 Task: Look for space in Lents, United States from 15th June, 2023 to 21st June, 2023 for 5 adults in price range Rs.14000 to Rs.25000. Place can be entire place with 3 bedrooms having 3 beds and 3 bathrooms. Property type can be house, flat, guest house. Booking option can be shelf check-in. Required host language is English.
Action: Mouse pressed left at (522, 115)
Screenshot: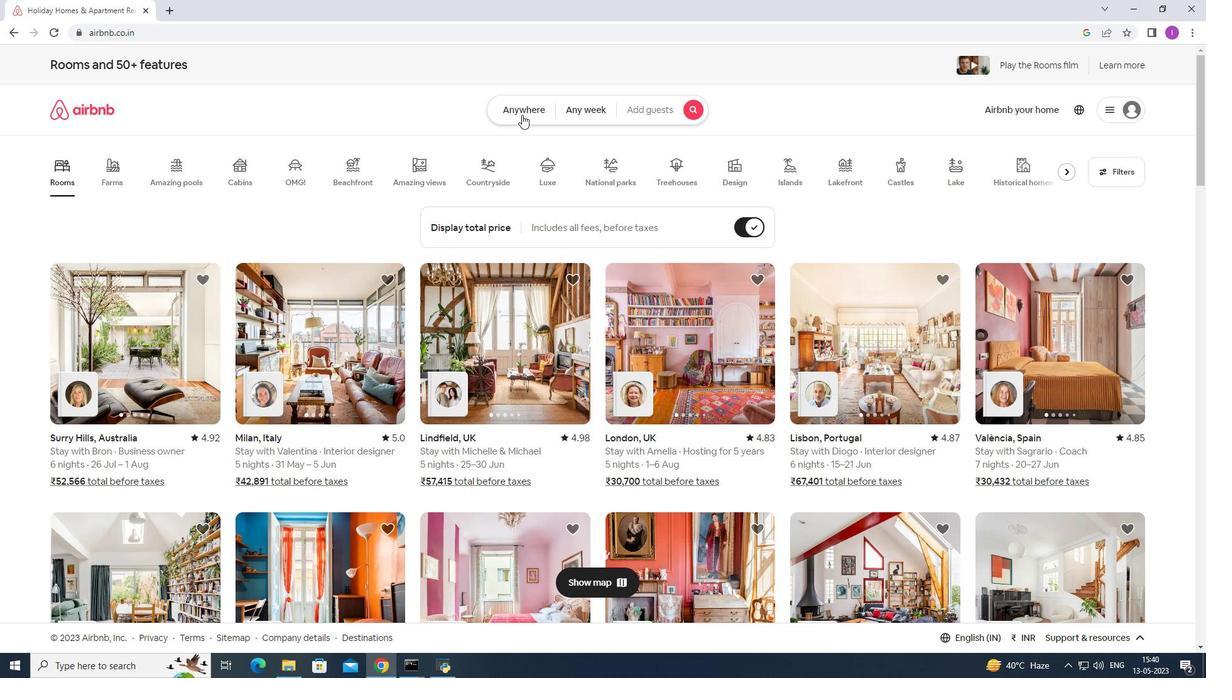 
Action: Mouse moved to (368, 160)
Screenshot: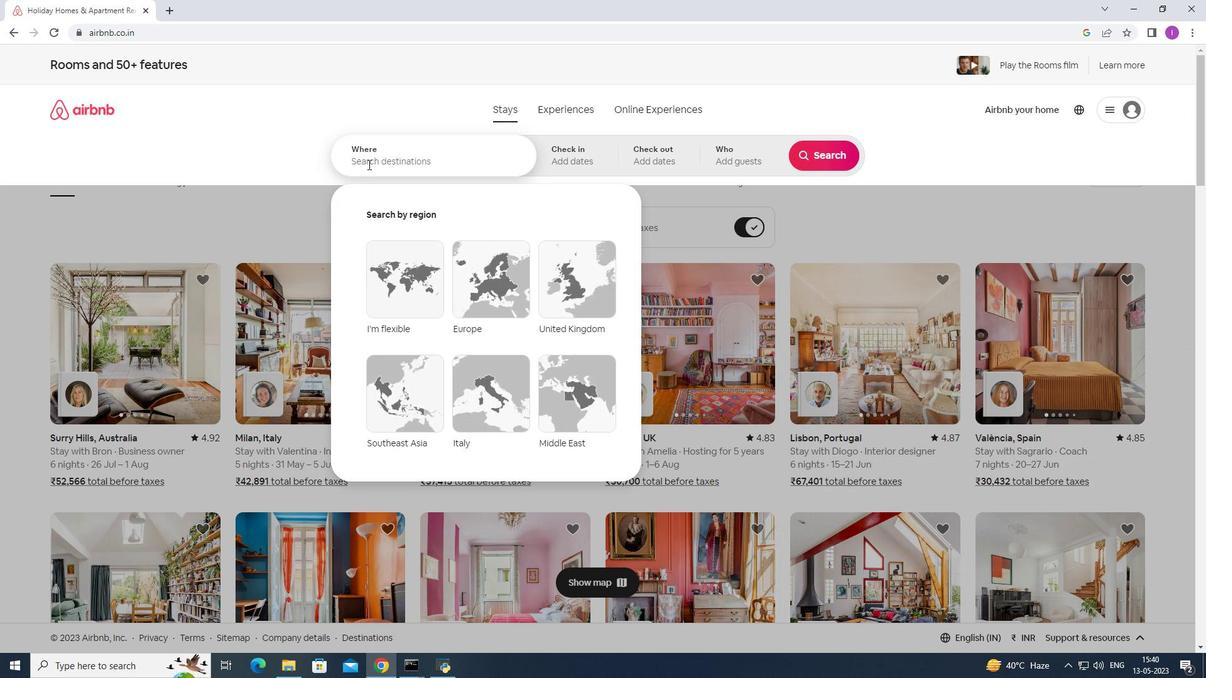 
Action: Mouse pressed left at (368, 160)
Screenshot: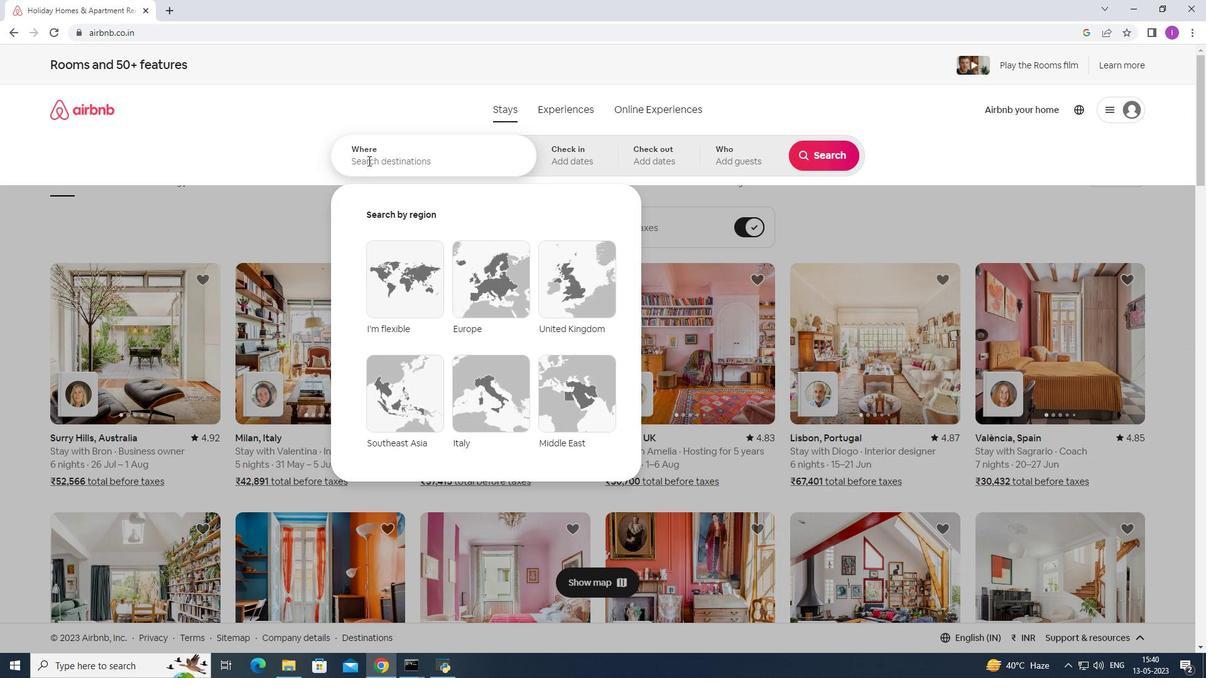
Action: Mouse moved to (440, 155)
Screenshot: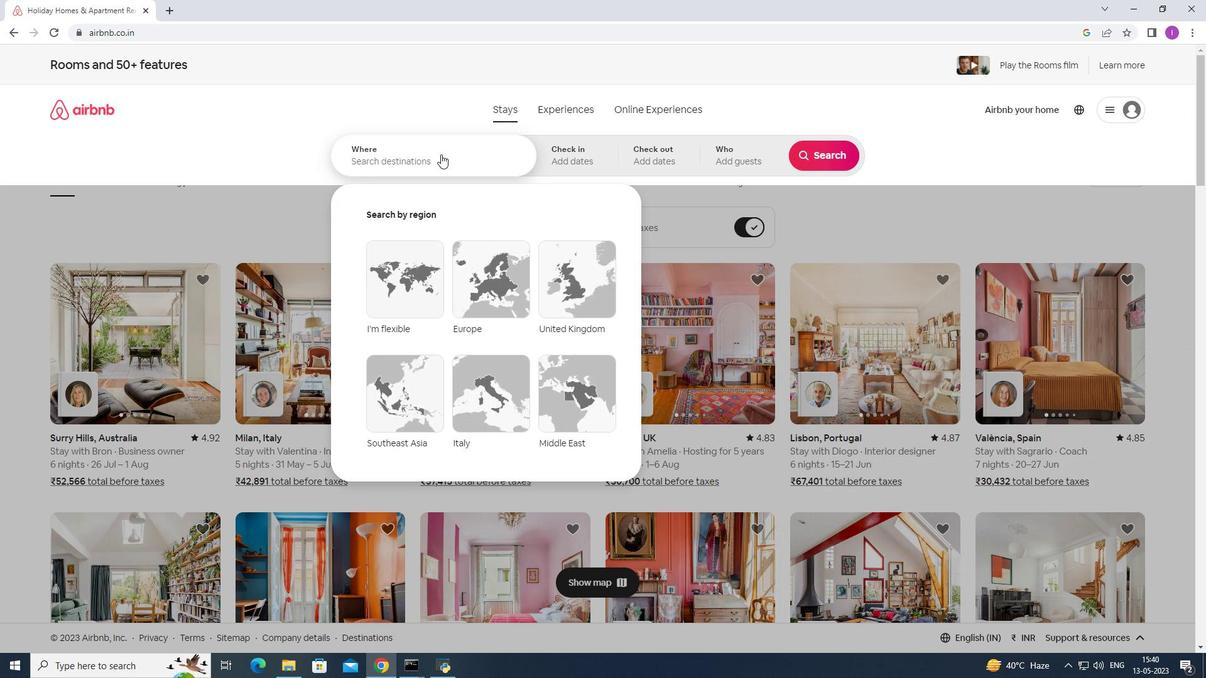 
Action: Key pressed <Key.shift><Key.shift><Key.shift><Key.shift>Lents,<Key.shift><Key.shift><Key.shift><Key.shift><Key.shift>United<Key.space>states
Screenshot: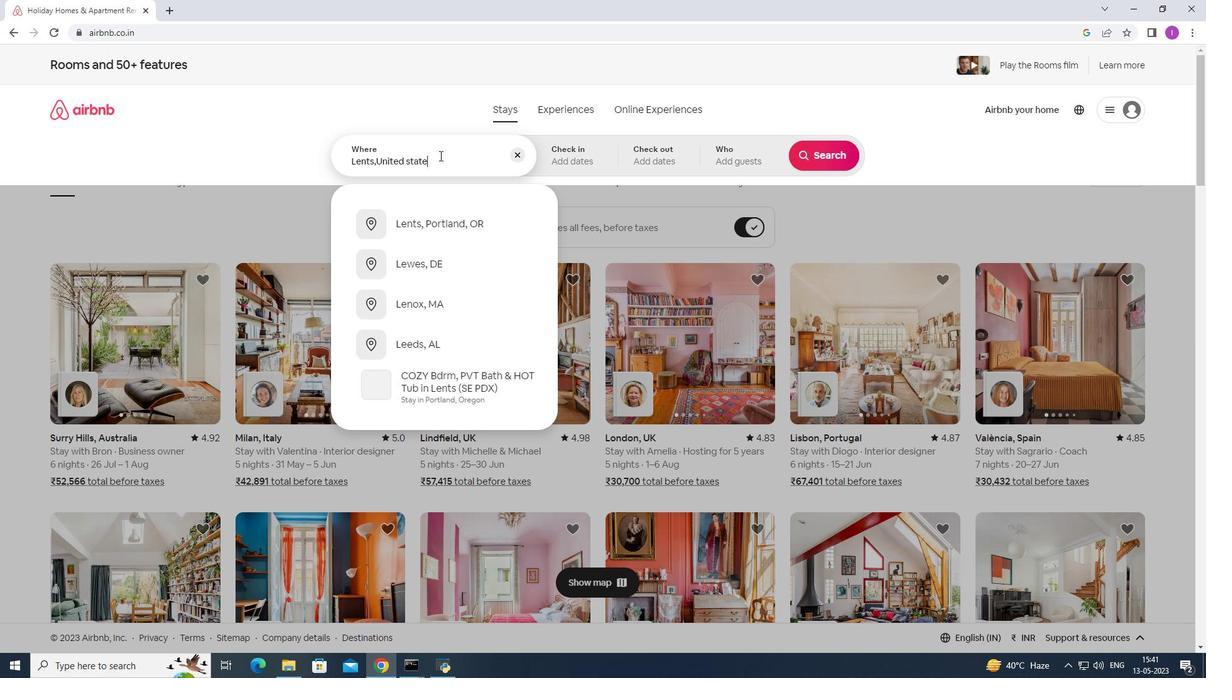 
Action: Mouse moved to (582, 165)
Screenshot: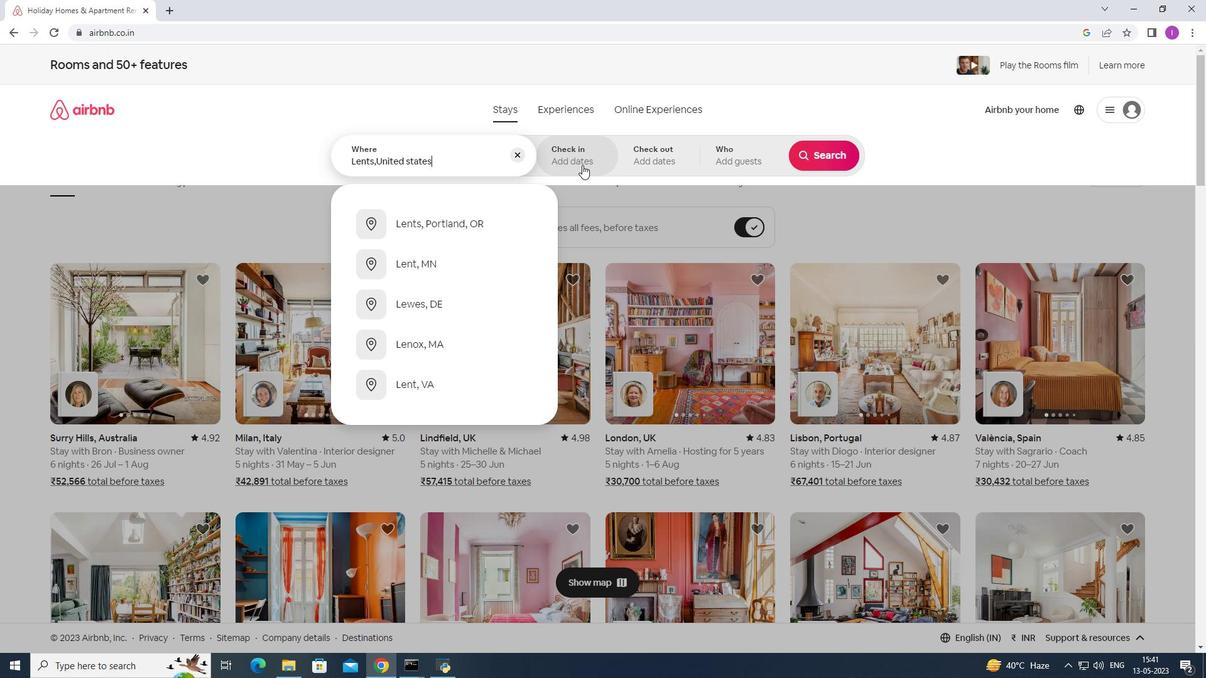 
Action: Mouse pressed left at (582, 165)
Screenshot: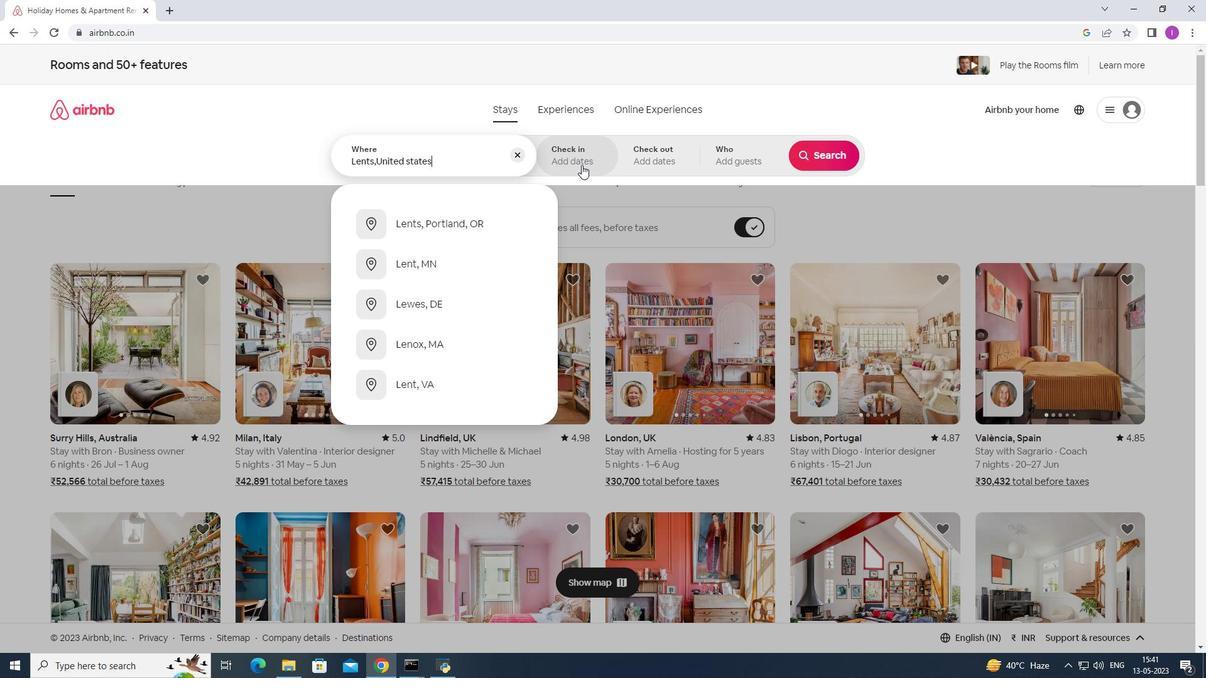 
Action: Mouse moved to (821, 257)
Screenshot: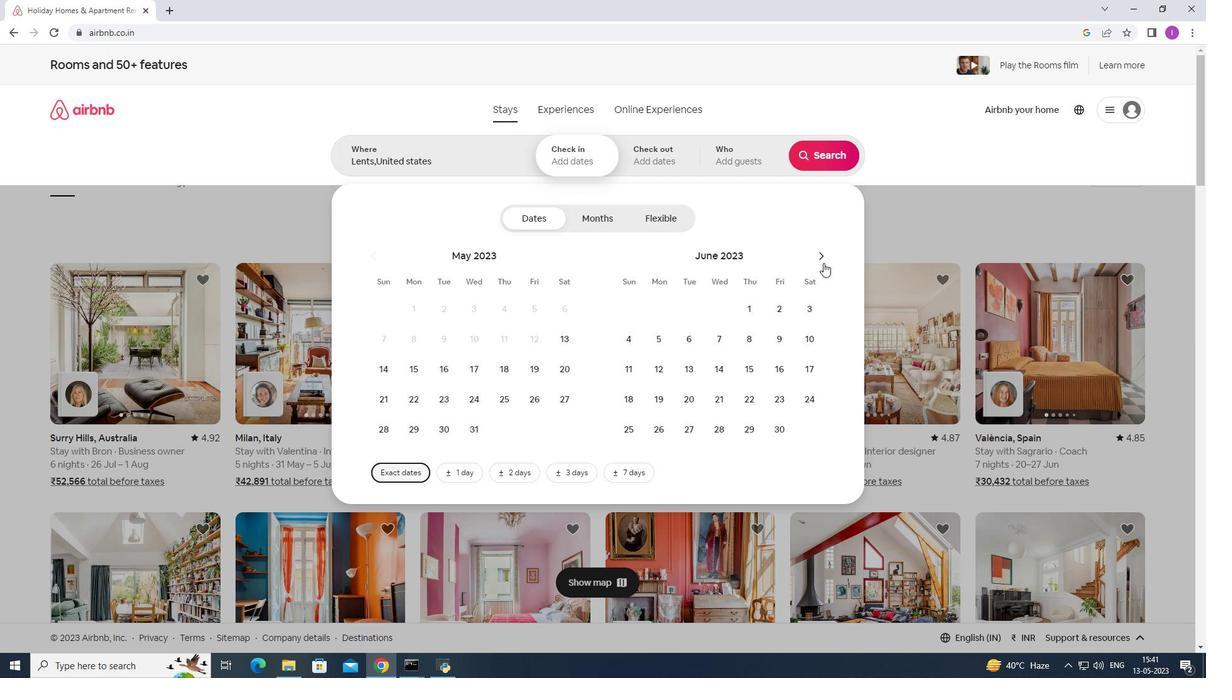 
Action: Mouse pressed left at (821, 257)
Screenshot: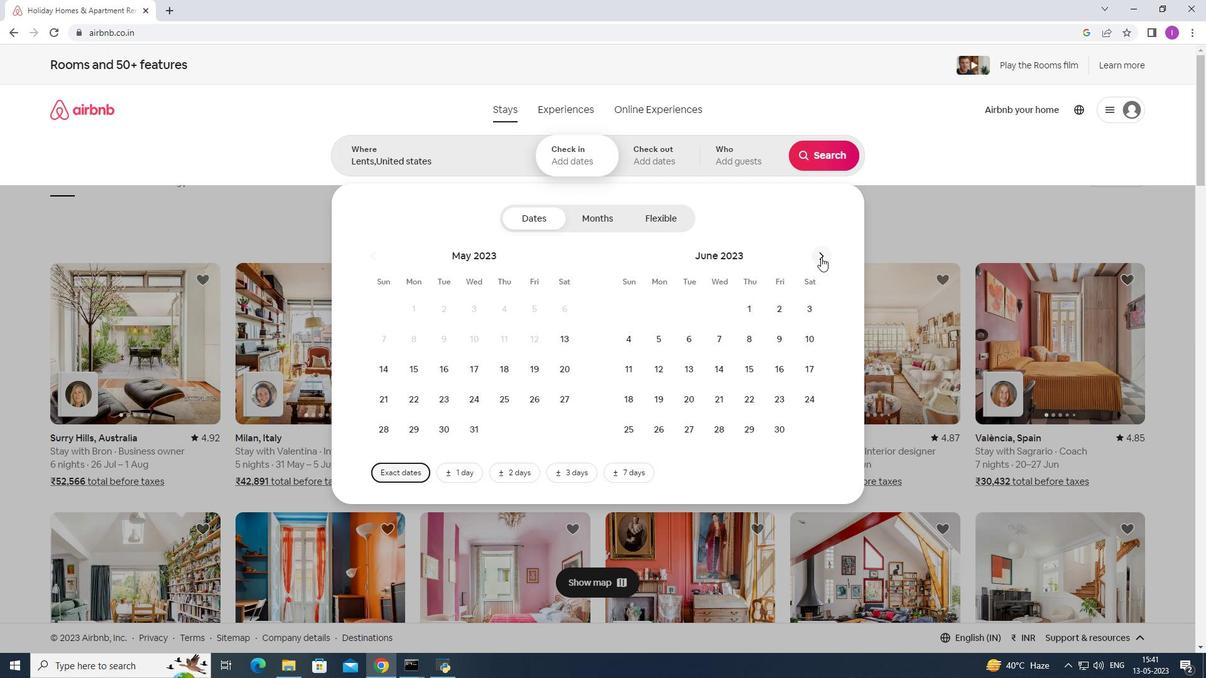 
Action: Mouse moved to (506, 367)
Screenshot: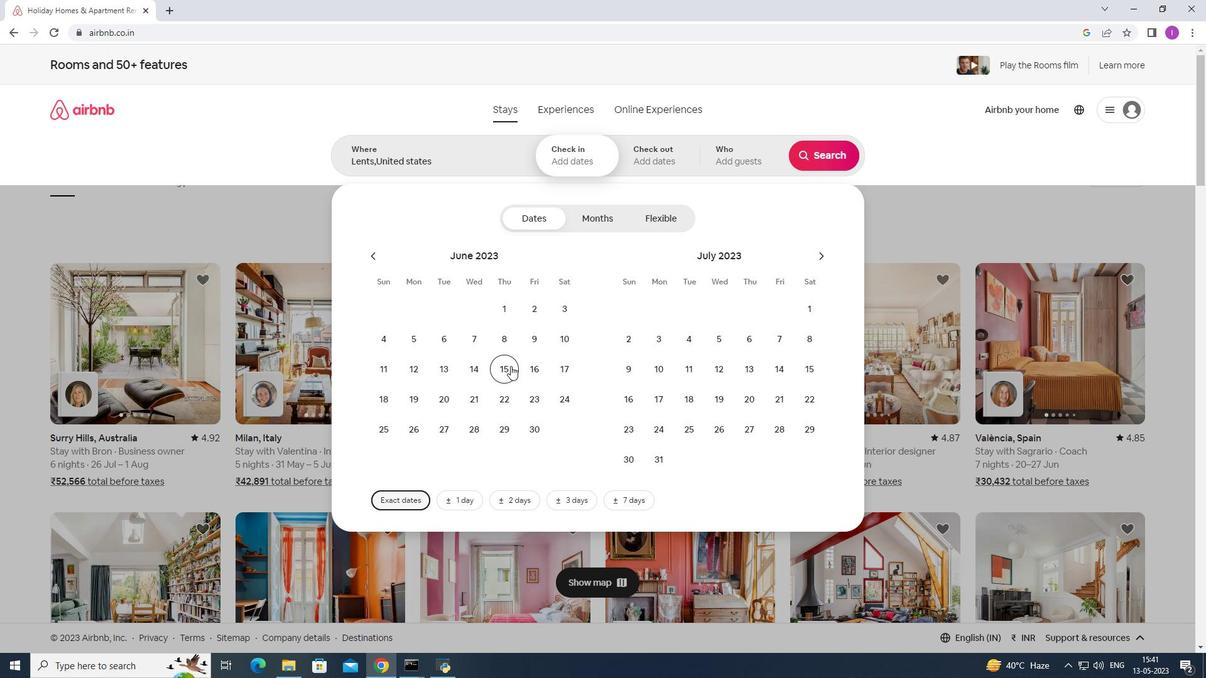 
Action: Mouse pressed left at (506, 367)
Screenshot: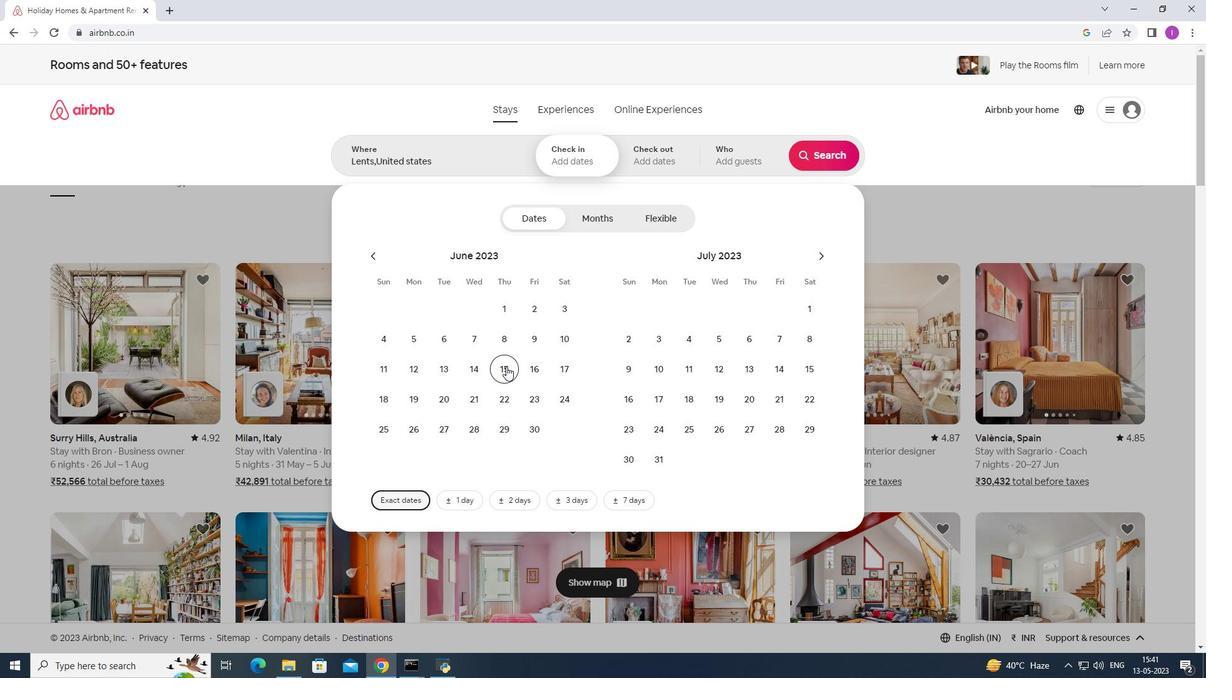
Action: Mouse moved to (475, 397)
Screenshot: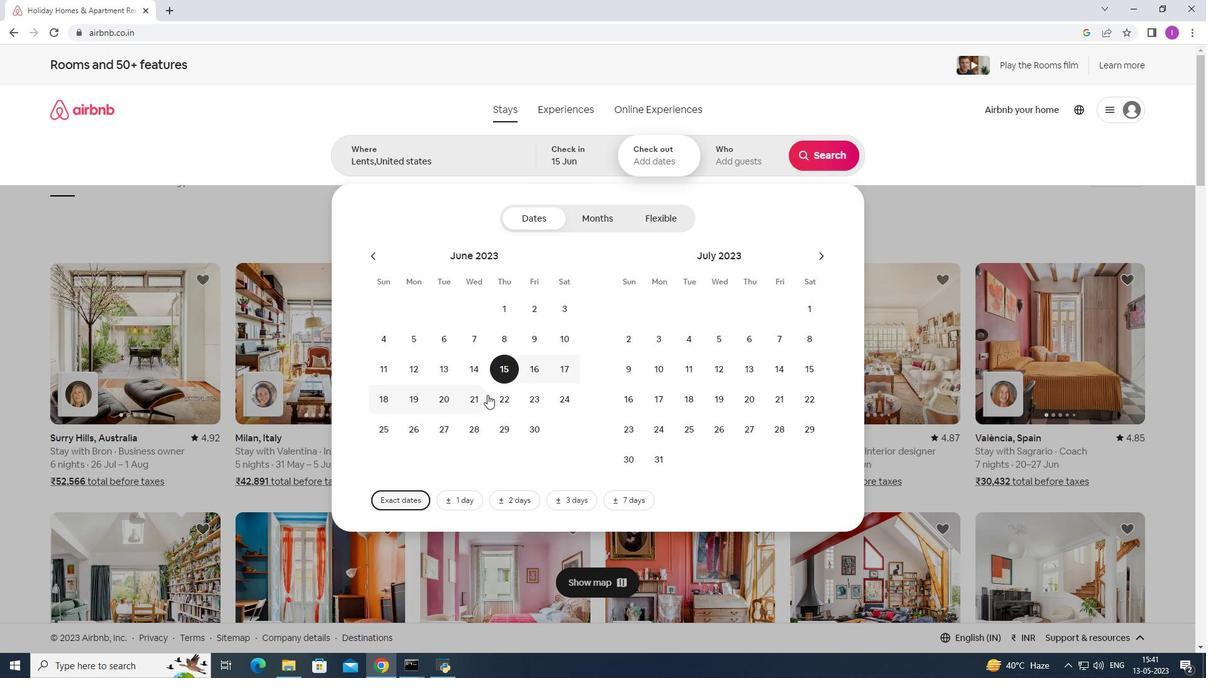 
Action: Mouse pressed left at (475, 397)
Screenshot: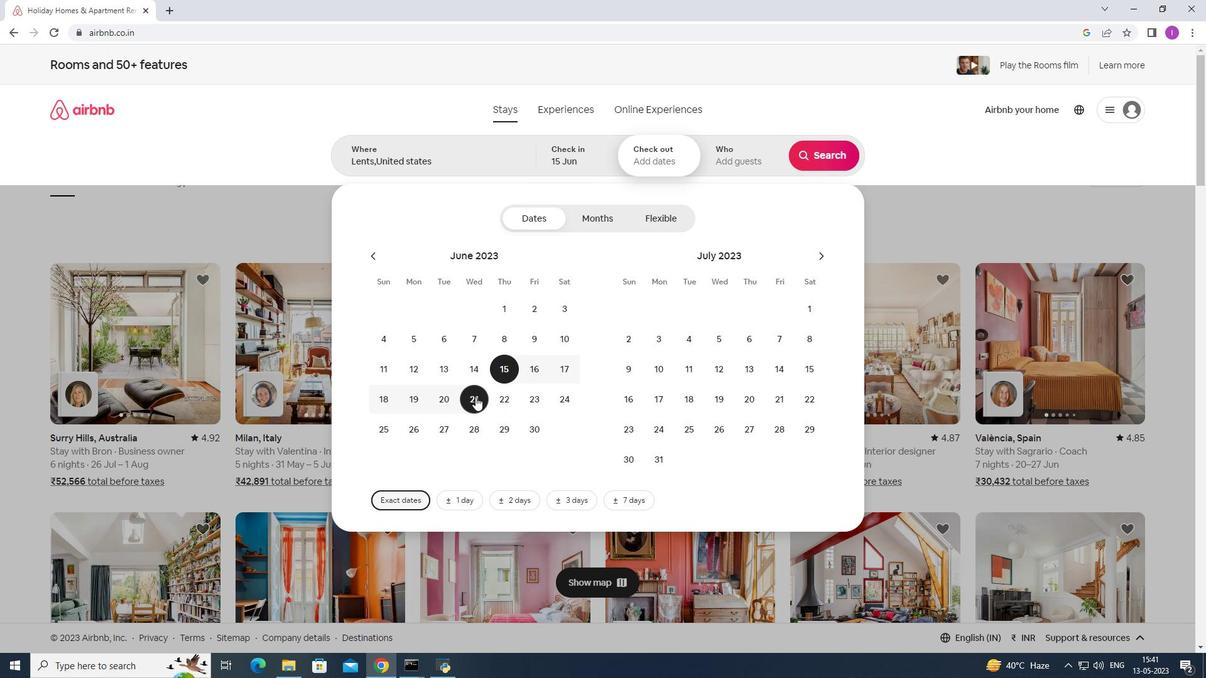 
Action: Mouse moved to (725, 164)
Screenshot: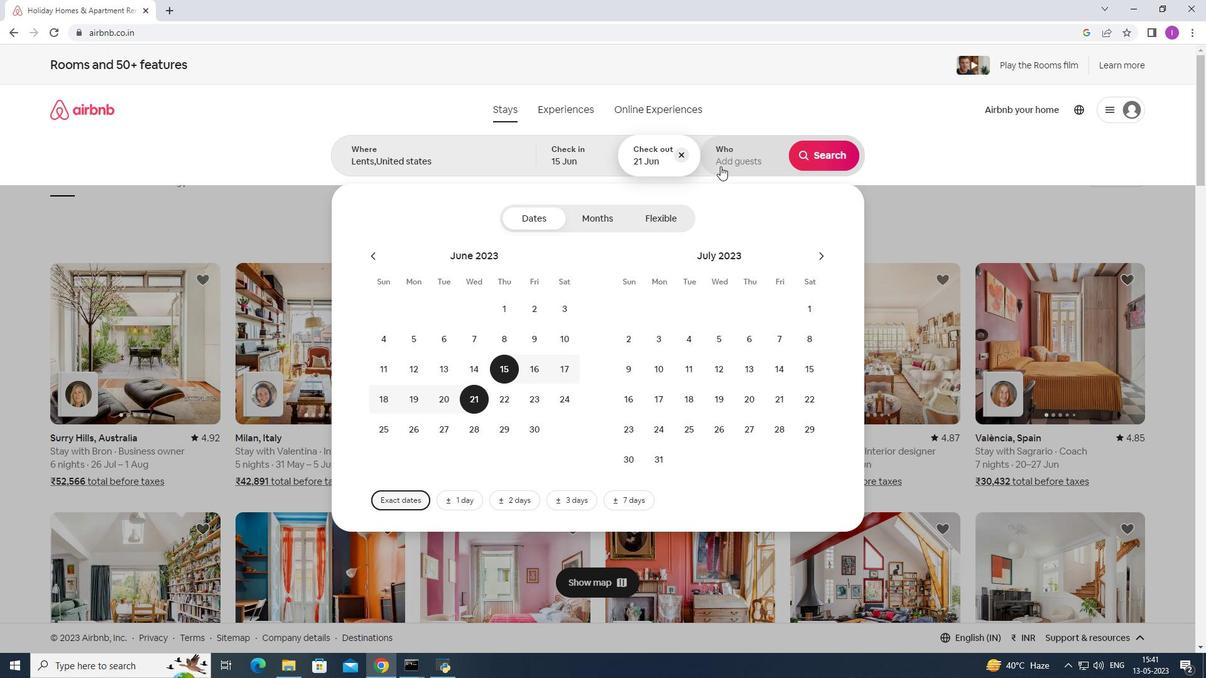 
Action: Mouse pressed left at (725, 164)
Screenshot: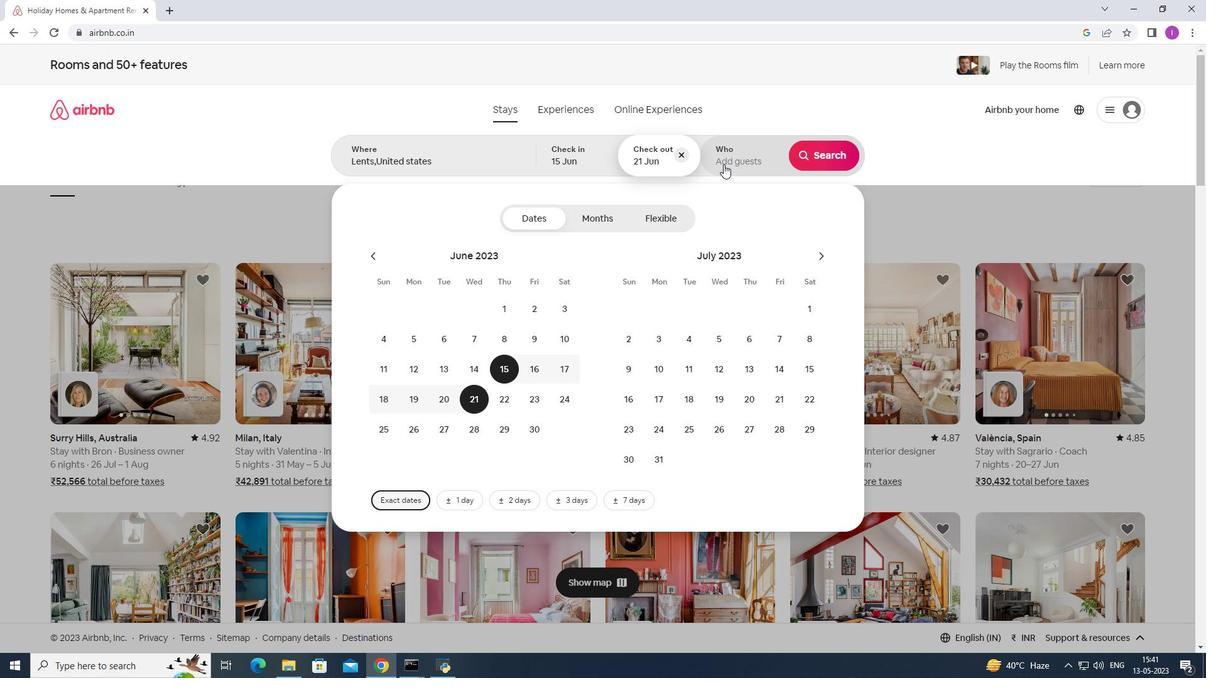 
Action: Mouse moved to (831, 221)
Screenshot: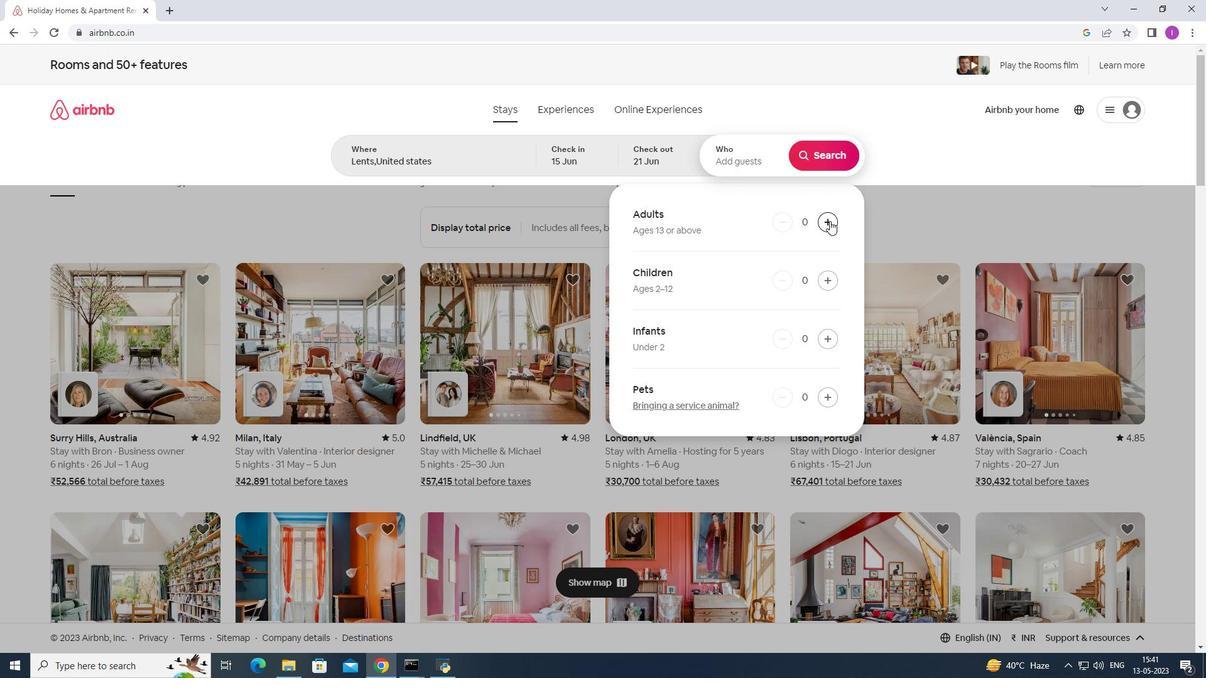 
Action: Mouse pressed left at (831, 221)
Screenshot: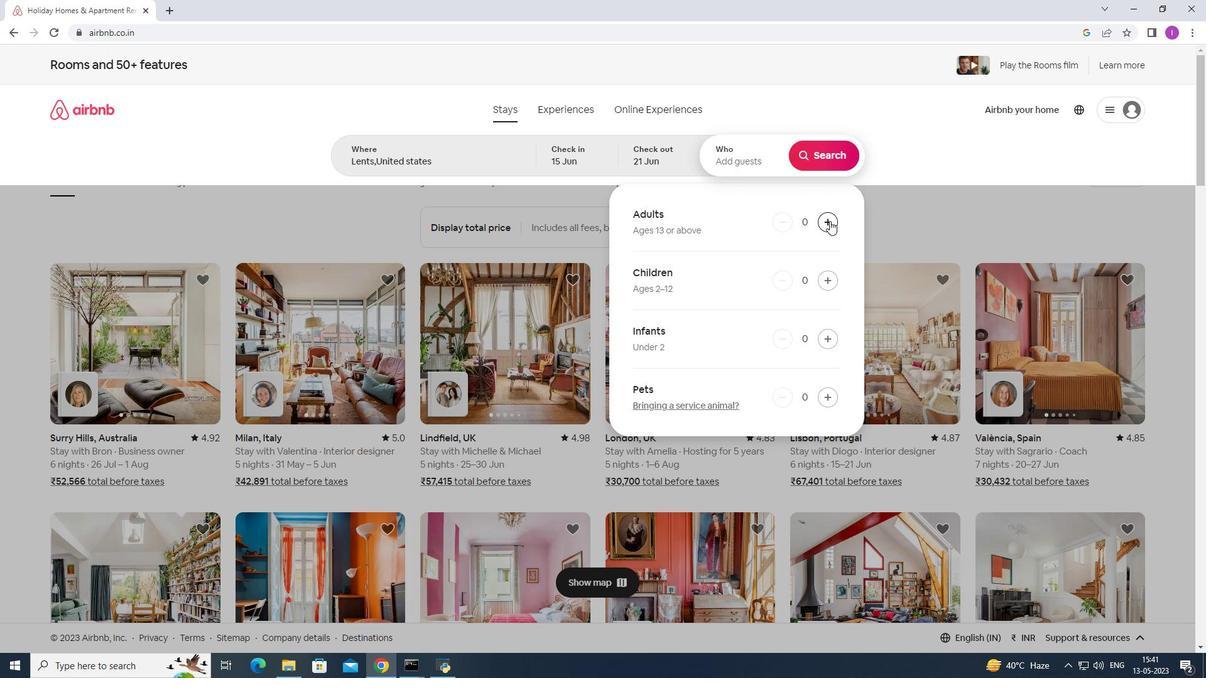 
Action: Mouse moved to (831, 221)
Screenshot: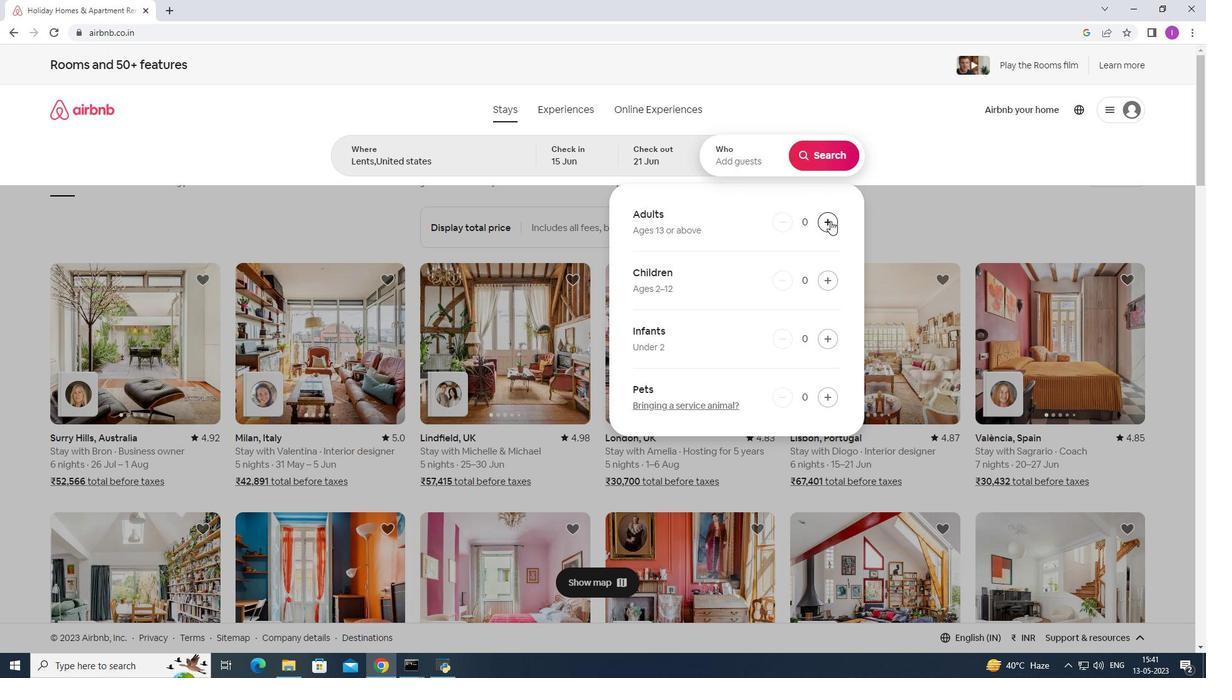 
Action: Mouse pressed left at (831, 221)
Screenshot: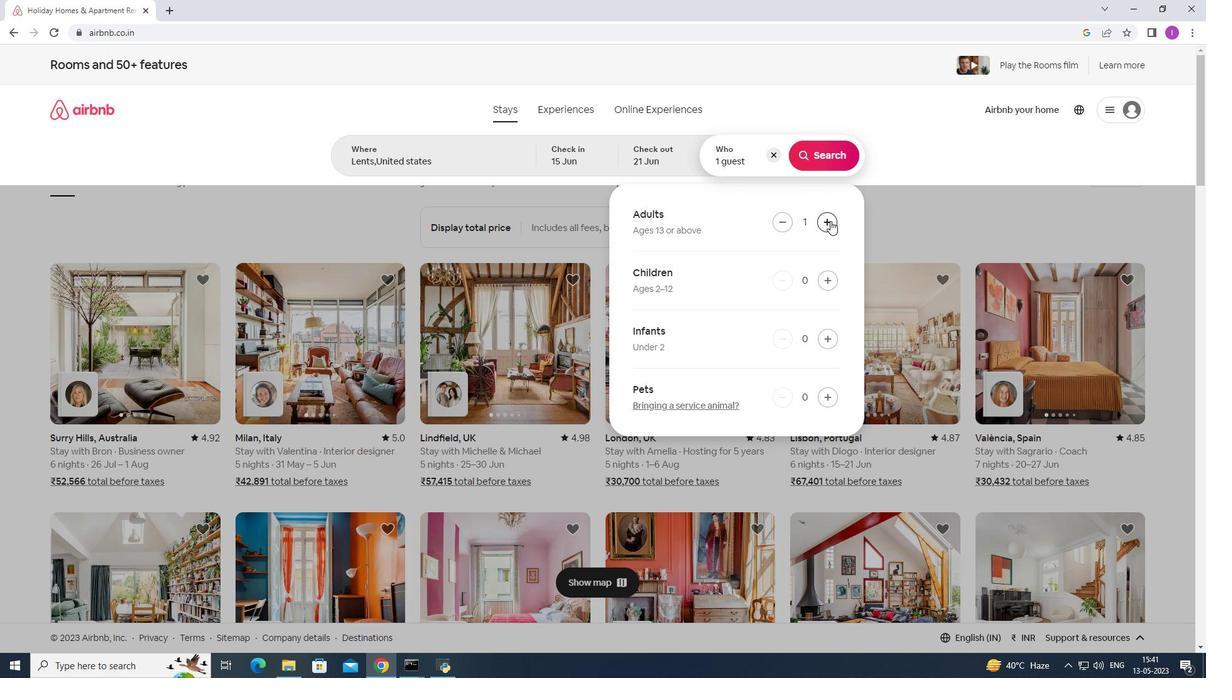 
Action: Mouse pressed left at (831, 221)
Screenshot: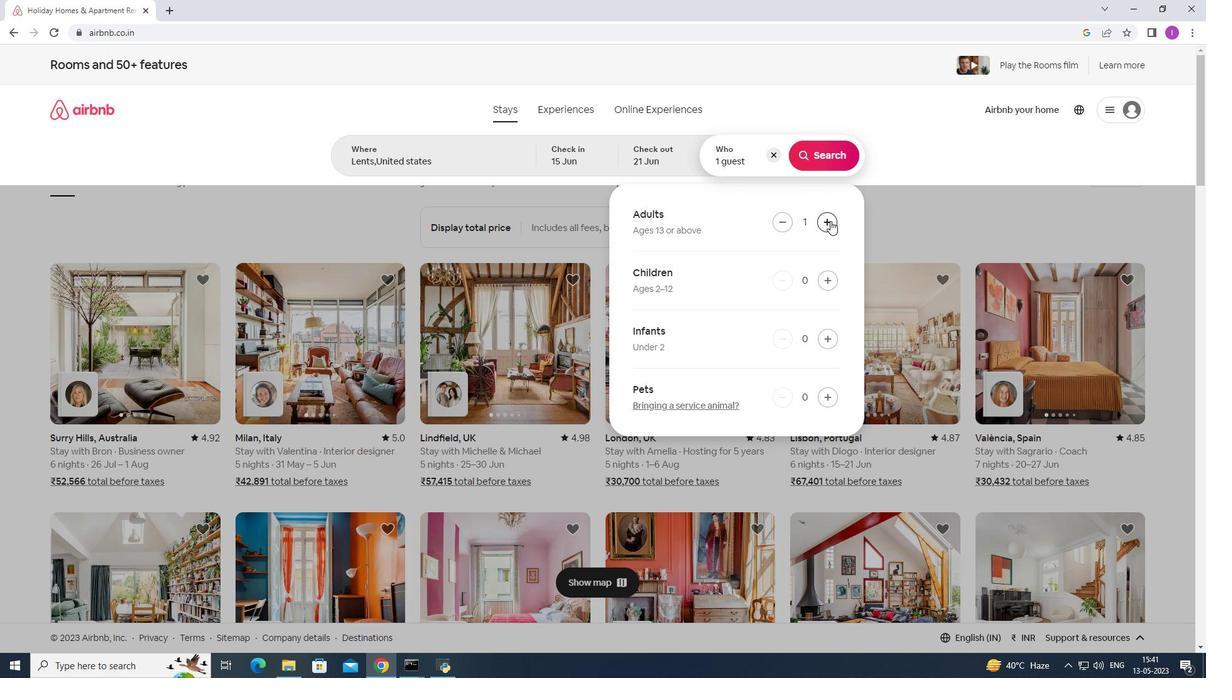
Action: Mouse pressed left at (831, 221)
Screenshot: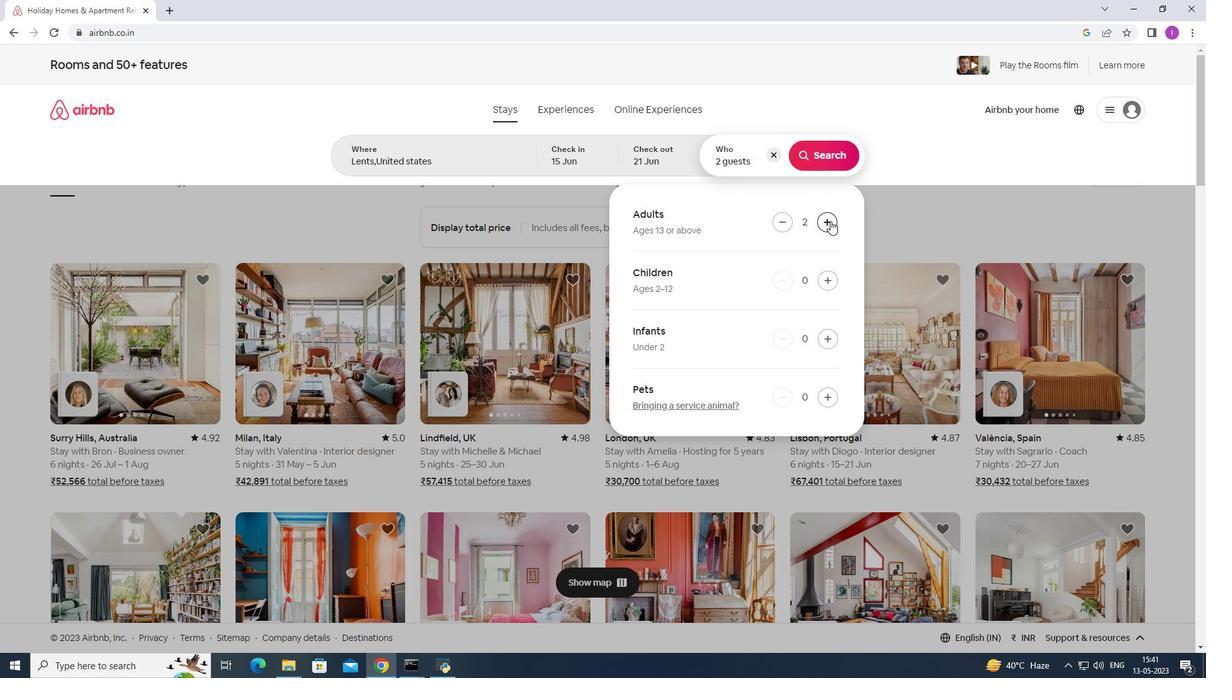 
Action: Mouse pressed left at (831, 221)
Screenshot: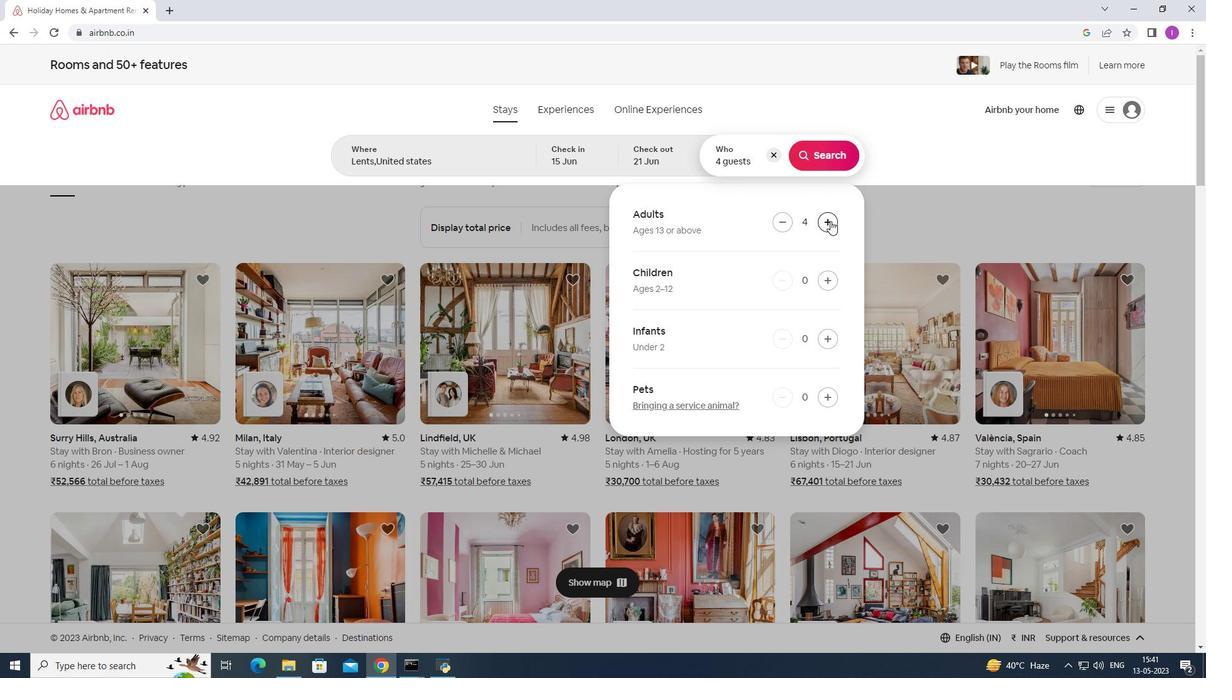 
Action: Mouse moved to (810, 162)
Screenshot: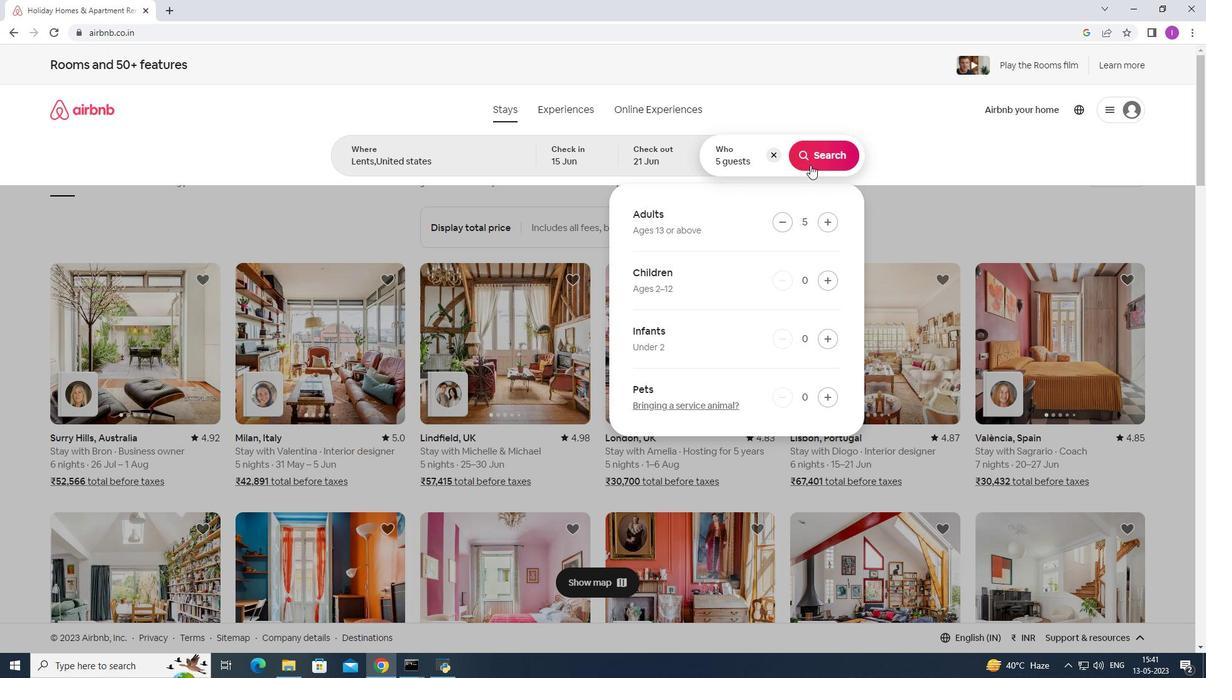 
Action: Mouse pressed left at (810, 162)
Screenshot: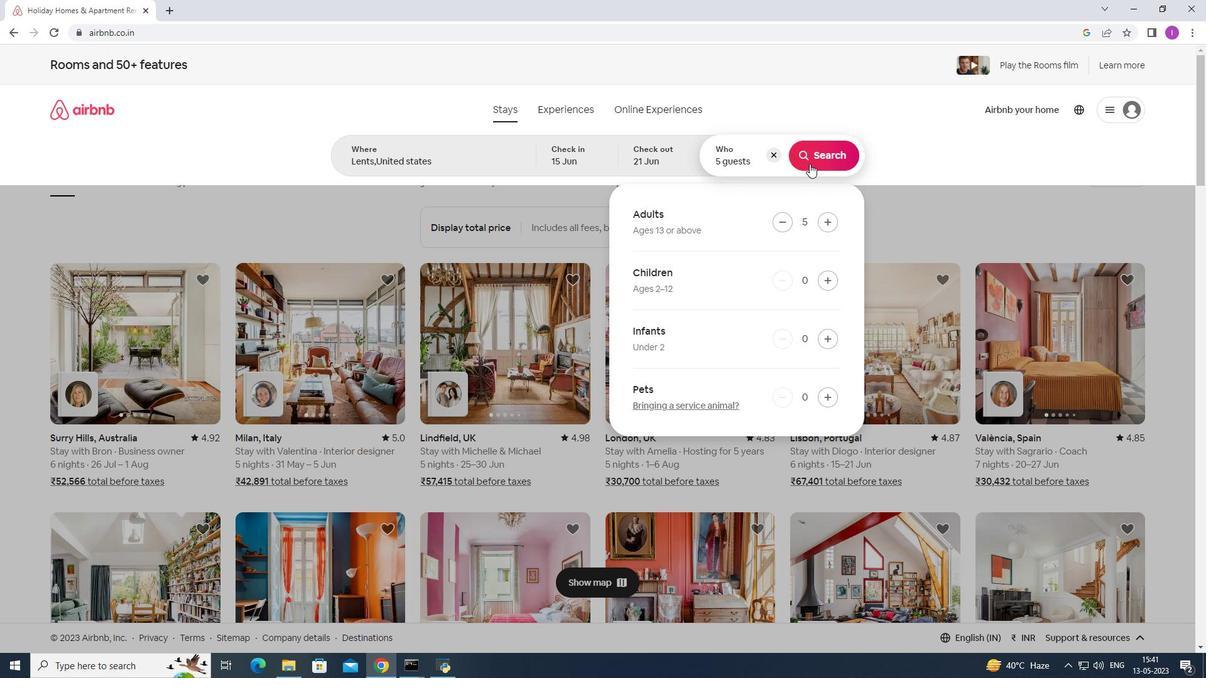 
Action: Mouse moved to (1149, 121)
Screenshot: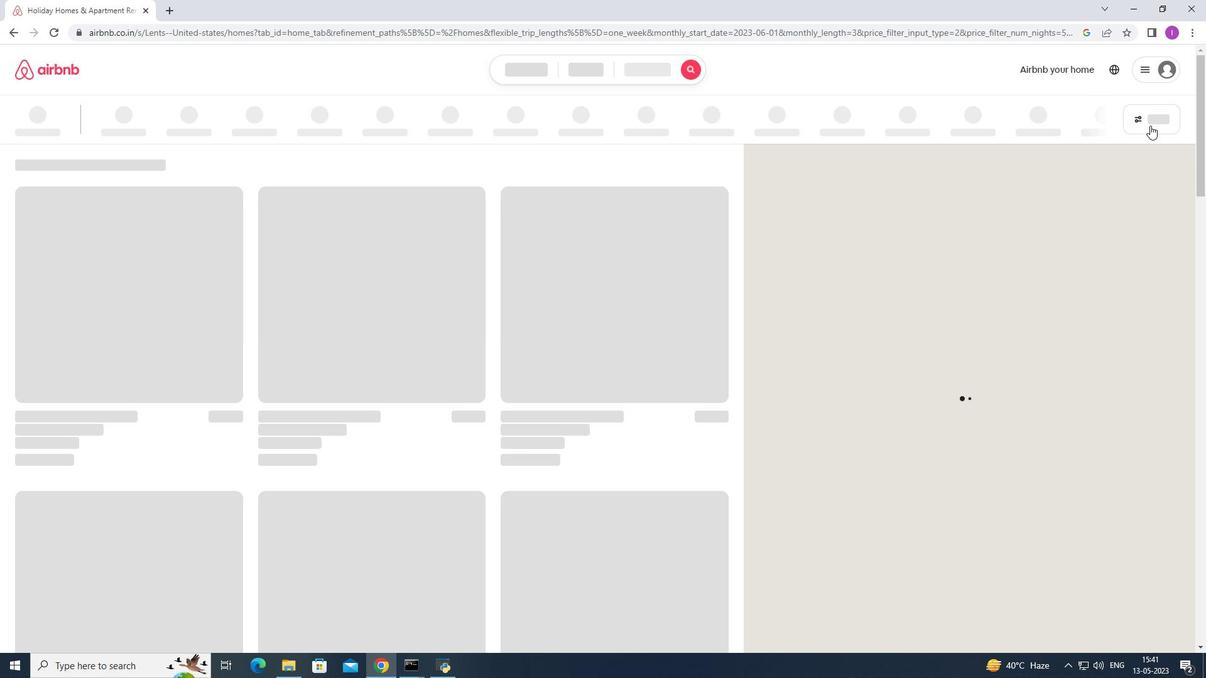 
Action: Mouse pressed left at (1149, 121)
Screenshot: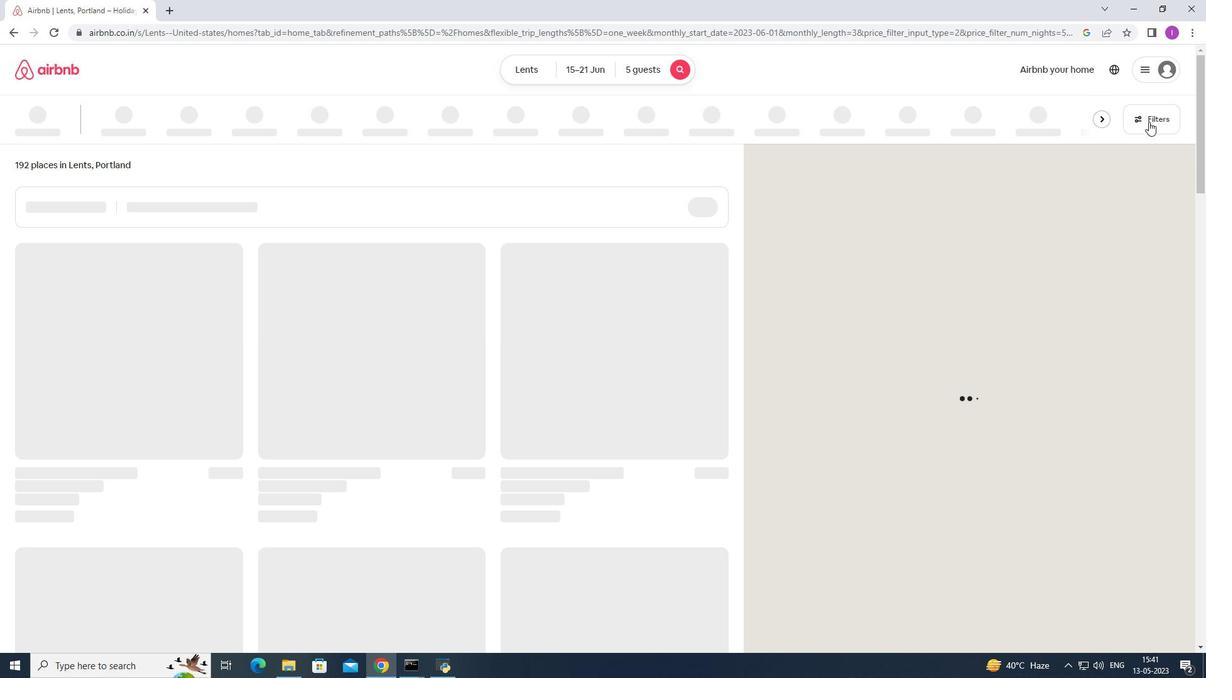 
Action: Mouse moved to (688, 431)
Screenshot: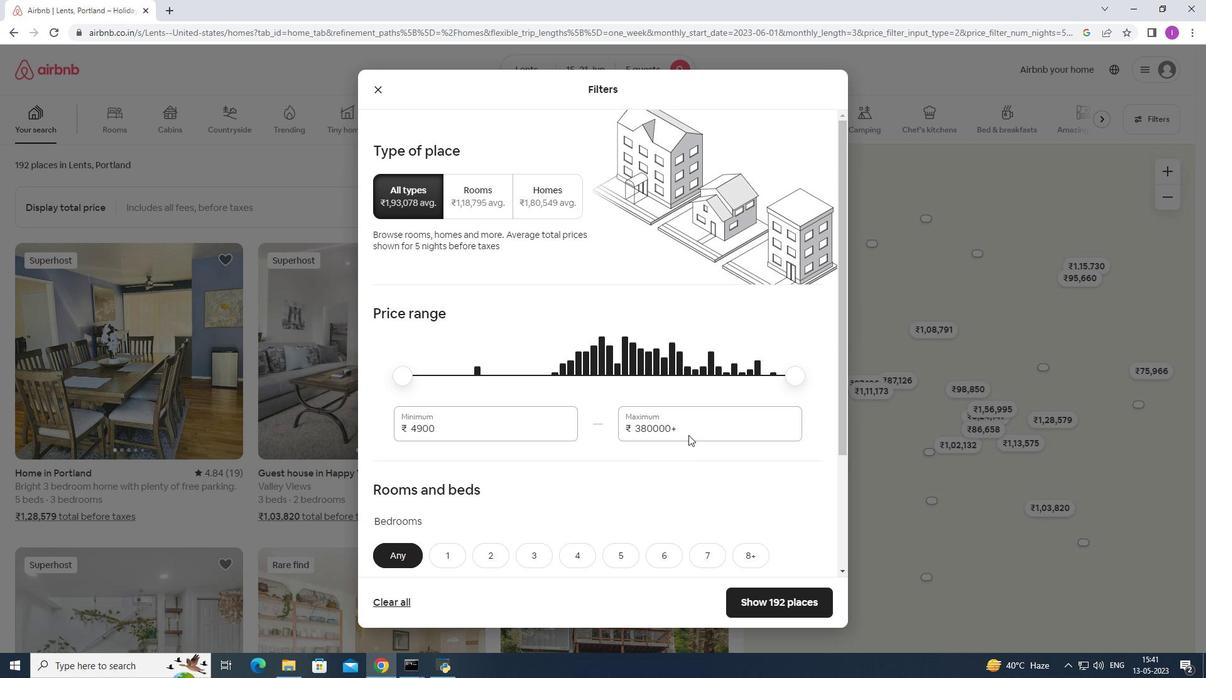 
Action: Mouse pressed left at (688, 431)
Screenshot: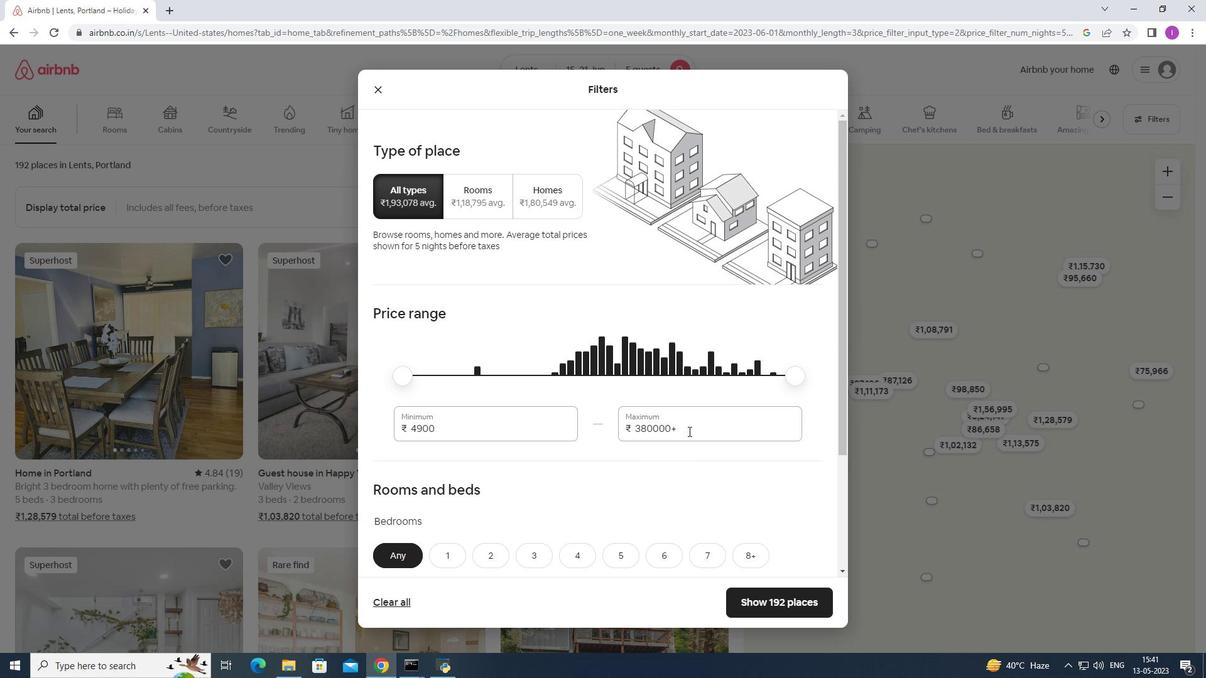 
Action: Mouse moved to (728, 446)
Screenshot: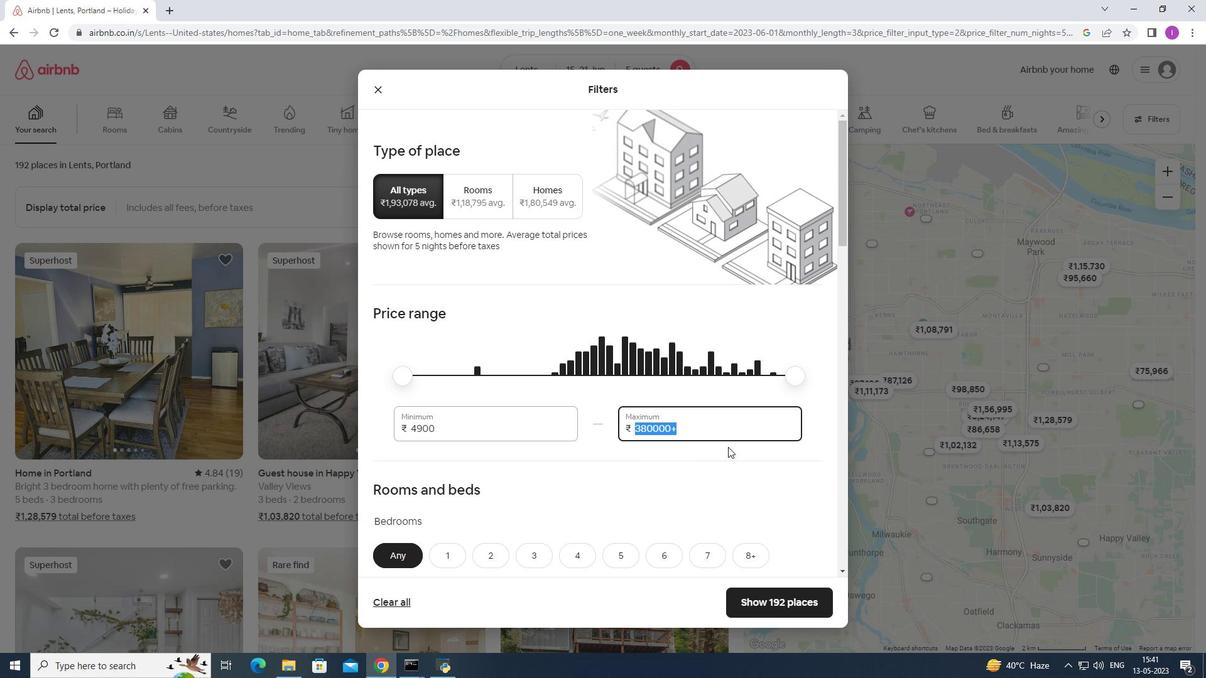 
Action: Key pressed 25000
Screenshot: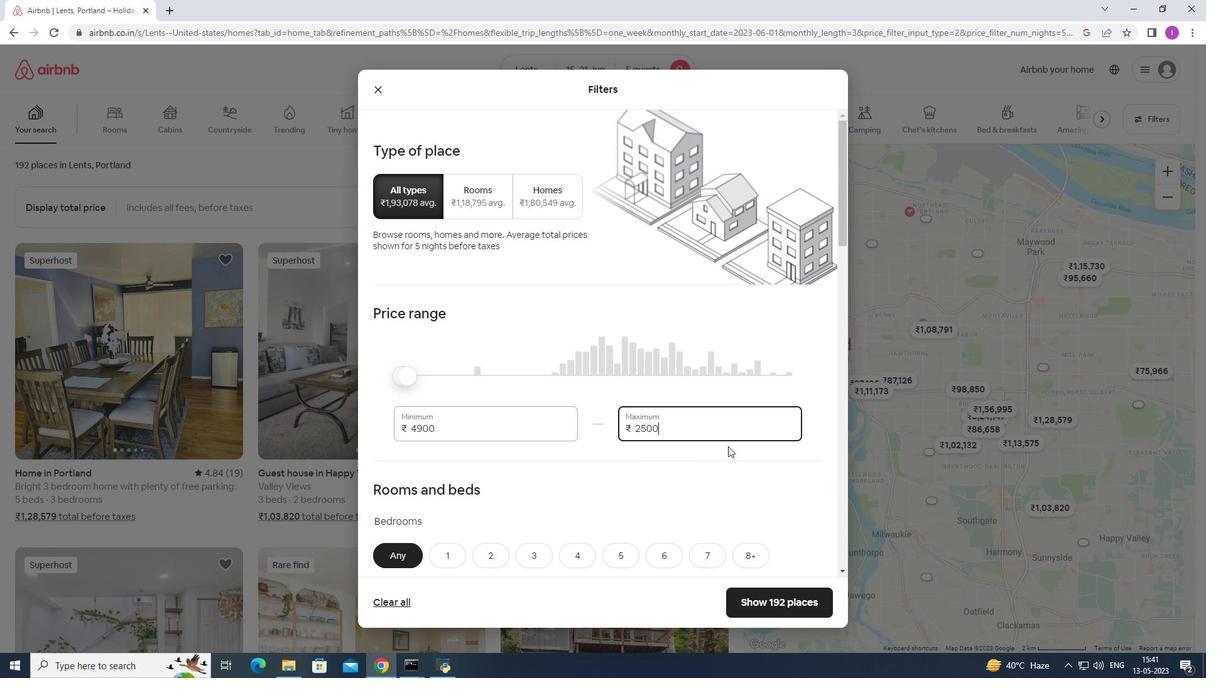 
Action: Mouse moved to (452, 428)
Screenshot: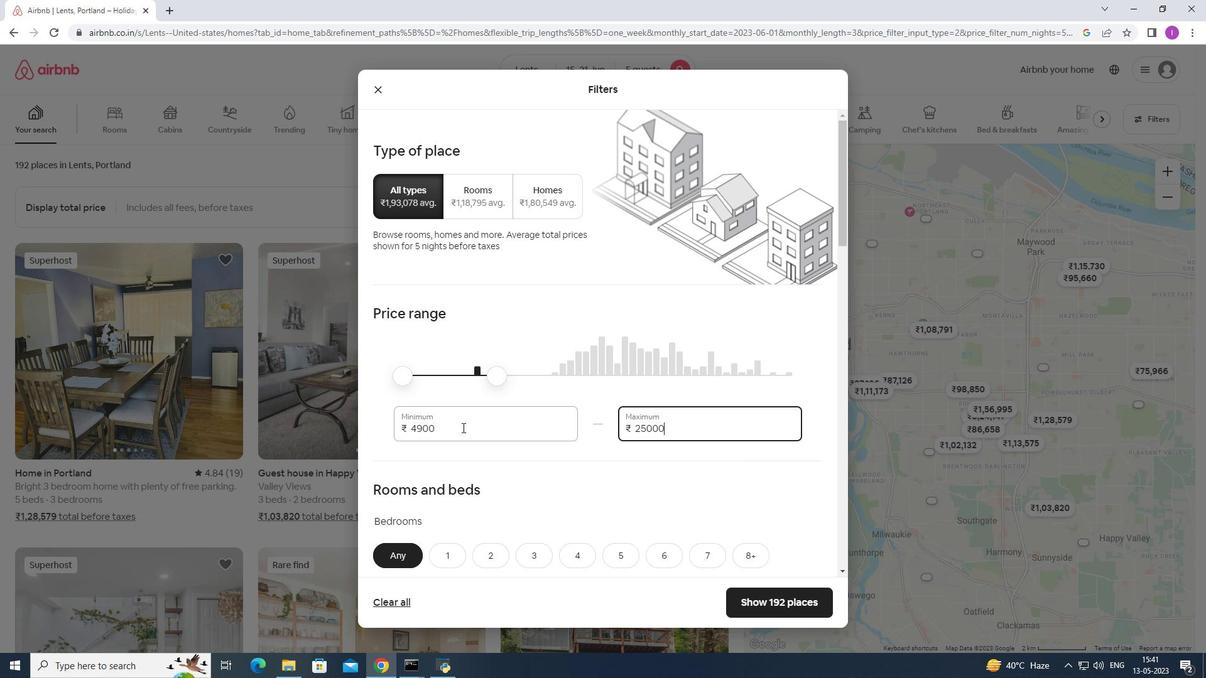 
Action: Mouse pressed left at (452, 428)
Screenshot: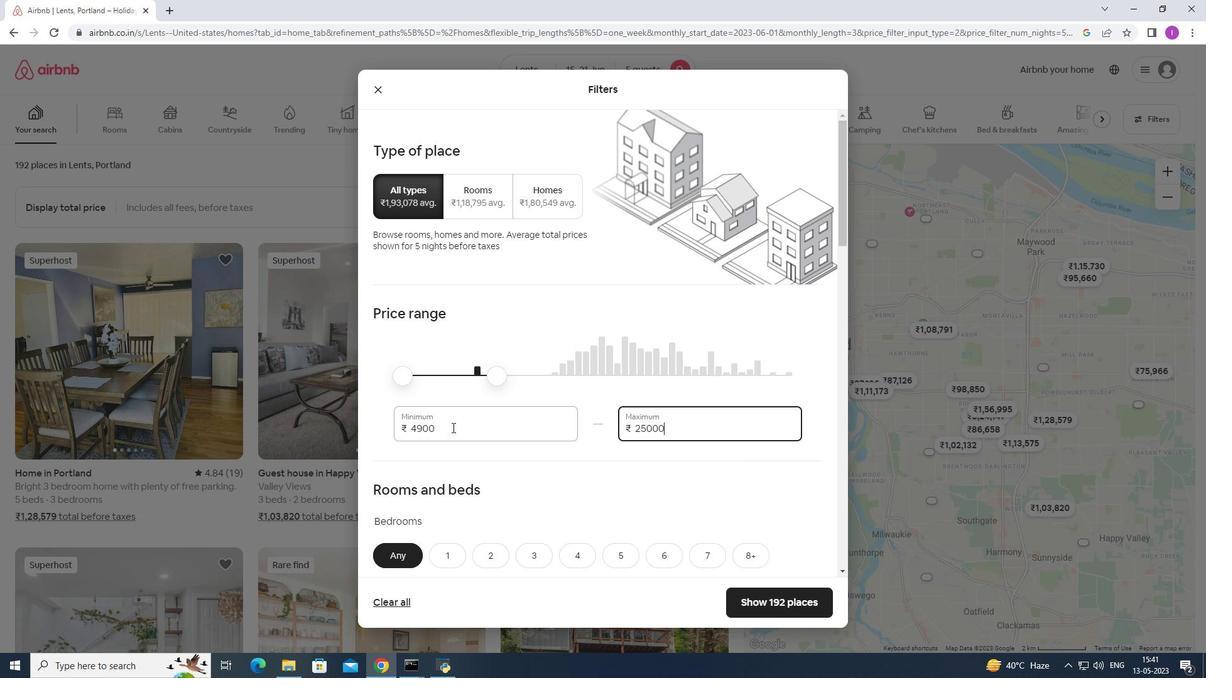 
Action: Mouse moved to (506, 453)
Screenshot: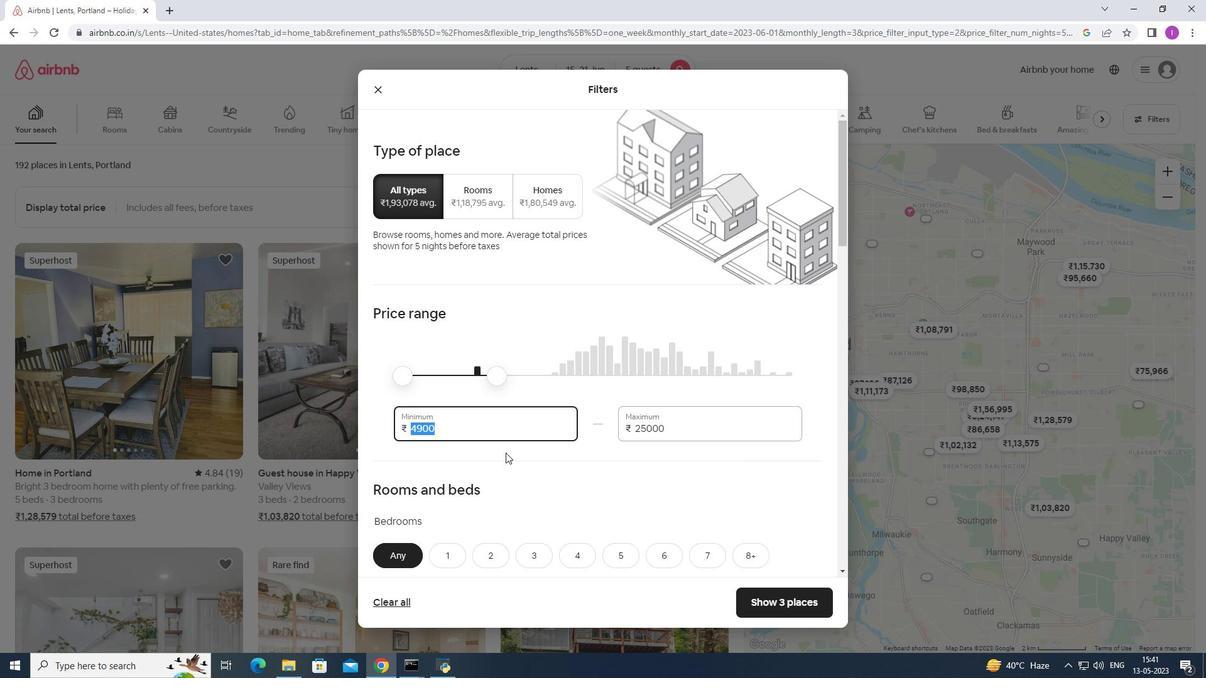 
Action: Key pressed 1
Screenshot: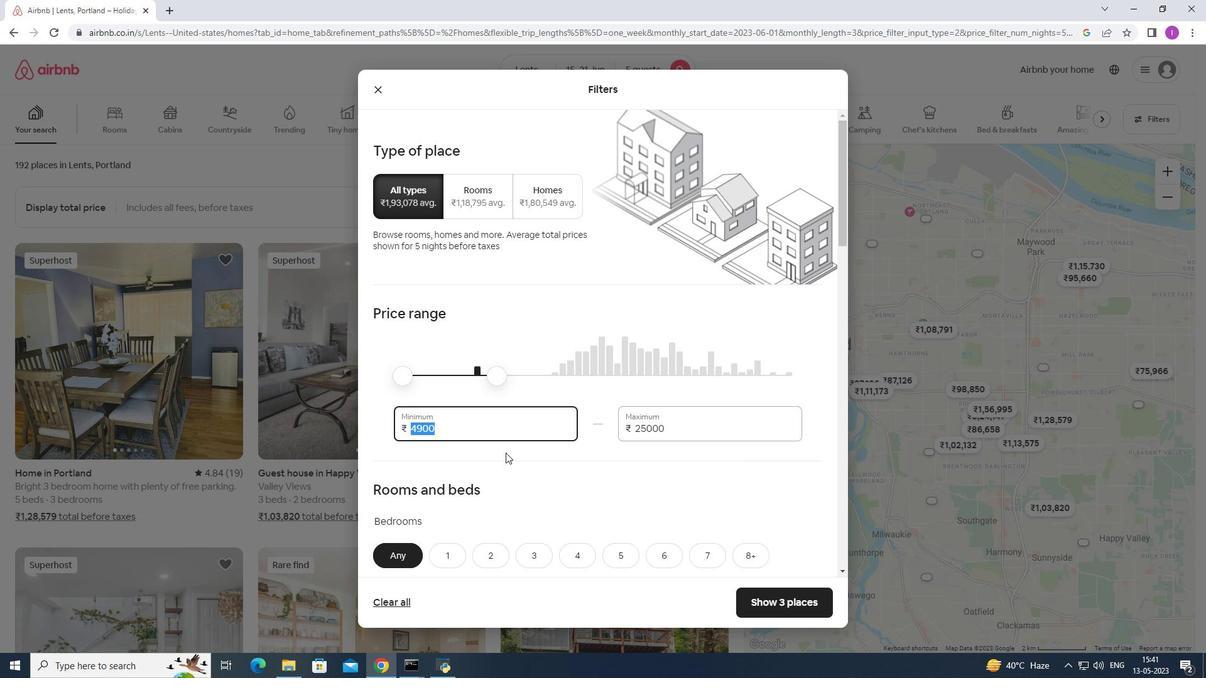 
Action: Mouse moved to (511, 445)
Screenshot: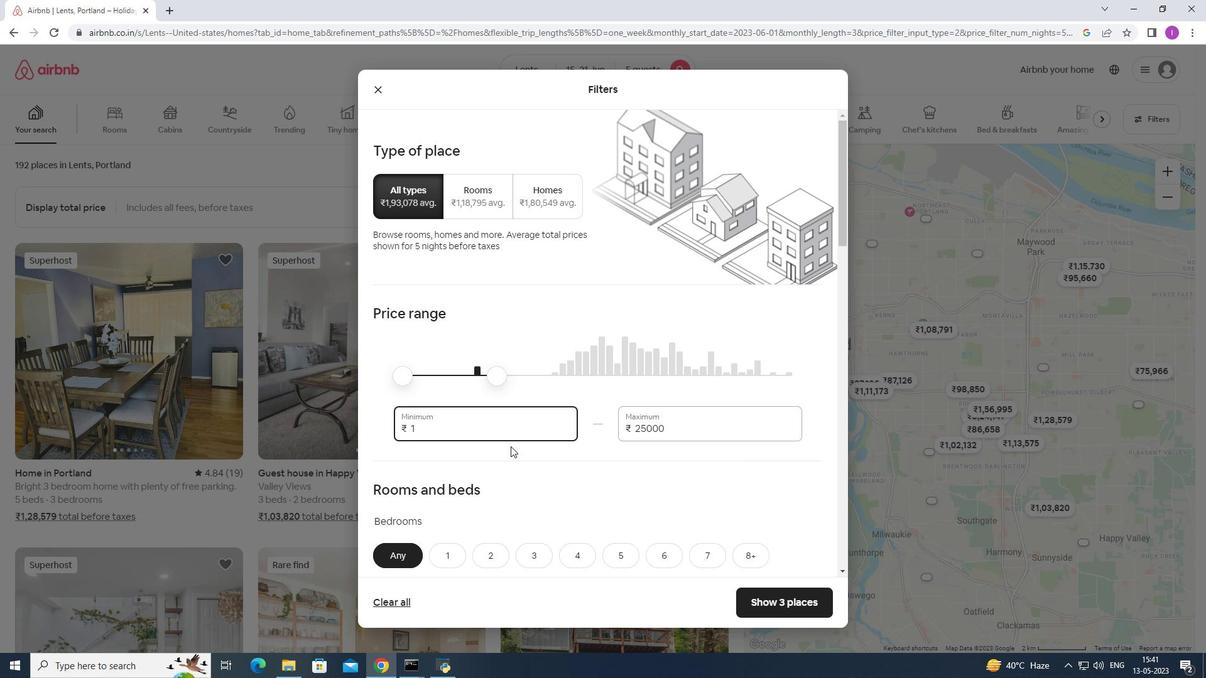 
Action: Key pressed 4000
Screenshot: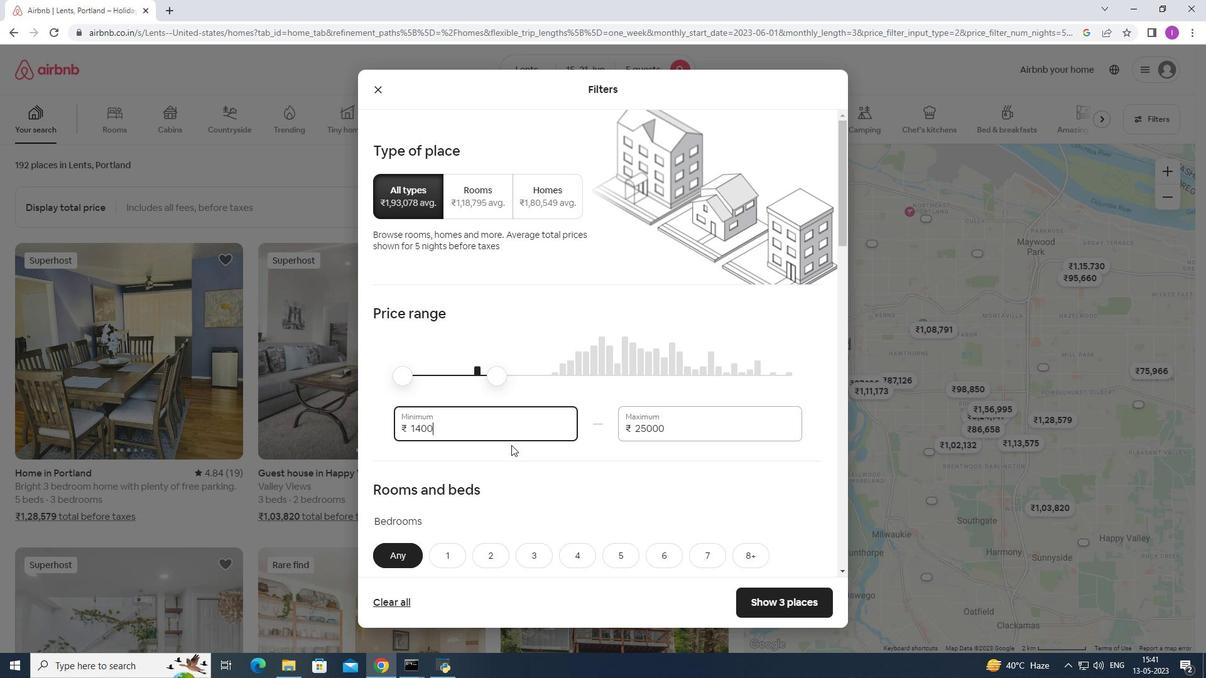 
Action: Mouse moved to (507, 445)
Screenshot: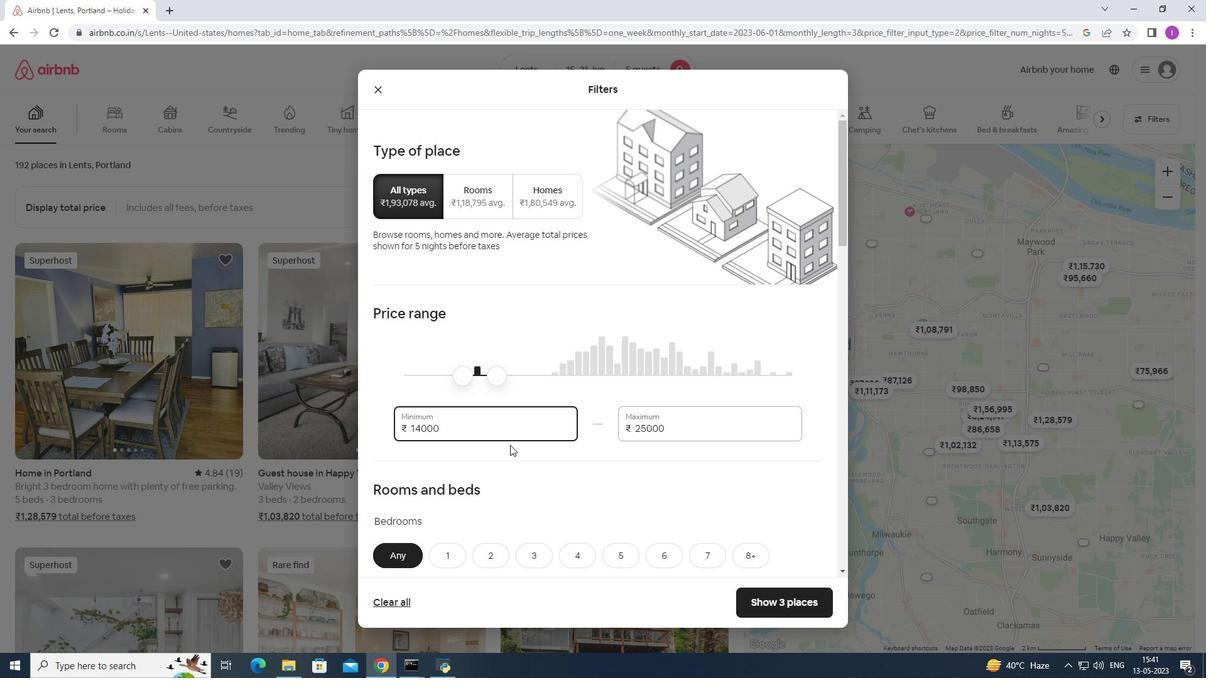 
Action: Mouse scrolled (507, 445) with delta (0, 0)
Screenshot: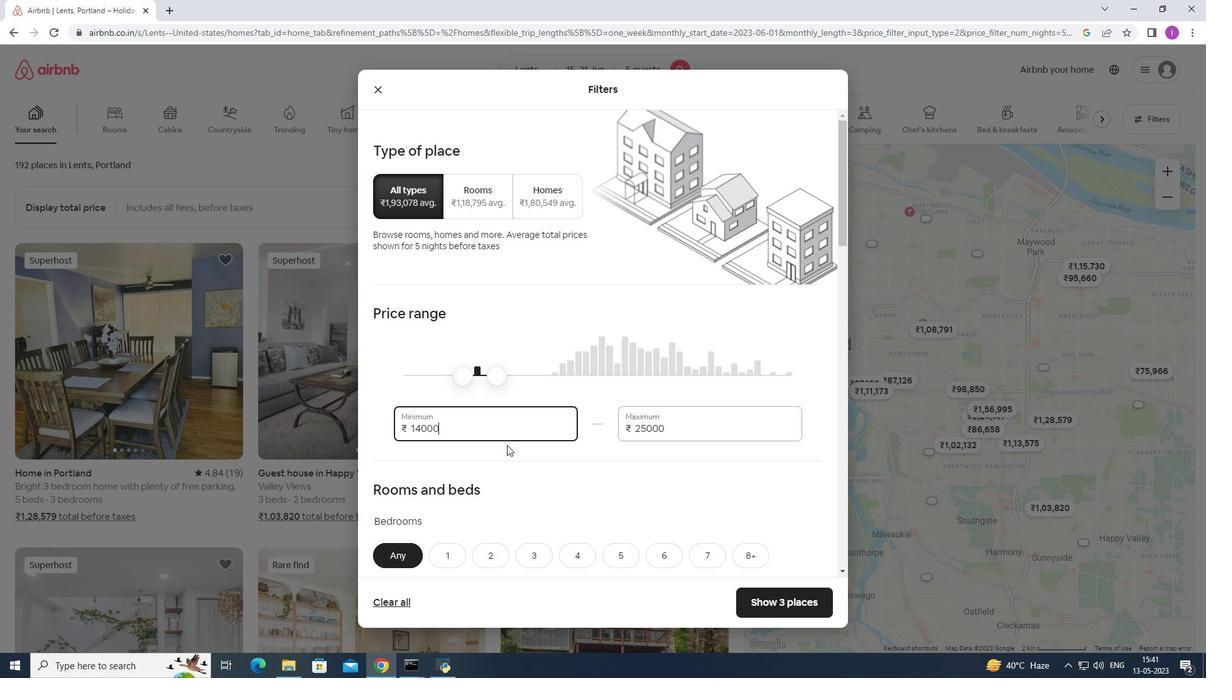 
Action: Mouse scrolled (507, 445) with delta (0, 0)
Screenshot: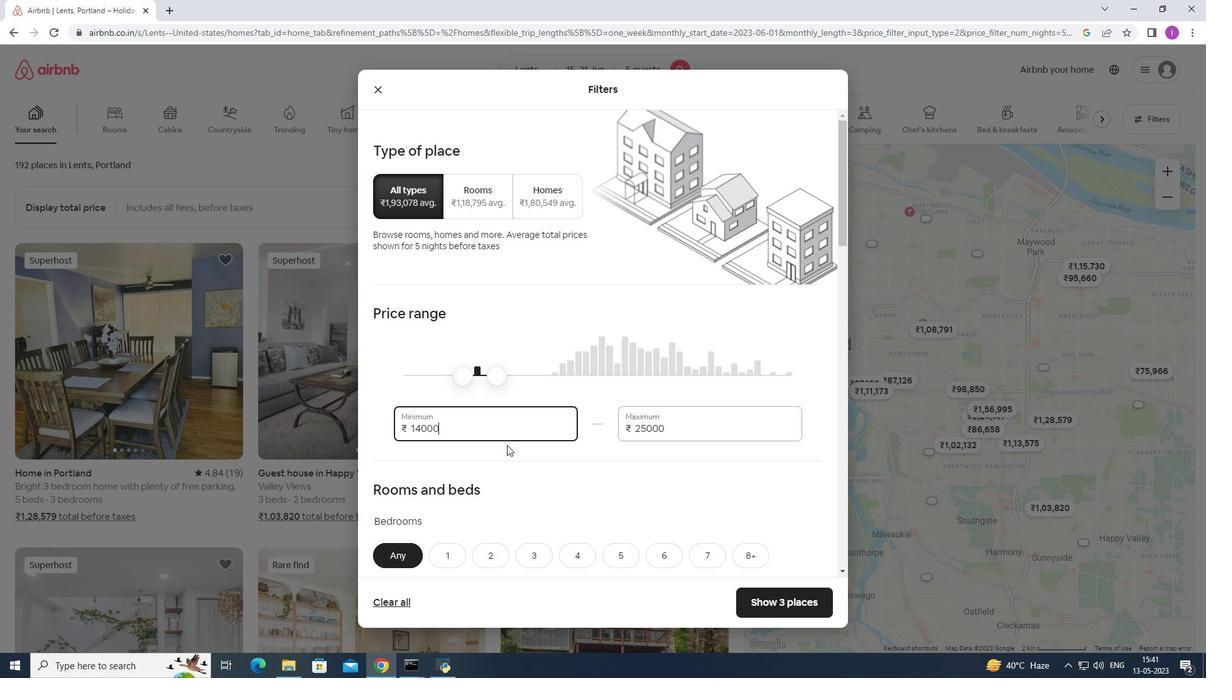 
Action: Mouse moved to (534, 431)
Screenshot: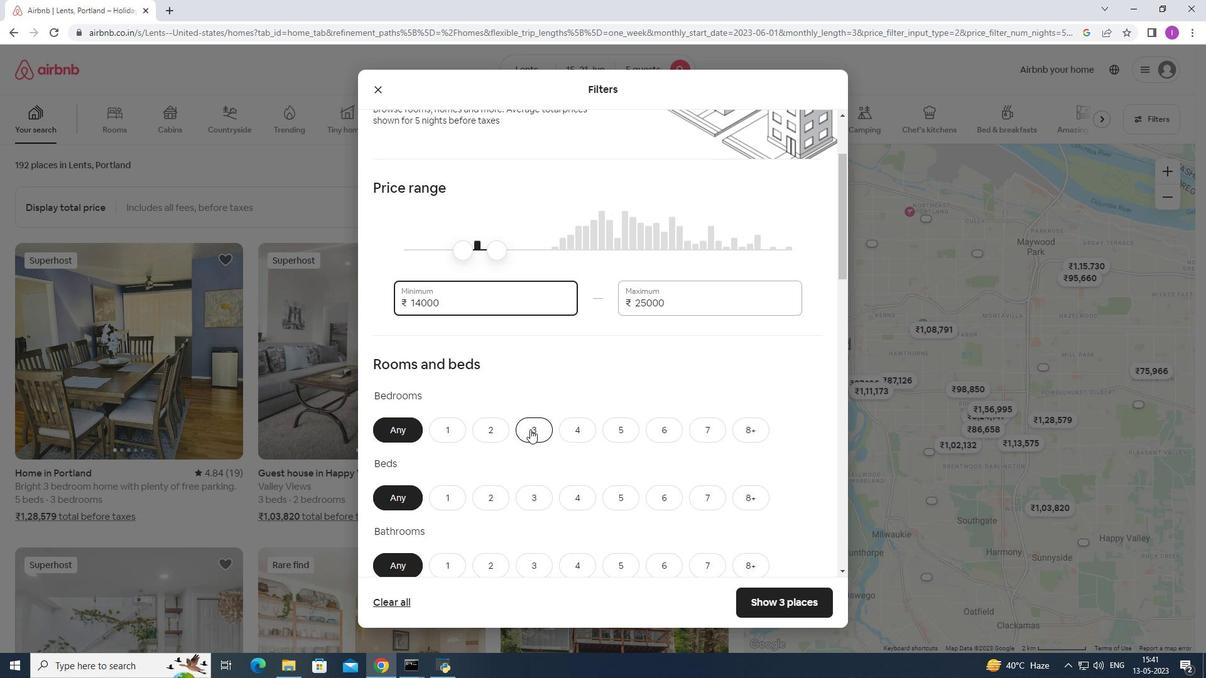 
Action: Mouse pressed left at (534, 431)
Screenshot: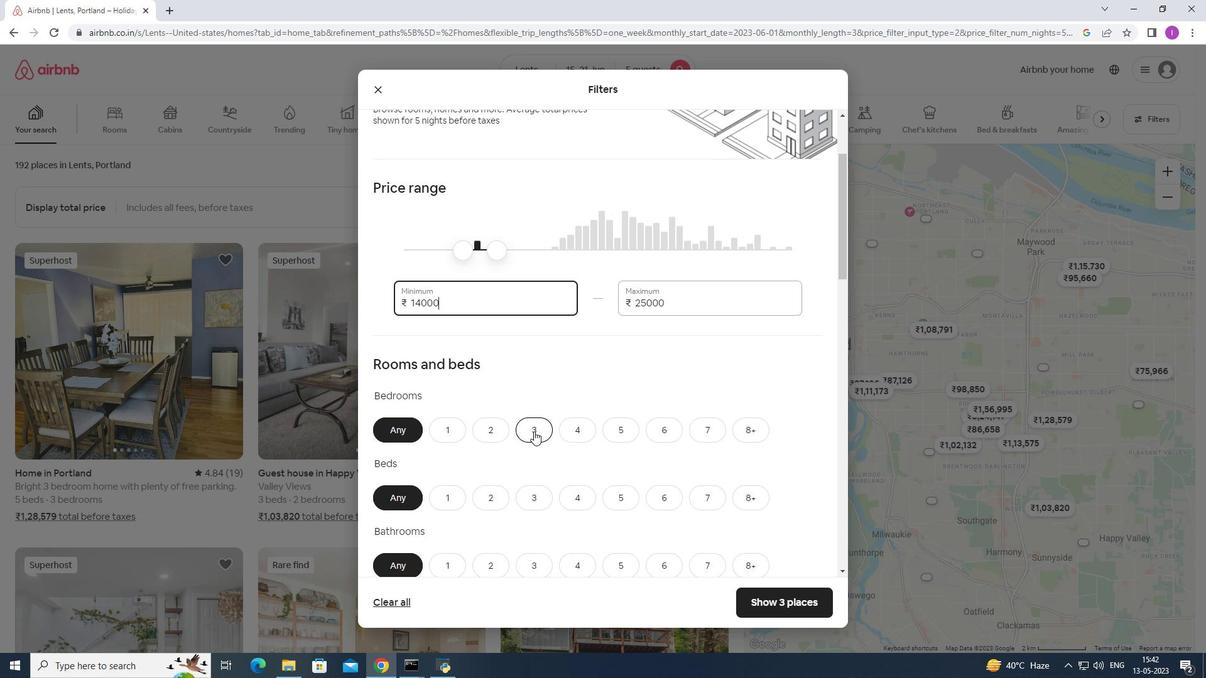 
Action: Mouse moved to (536, 490)
Screenshot: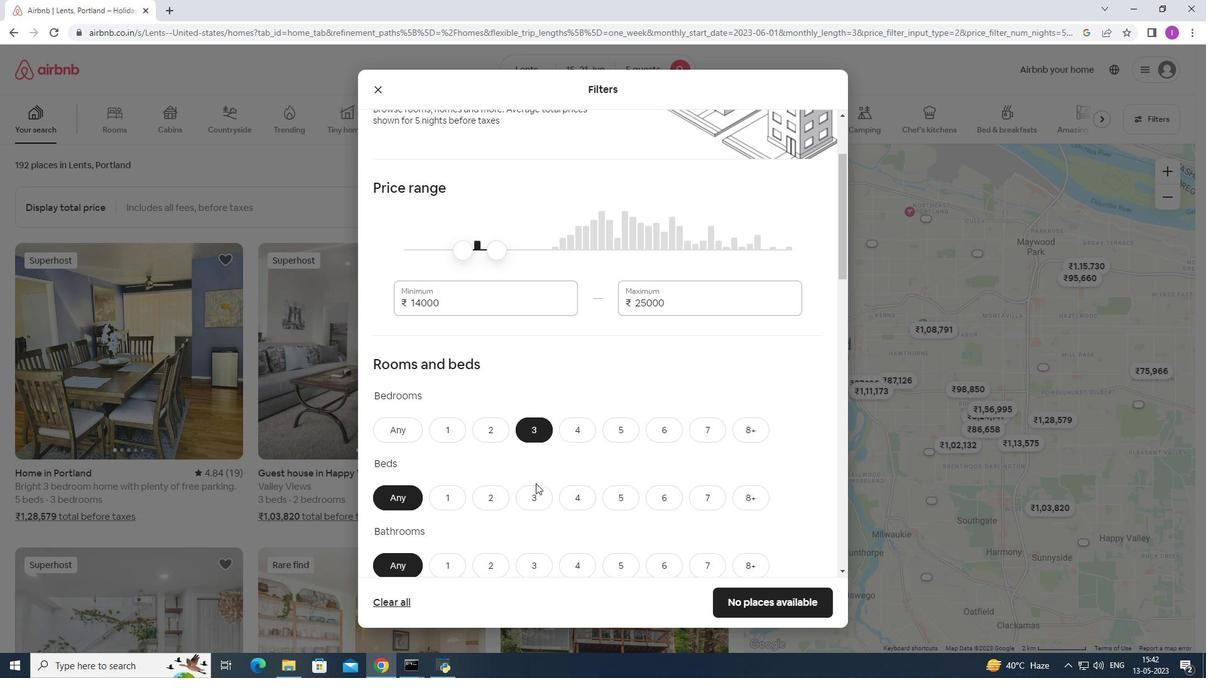 
Action: Mouse pressed left at (536, 490)
Screenshot: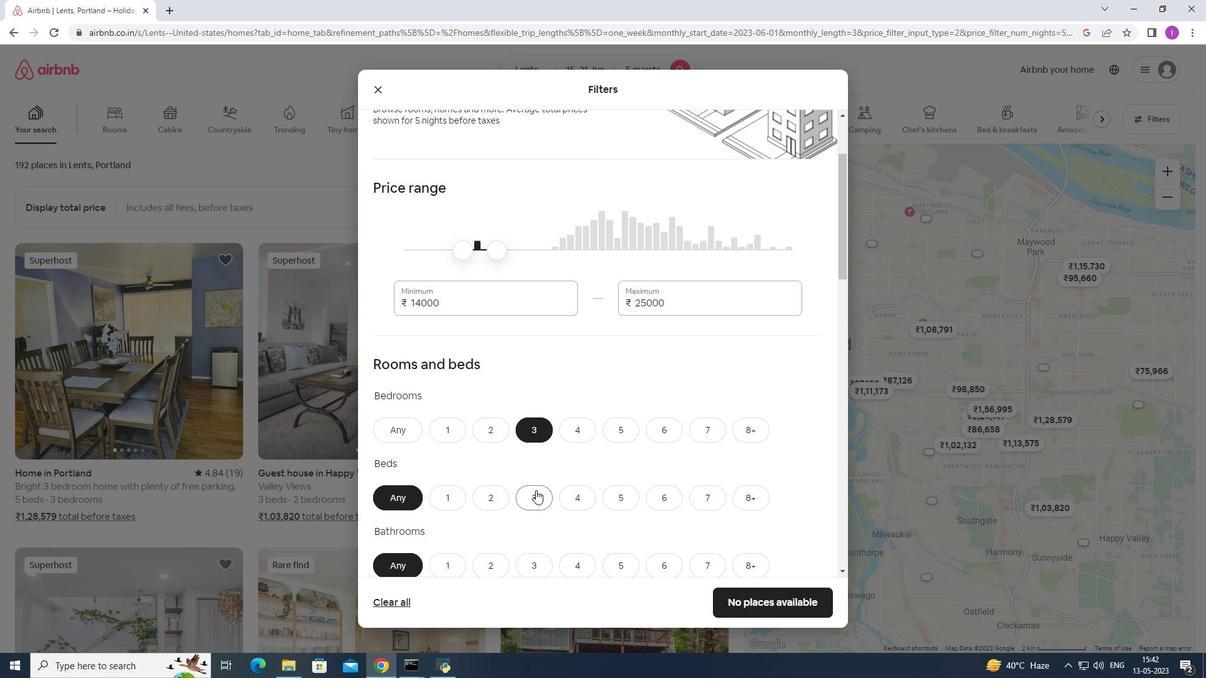
Action: Mouse moved to (546, 473)
Screenshot: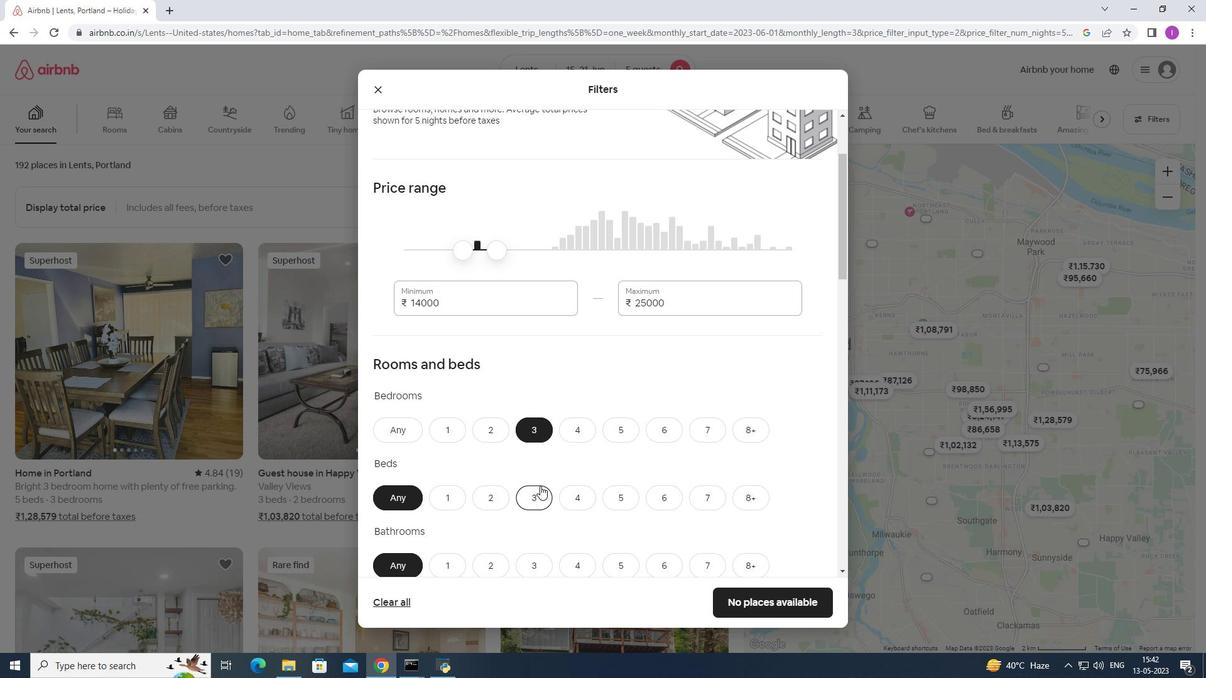 
Action: Mouse scrolled (546, 473) with delta (0, 0)
Screenshot: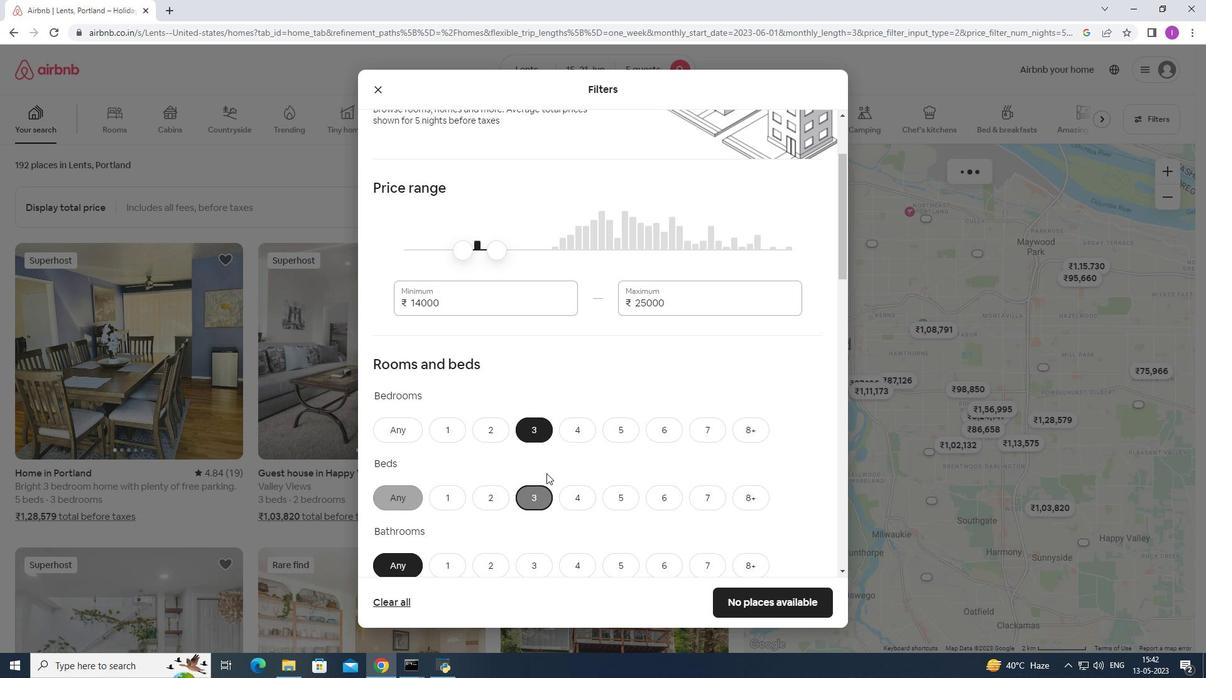
Action: Mouse moved to (546, 473)
Screenshot: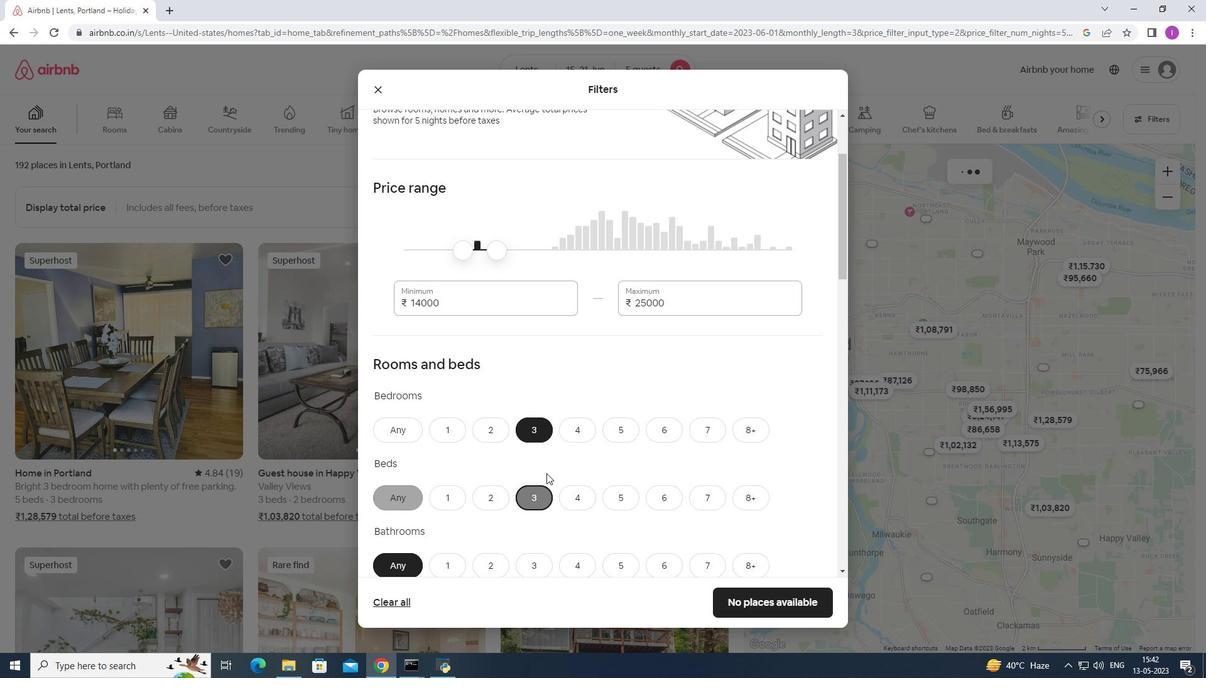 
Action: Mouse scrolled (546, 472) with delta (0, 0)
Screenshot: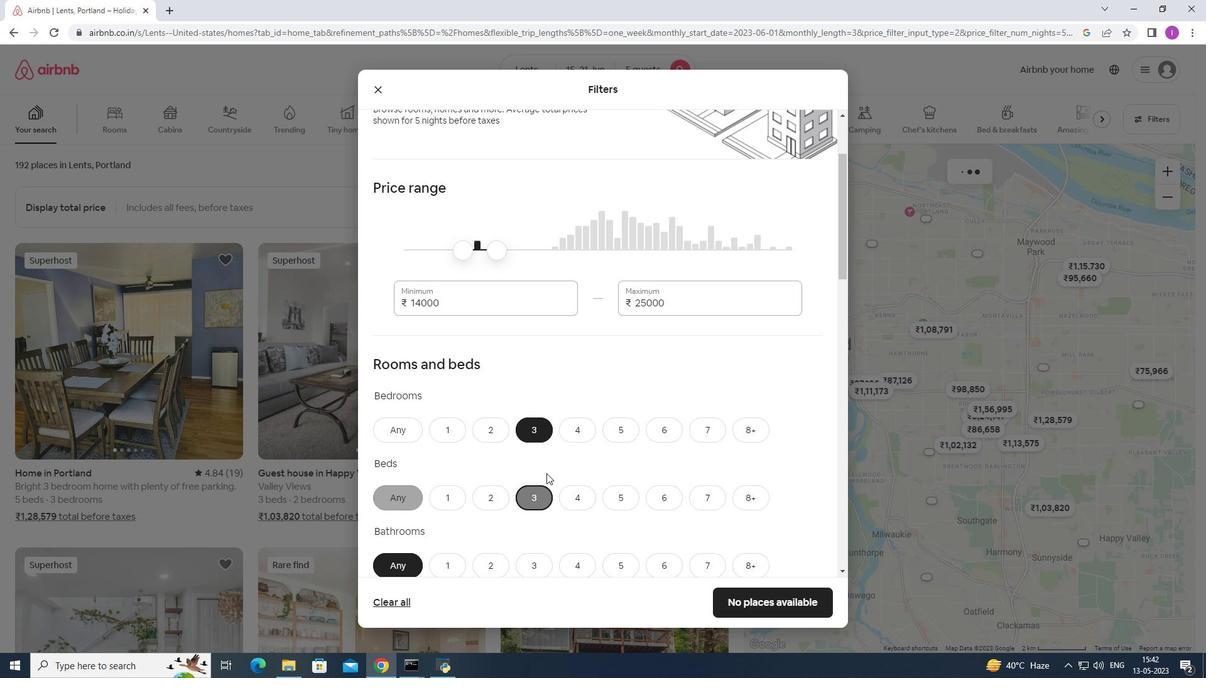 
Action: Mouse moved to (546, 472)
Screenshot: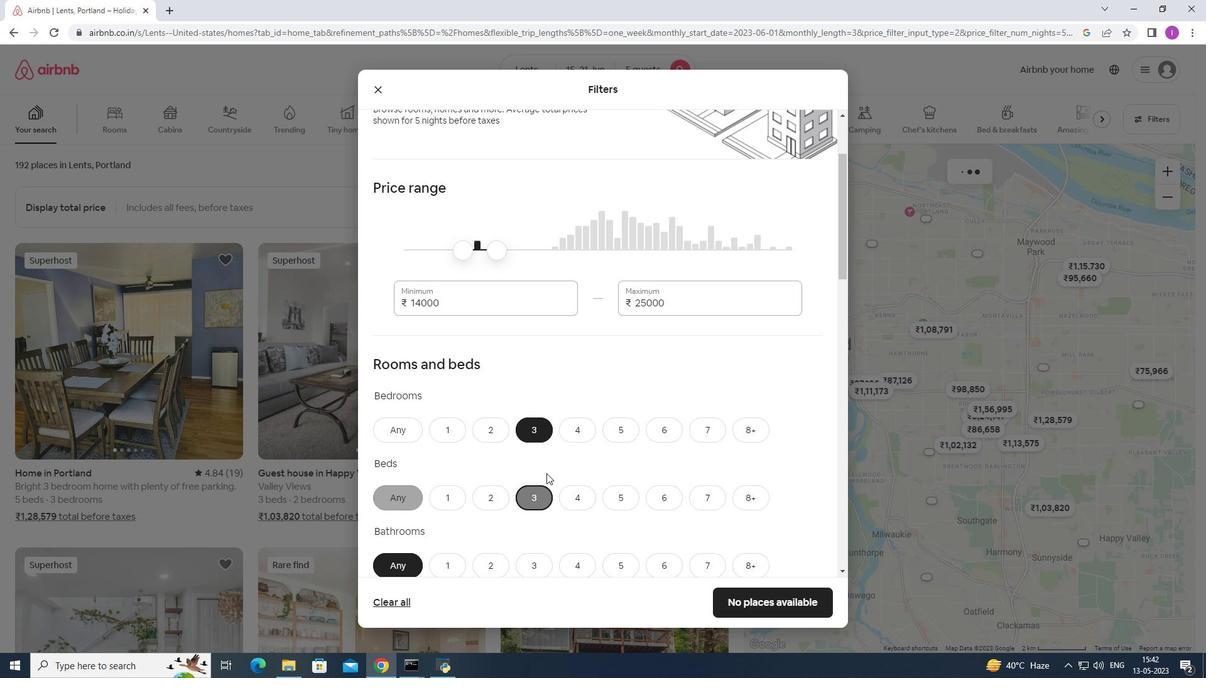
Action: Mouse scrolled (546, 472) with delta (0, 0)
Screenshot: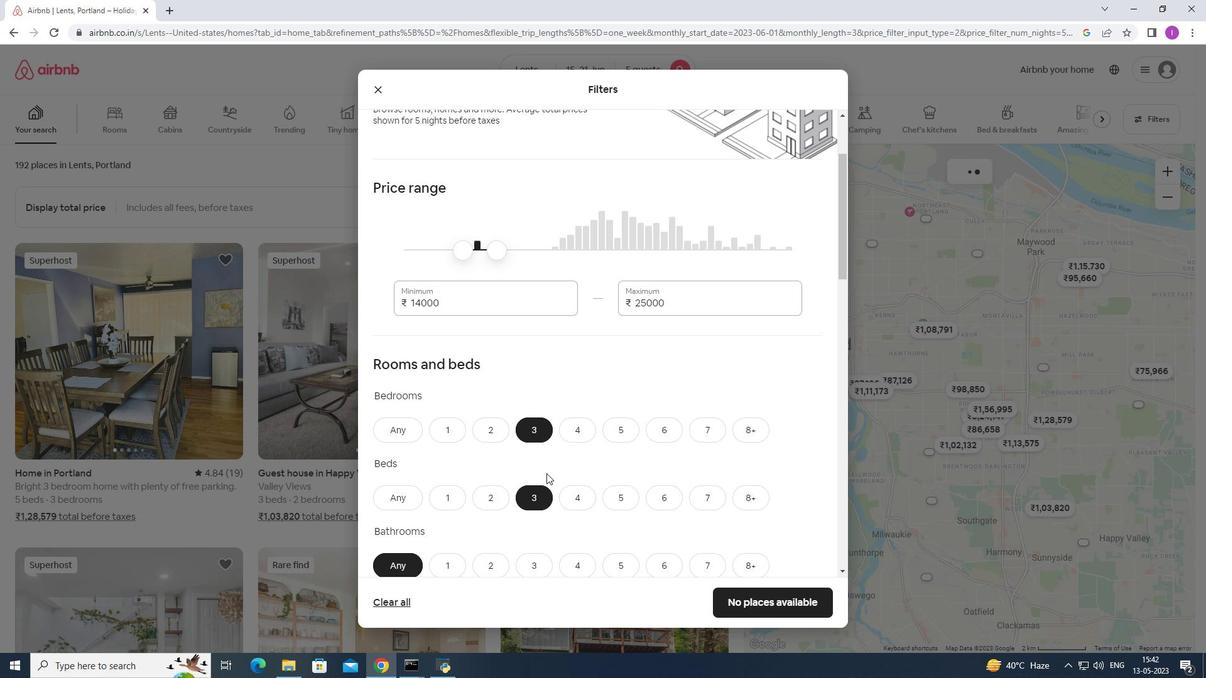 
Action: Mouse moved to (534, 380)
Screenshot: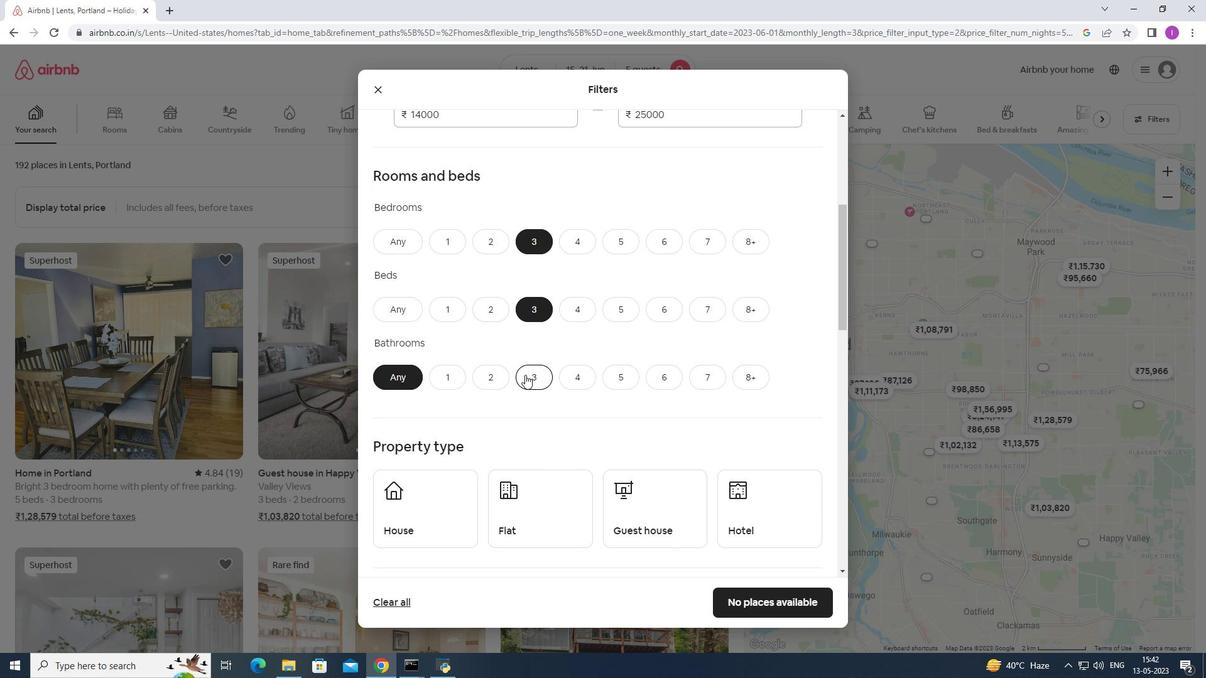 
Action: Mouse pressed left at (534, 380)
Screenshot: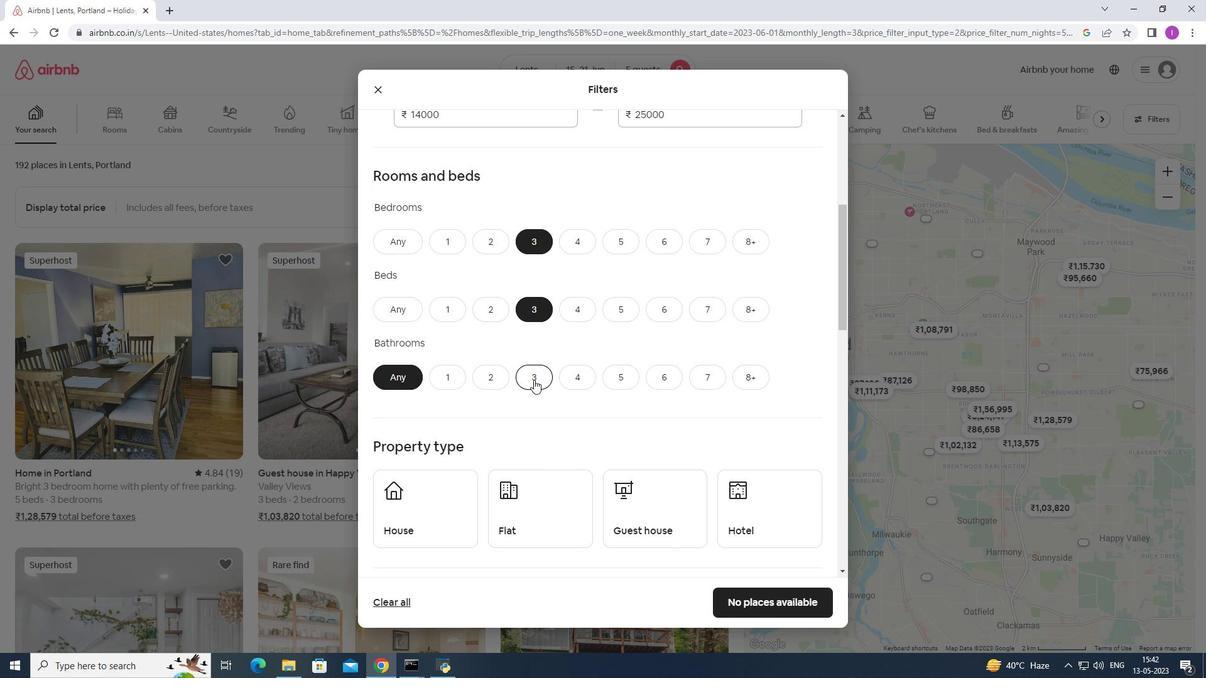 
Action: Mouse moved to (535, 446)
Screenshot: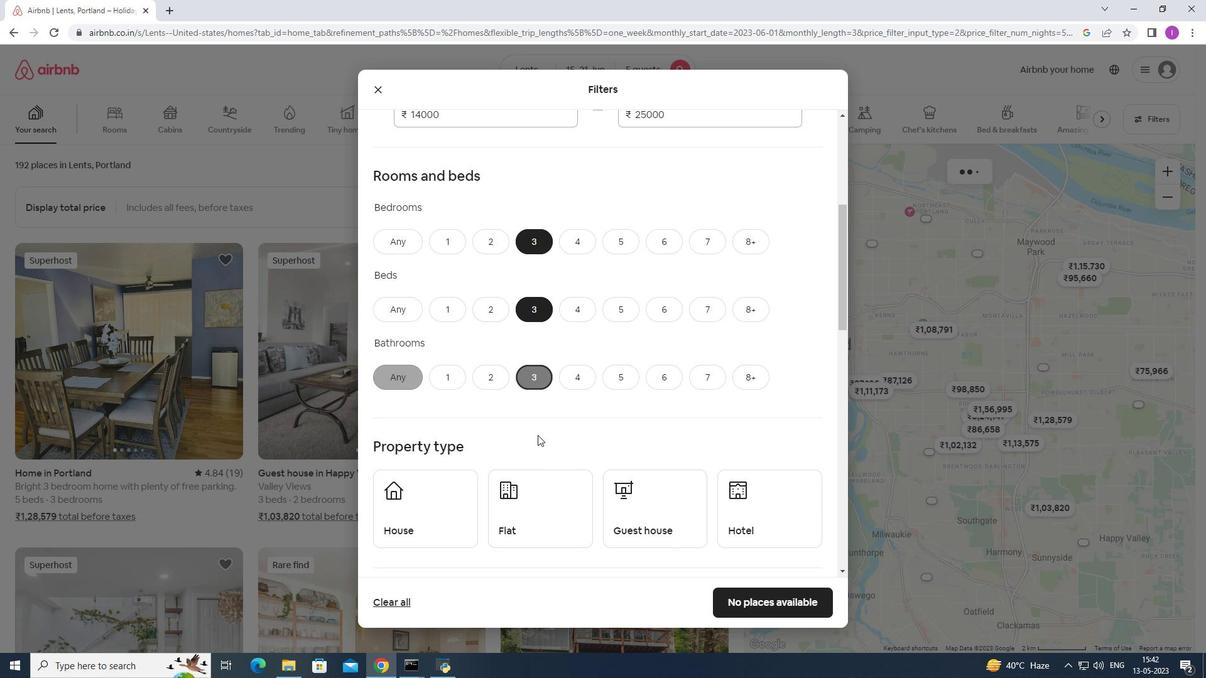 
Action: Mouse scrolled (535, 445) with delta (0, 0)
Screenshot: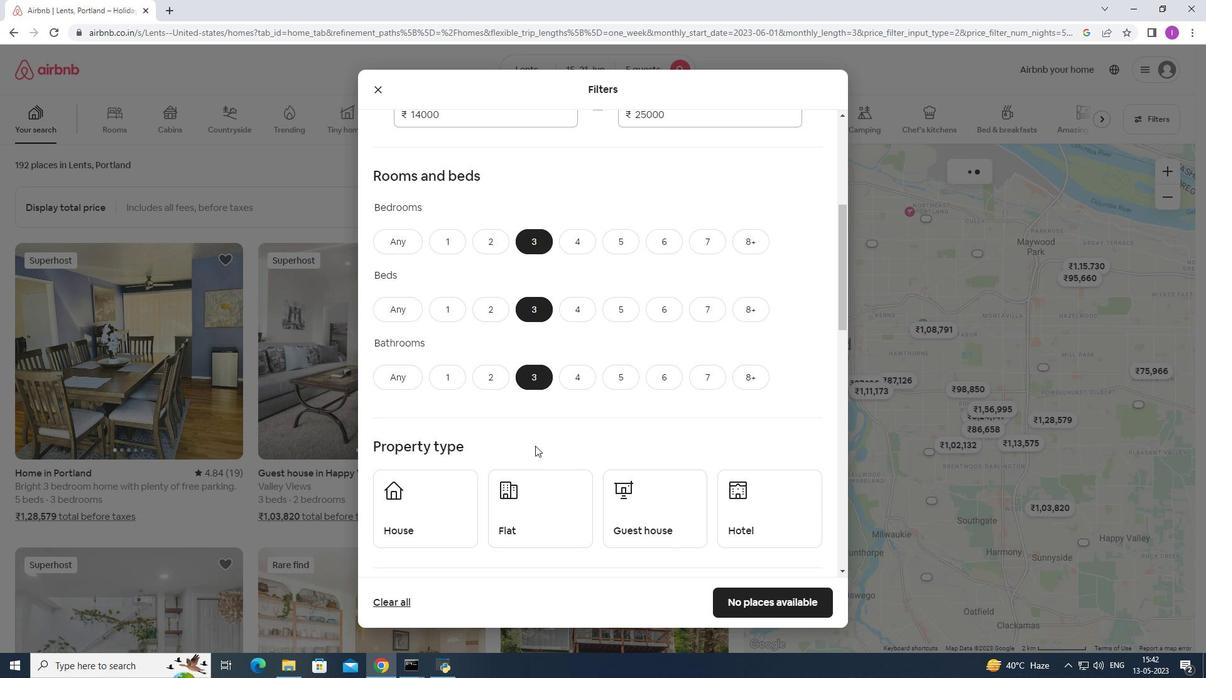 
Action: Mouse scrolled (535, 445) with delta (0, 0)
Screenshot: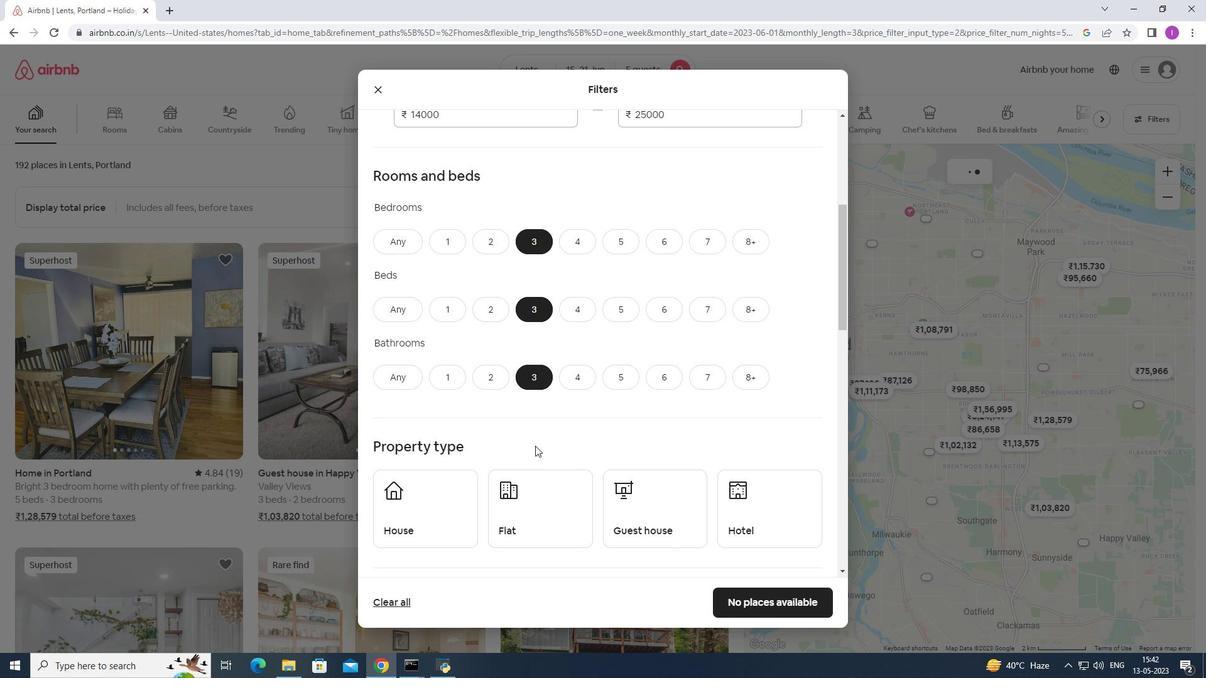 
Action: Mouse moved to (457, 386)
Screenshot: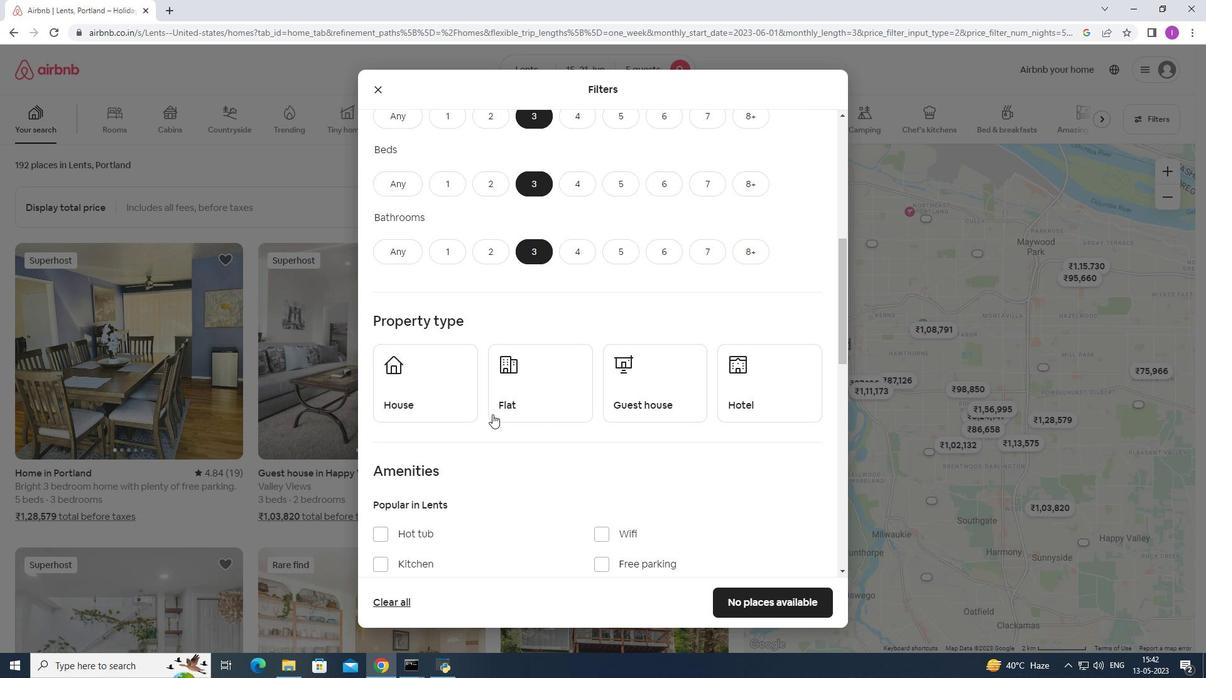 
Action: Mouse pressed left at (457, 386)
Screenshot: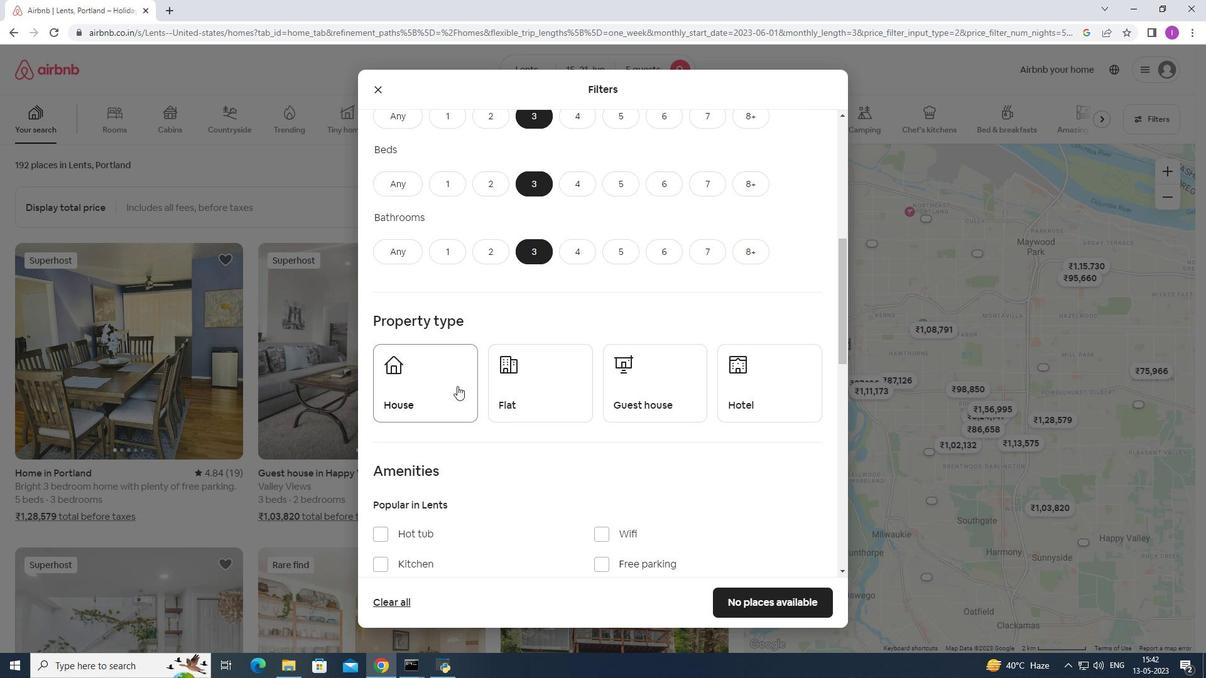 
Action: Mouse moved to (528, 387)
Screenshot: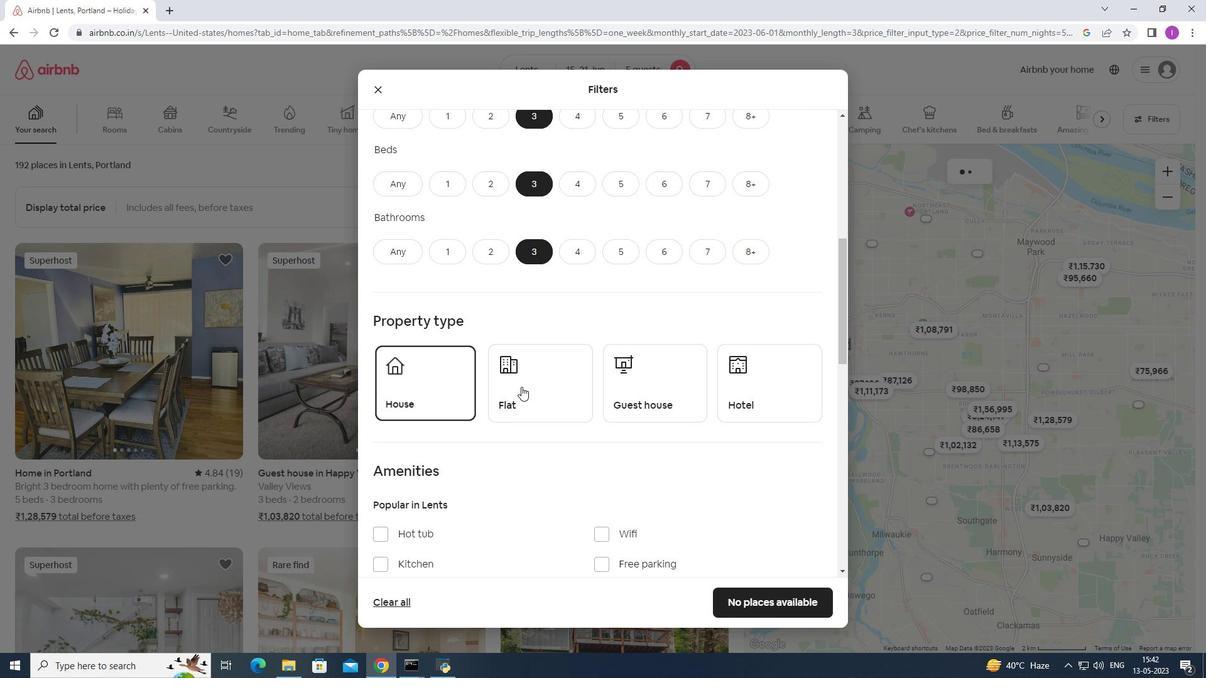 
Action: Mouse pressed left at (528, 387)
Screenshot: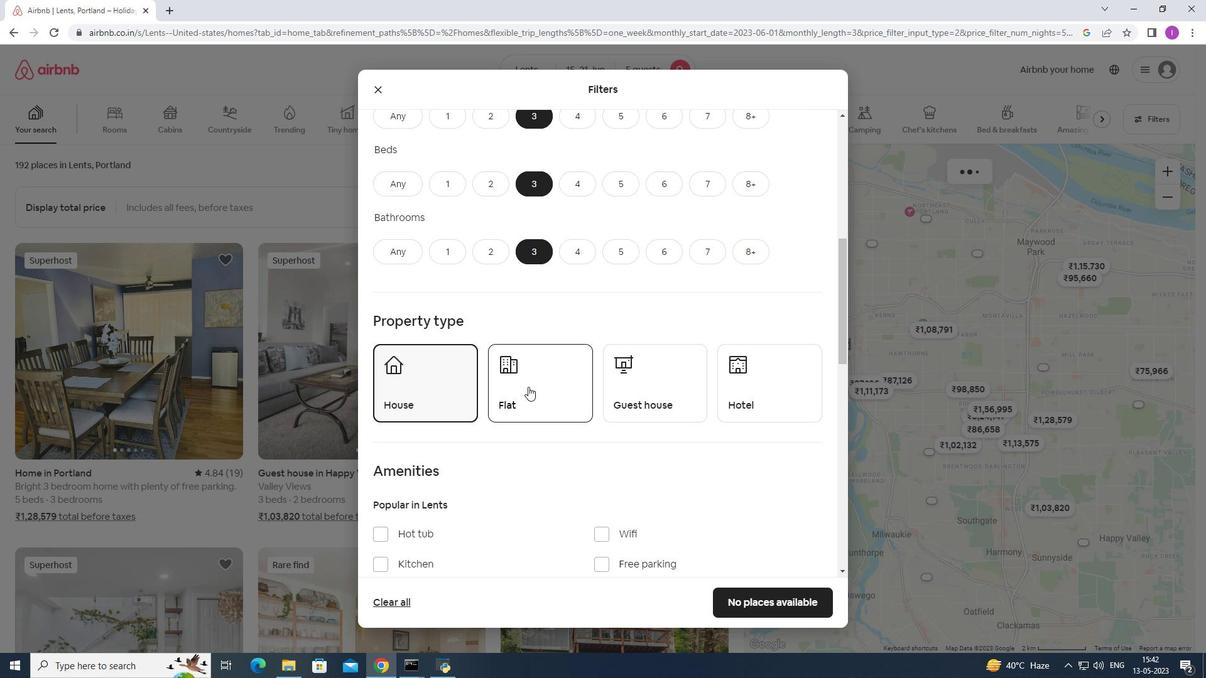 
Action: Mouse moved to (629, 390)
Screenshot: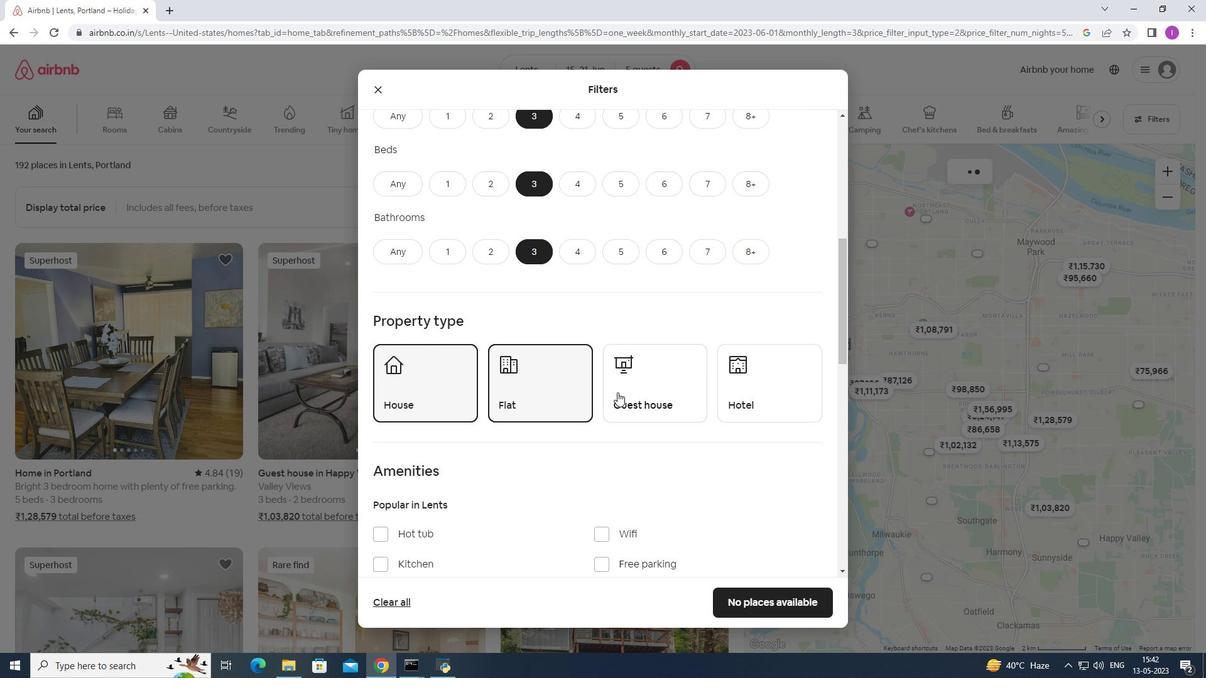 
Action: Mouse pressed left at (629, 390)
Screenshot: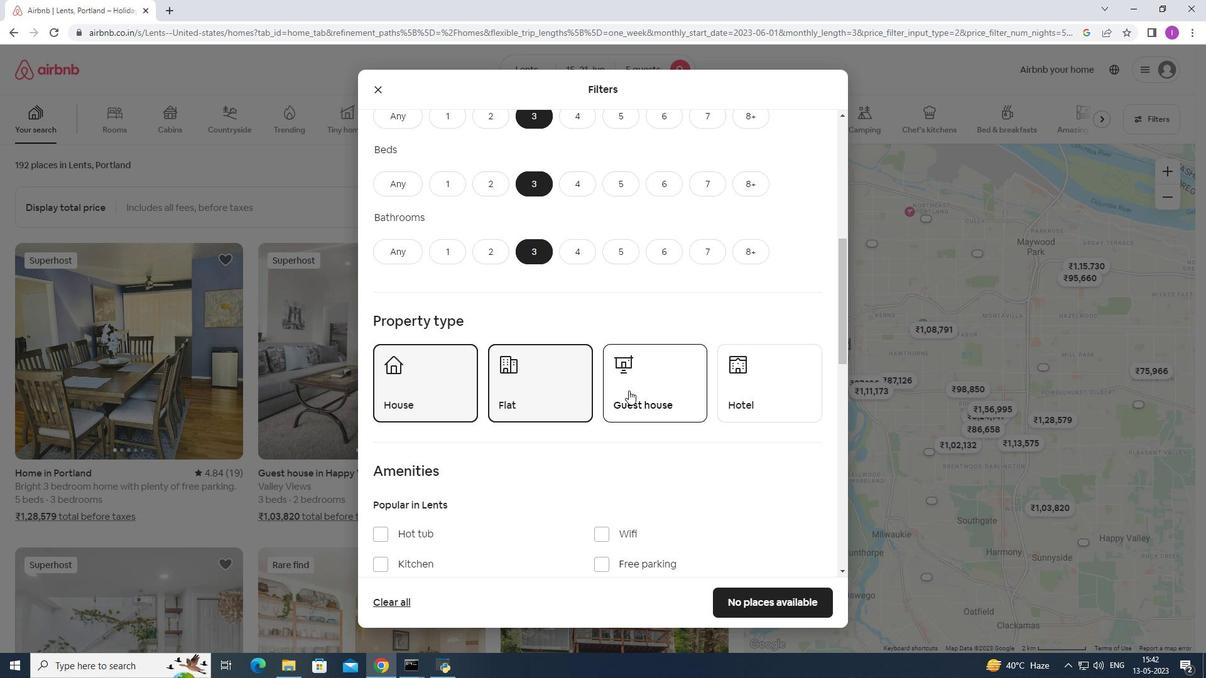 
Action: Mouse moved to (701, 399)
Screenshot: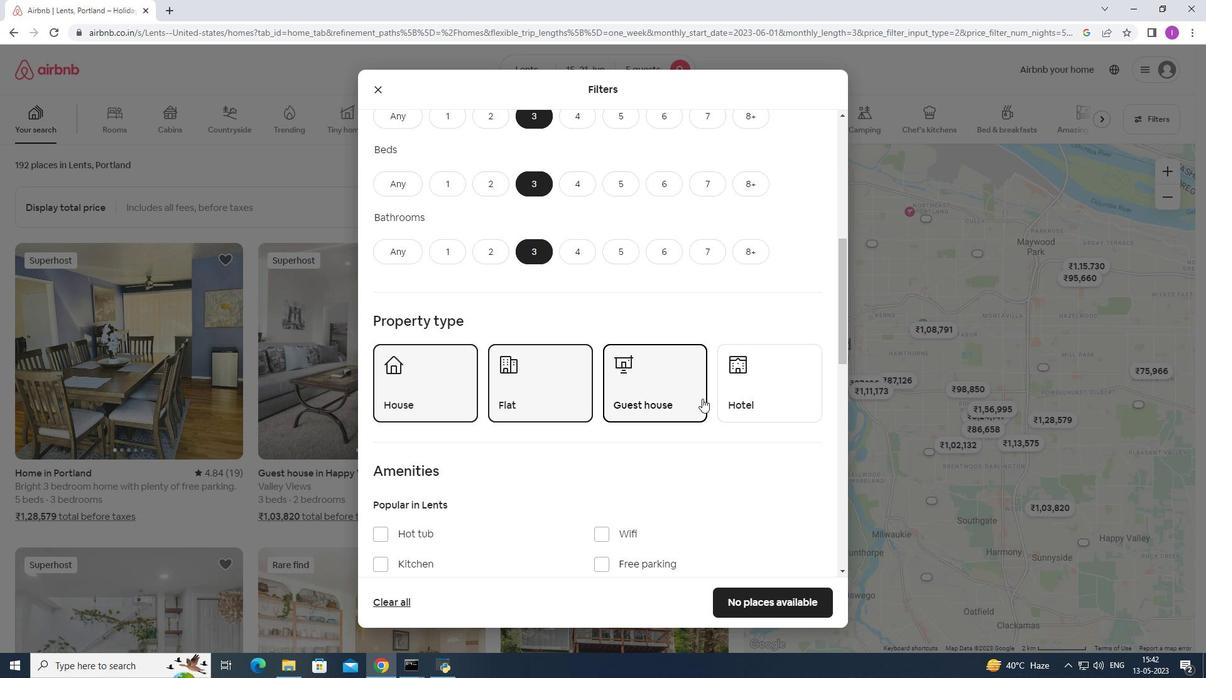 
Action: Mouse scrolled (701, 399) with delta (0, 0)
Screenshot: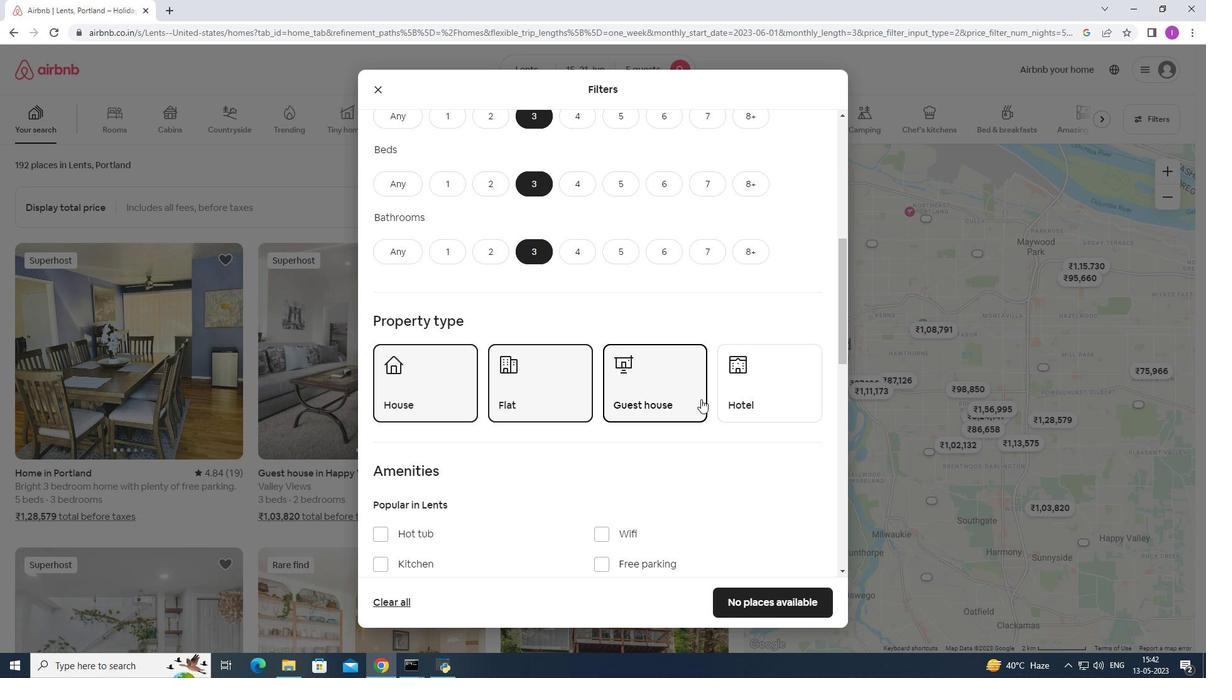 
Action: Mouse moved to (680, 415)
Screenshot: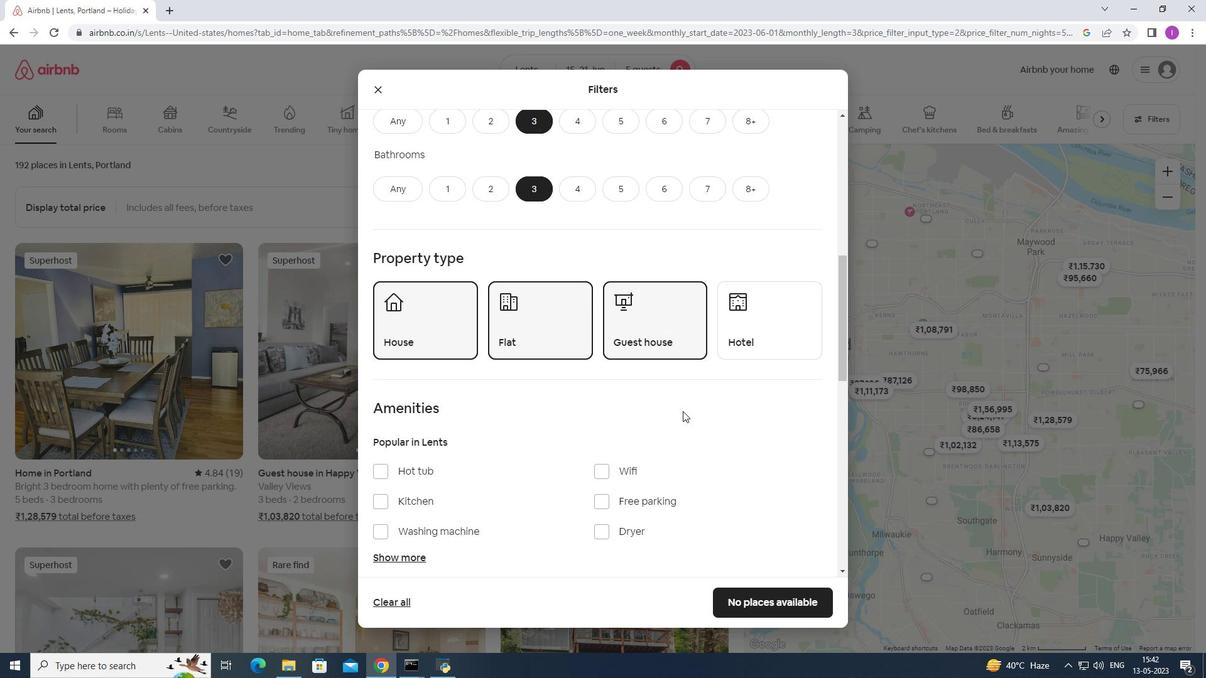 
Action: Mouse scrolled (680, 414) with delta (0, 0)
Screenshot: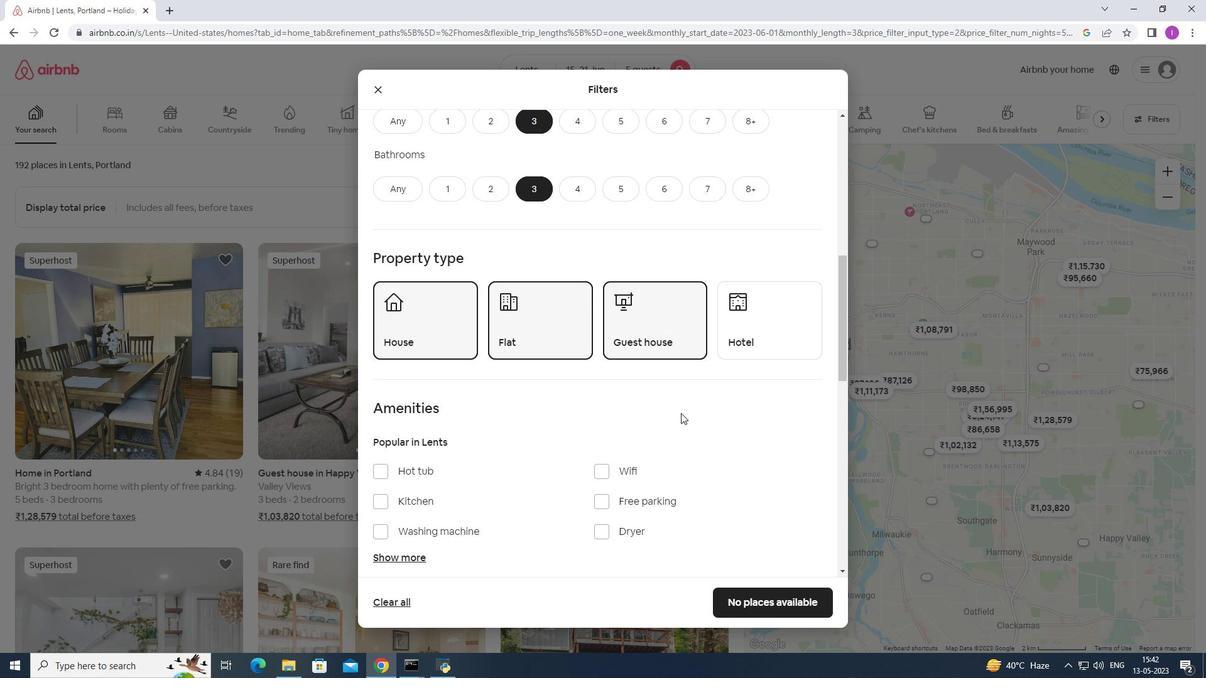 
Action: Mouse scrolled (680, 414) with delta (0, 0)
Screenshot: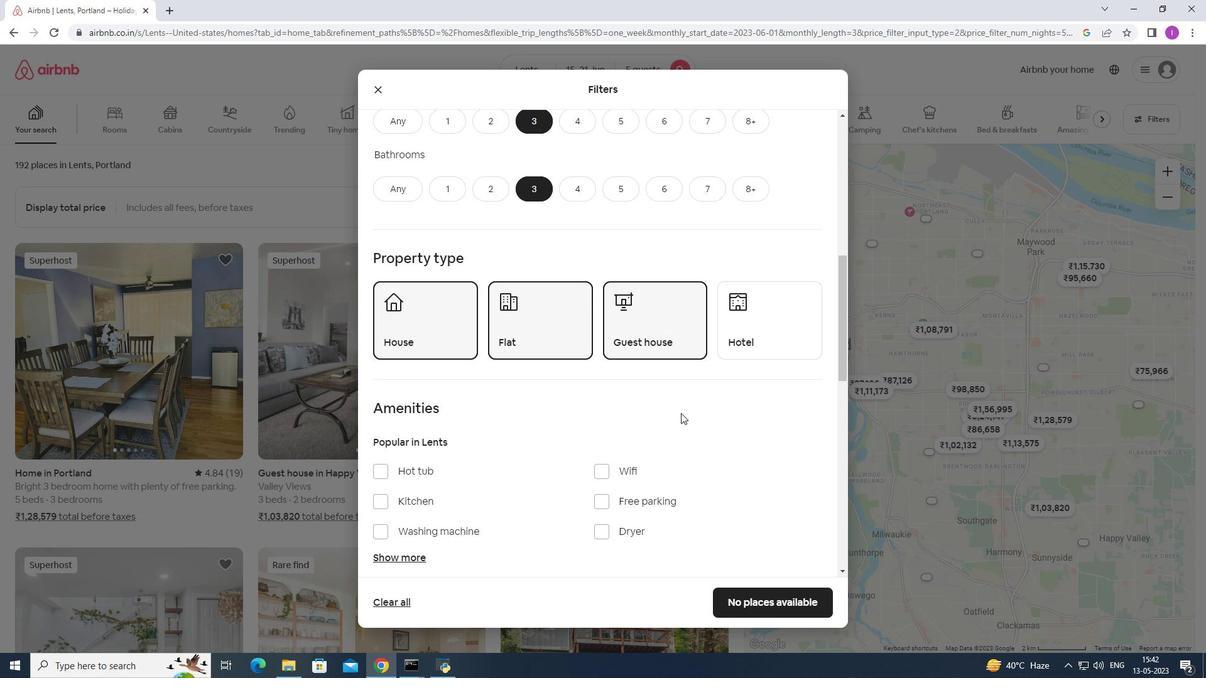 
Action: Mouse moved to (679, 416)
Screenshot: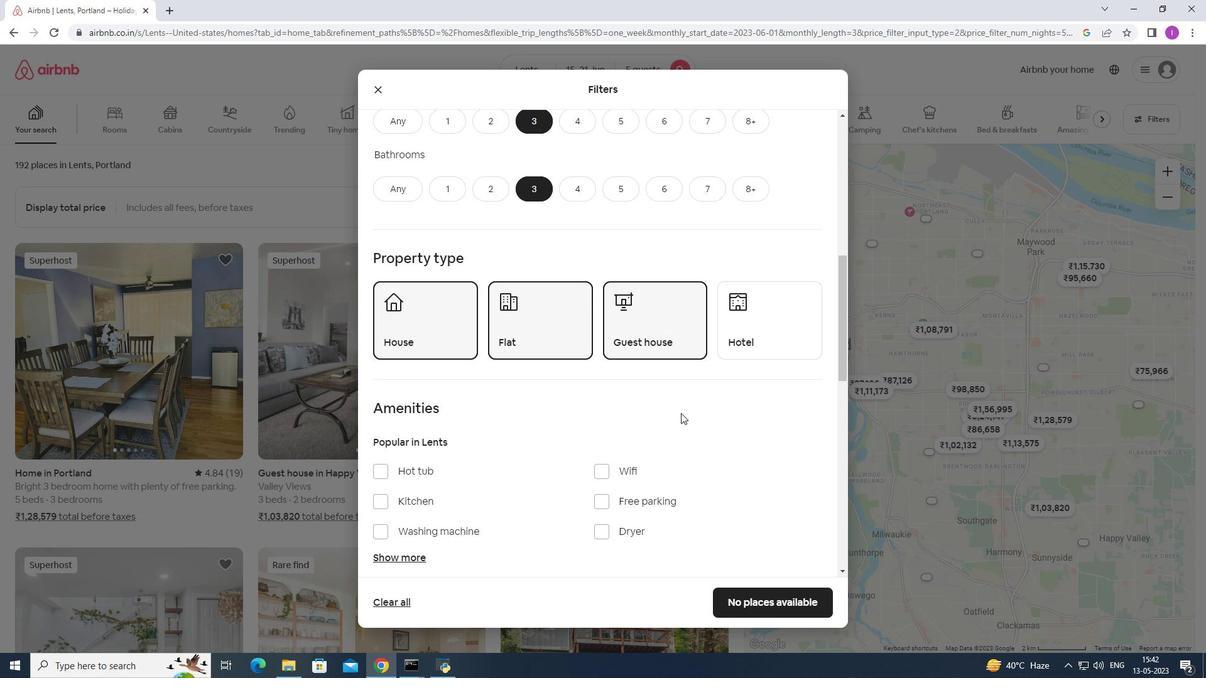 
Action: Mouse scrolled (679, 415) with delta (0, 0)
Screenshot: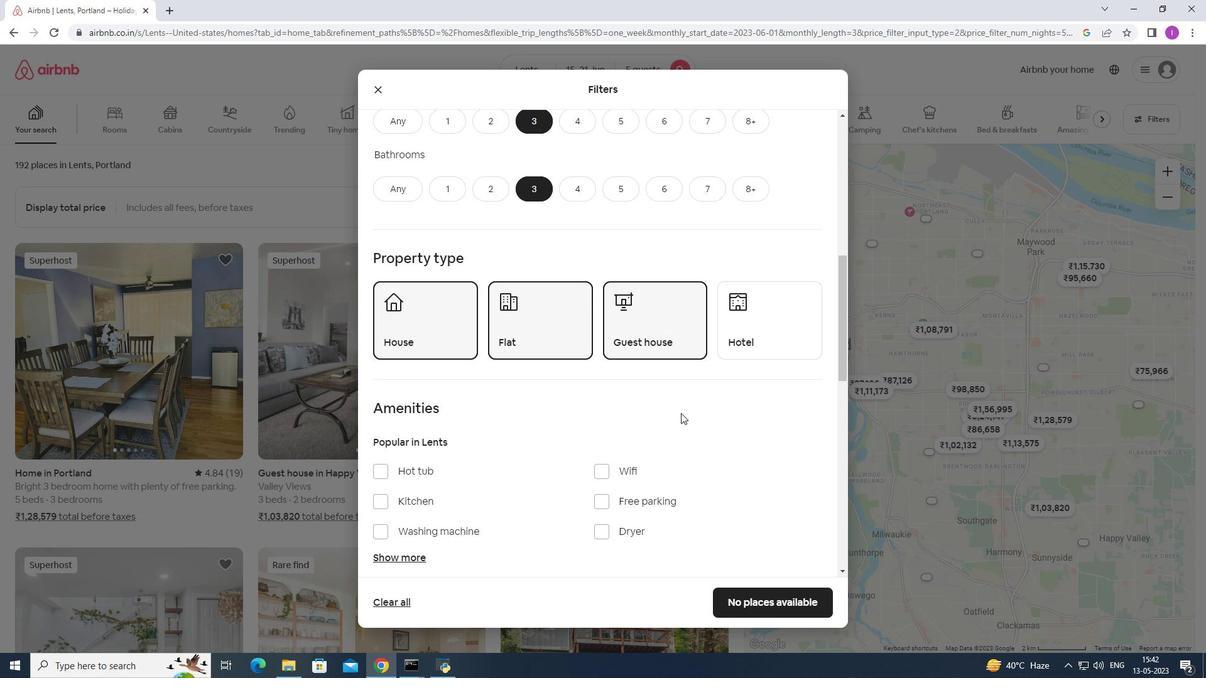
Action: Mouse moved to (679, 416)
Screenshot: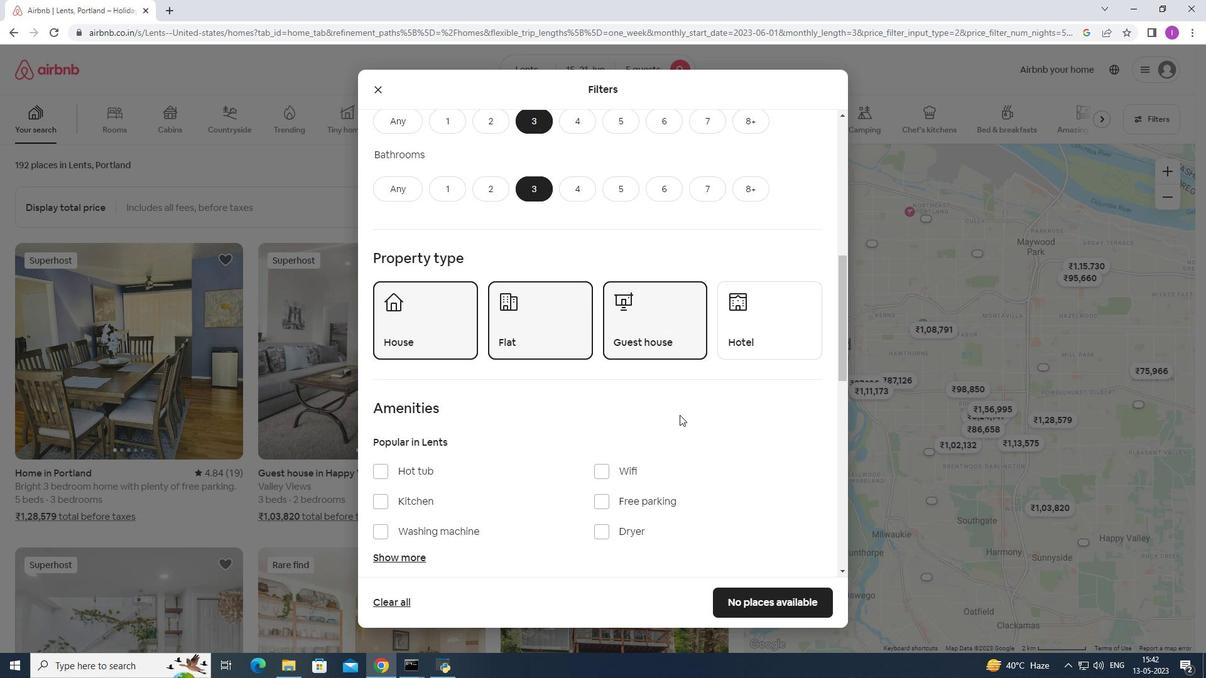 
Action: Mouse scrolled (679, 416) with delta (0, 0)
Screenshot: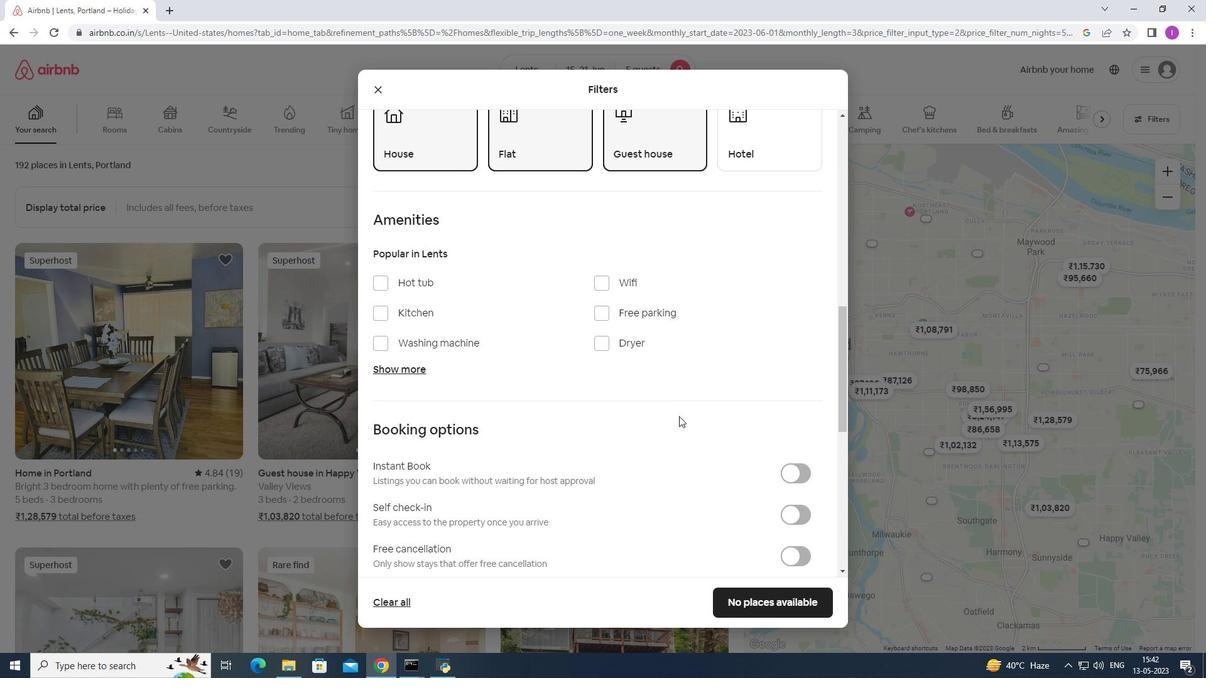 
Action: Mouse scrolled (679, 416) with delta (0, 0)
Screenshot: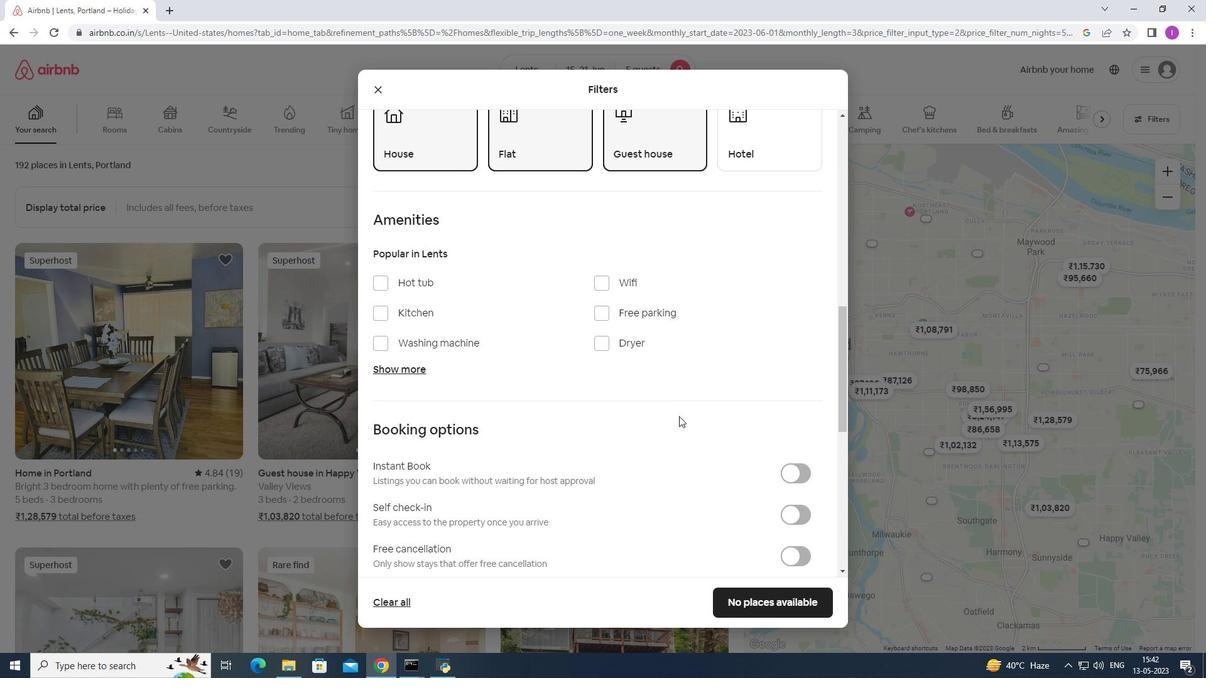 
Action: Mouse scrolled (679, 416) with delta (0, 0)
Screenshot: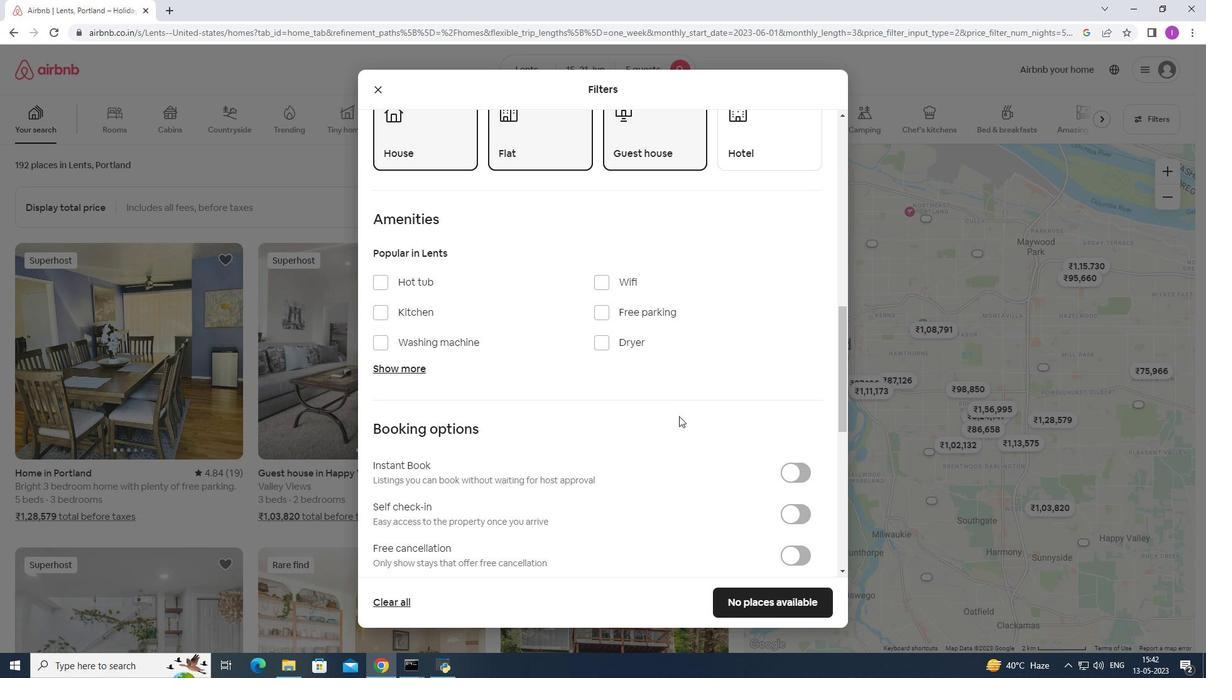 
Action: Mouse moved to (804, 323)
Screenshot: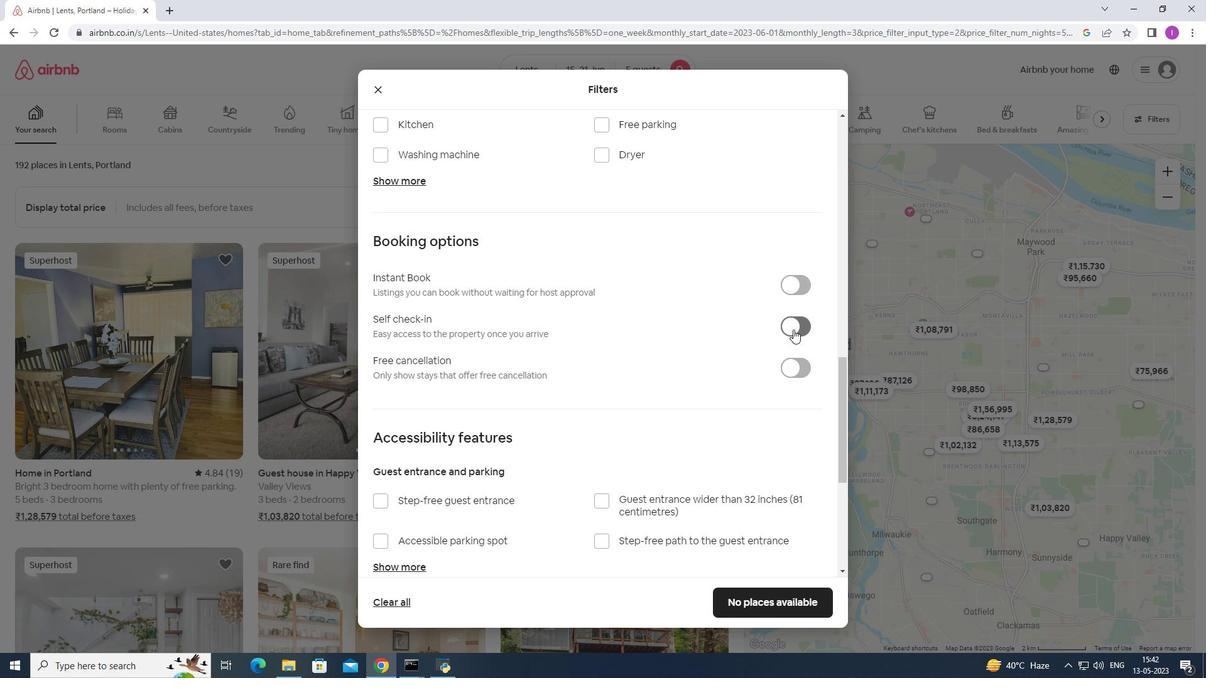 
Action: Mouse pressed left at (804, 323)
Screenshot: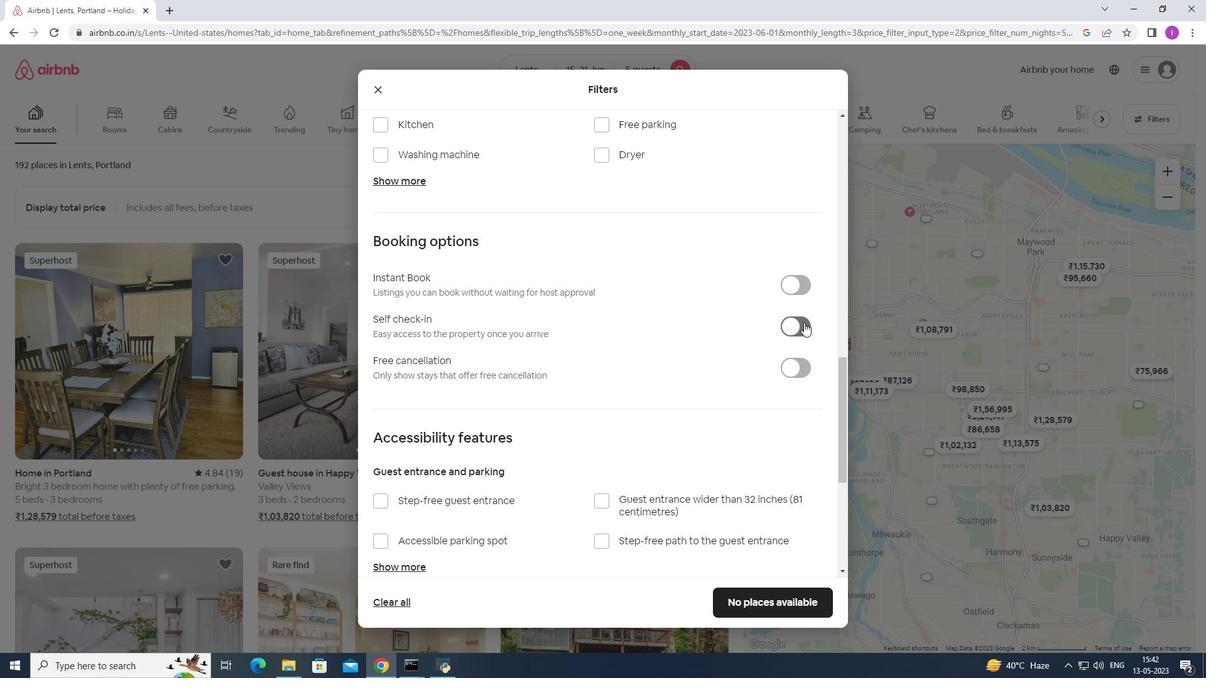 
Action: Mouse moved to (691, 420)
Screenshot: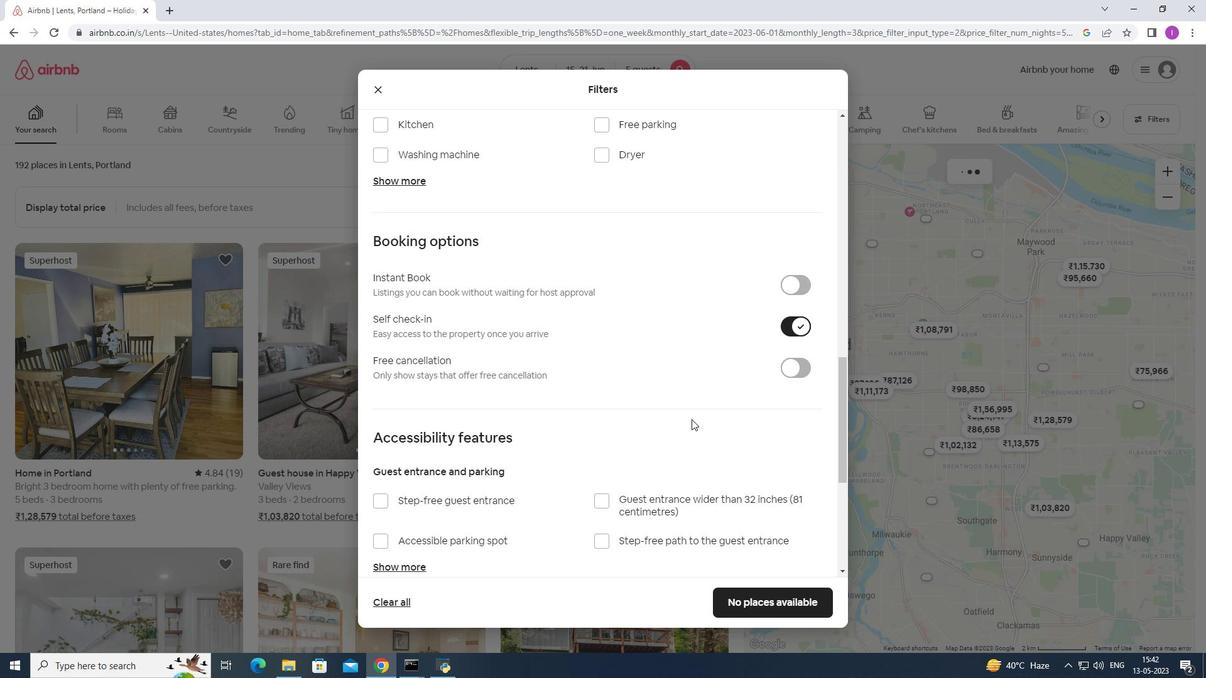 
Action: Mouse scrolled (691, 419) with delta (0, 0)
Screenshot: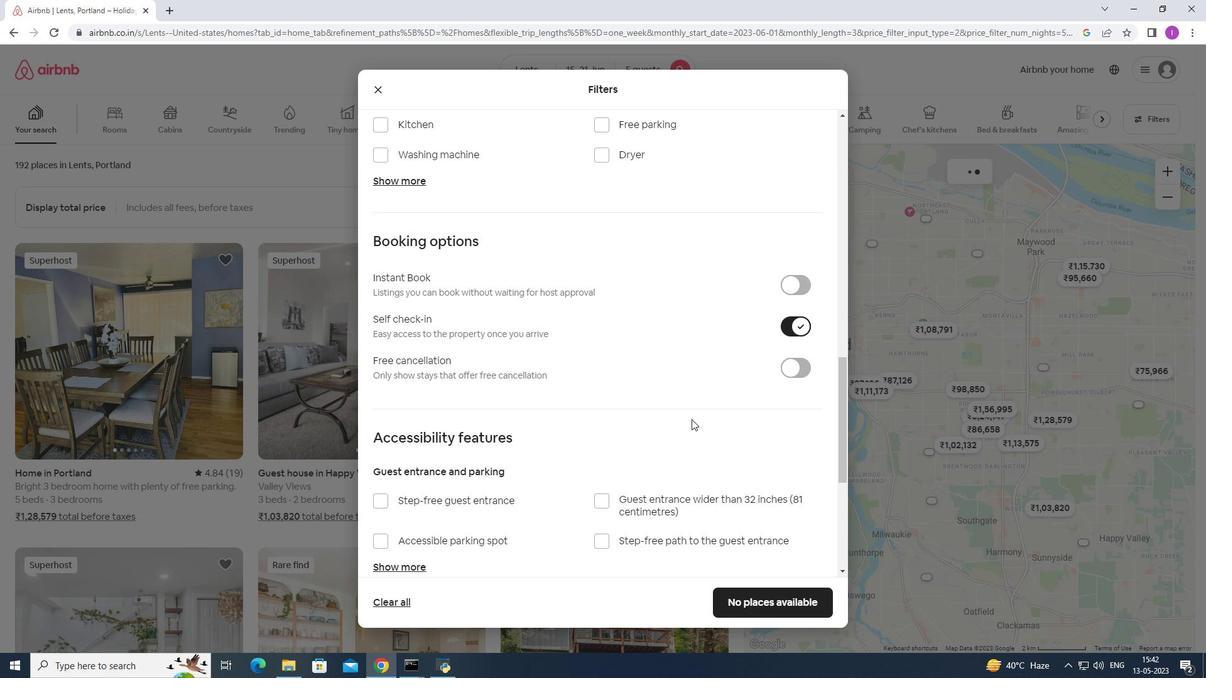 
Action: Mouse scrolled (691, 419) with delta (0, 0)
Screenshot: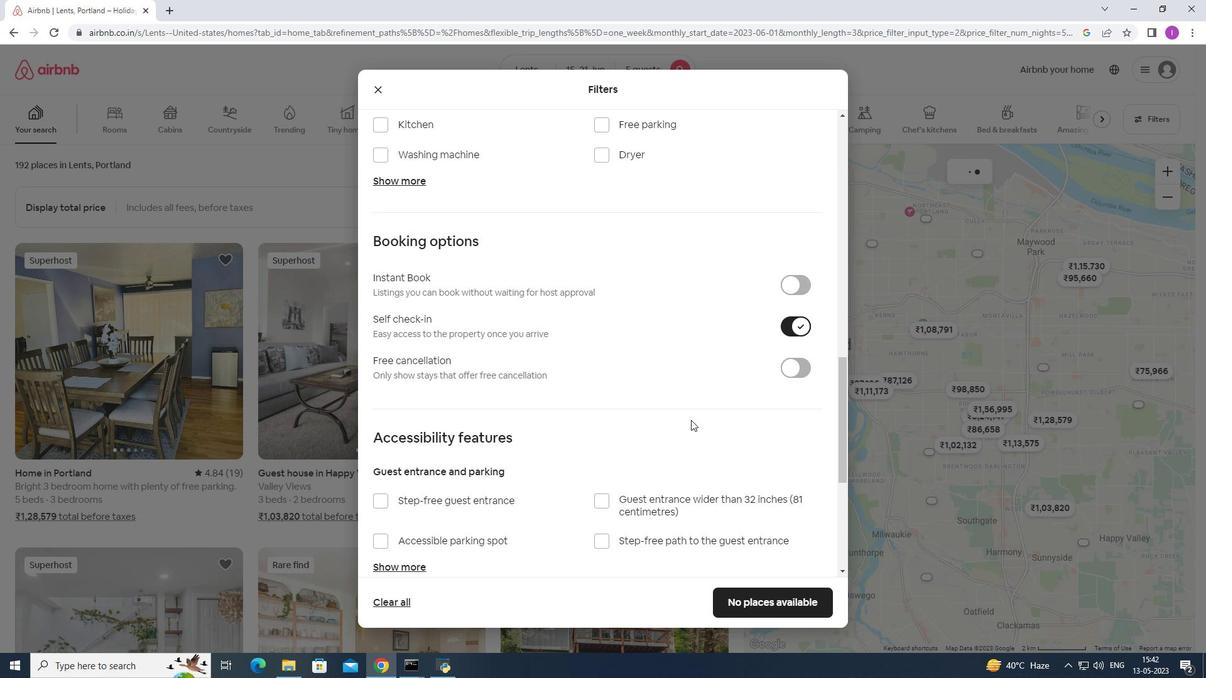 
Action: Mouse scrolled (691, 419) with delta (0, 0)
Screenshot: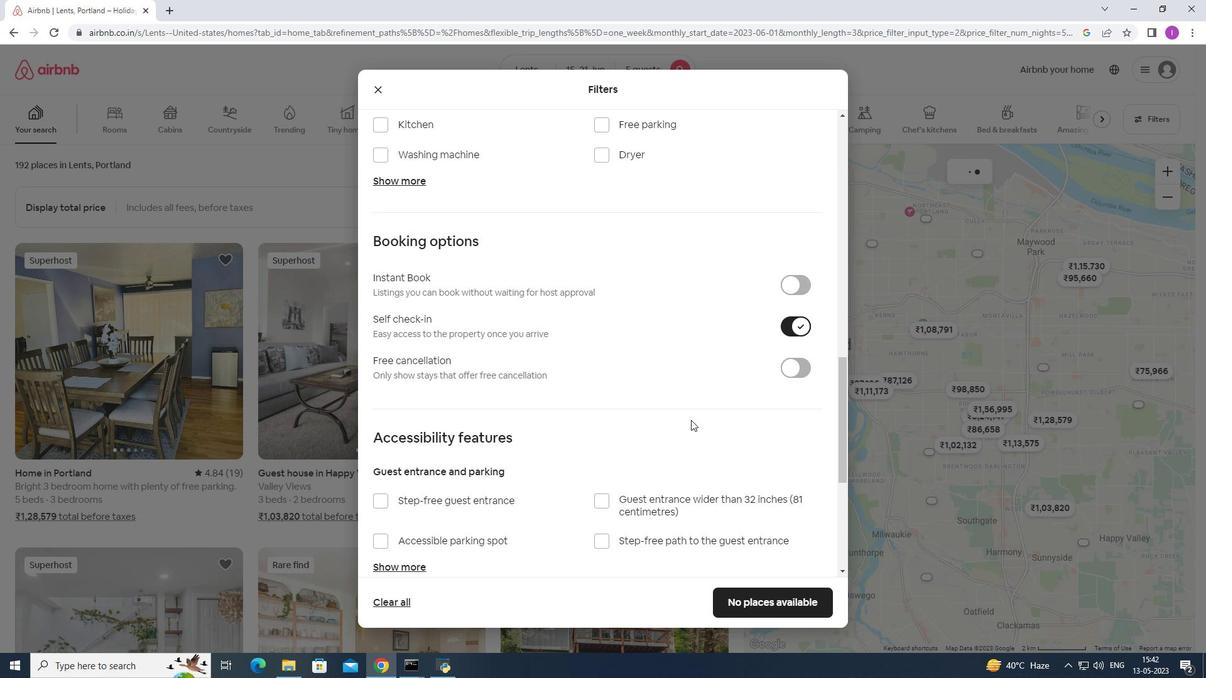 
Action: Mouse scrolled (691, 419) with delta (0, 0)
Screenshot: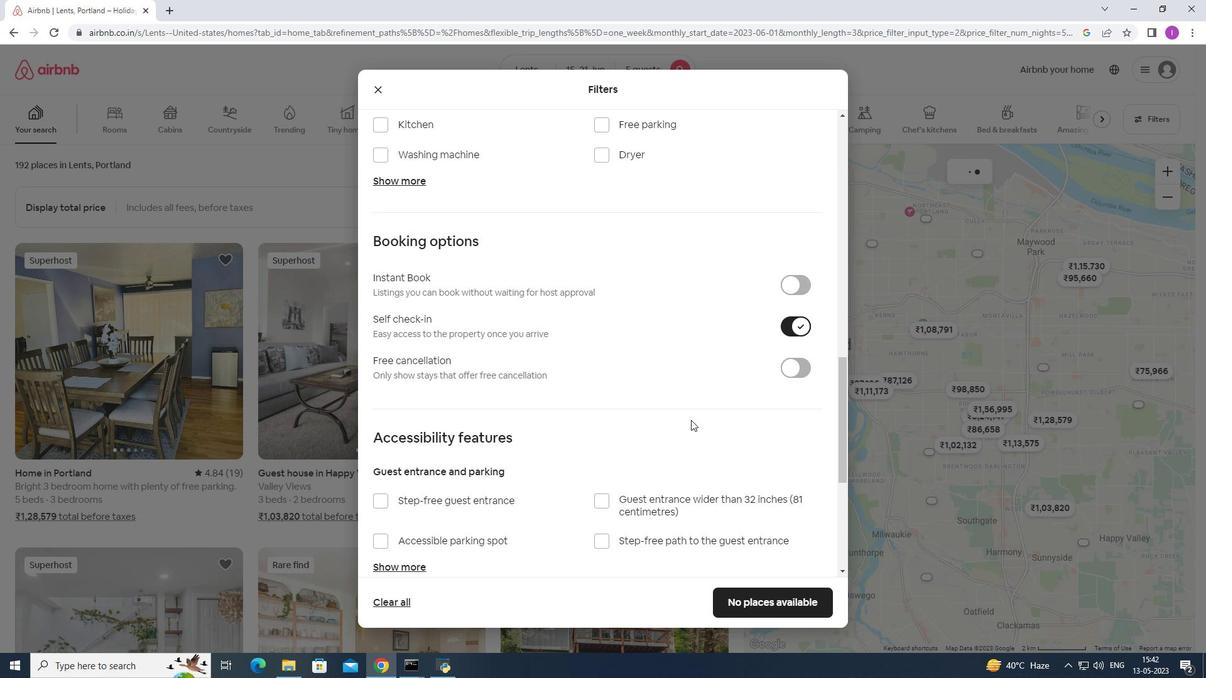 
Action: Mouse moved to (692, 421)
Screenshot: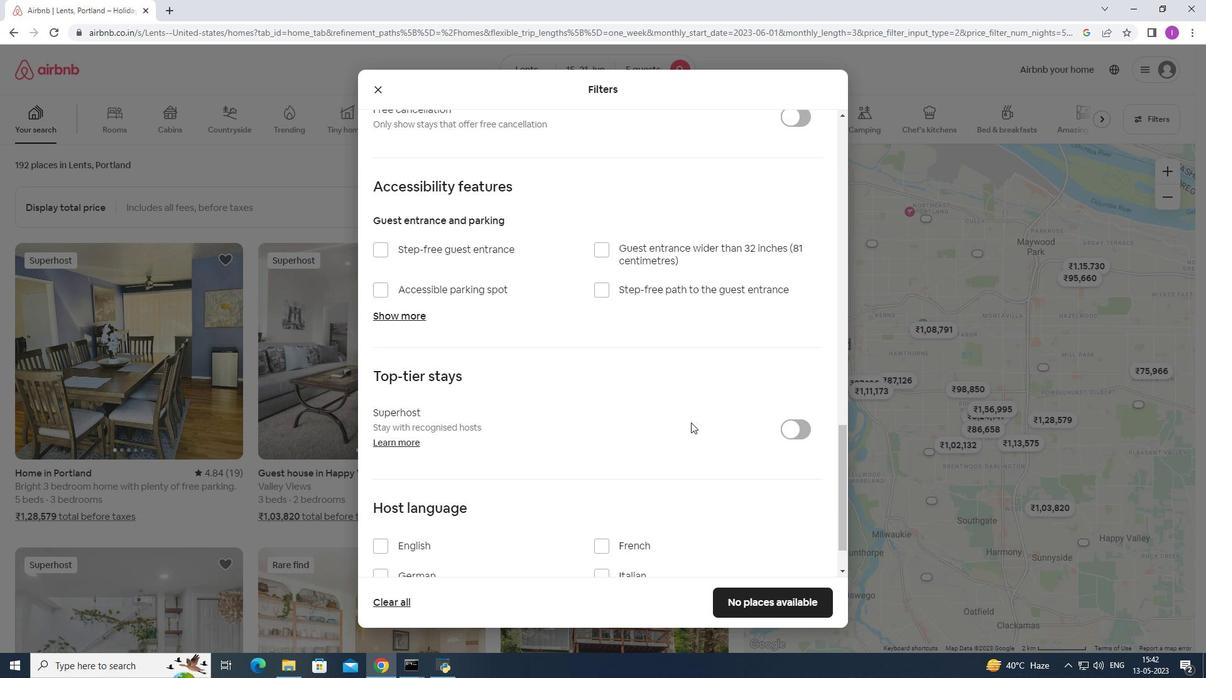 
Action: Mouse scrolled (692, 421) with delta (0, 0)
Screenshot: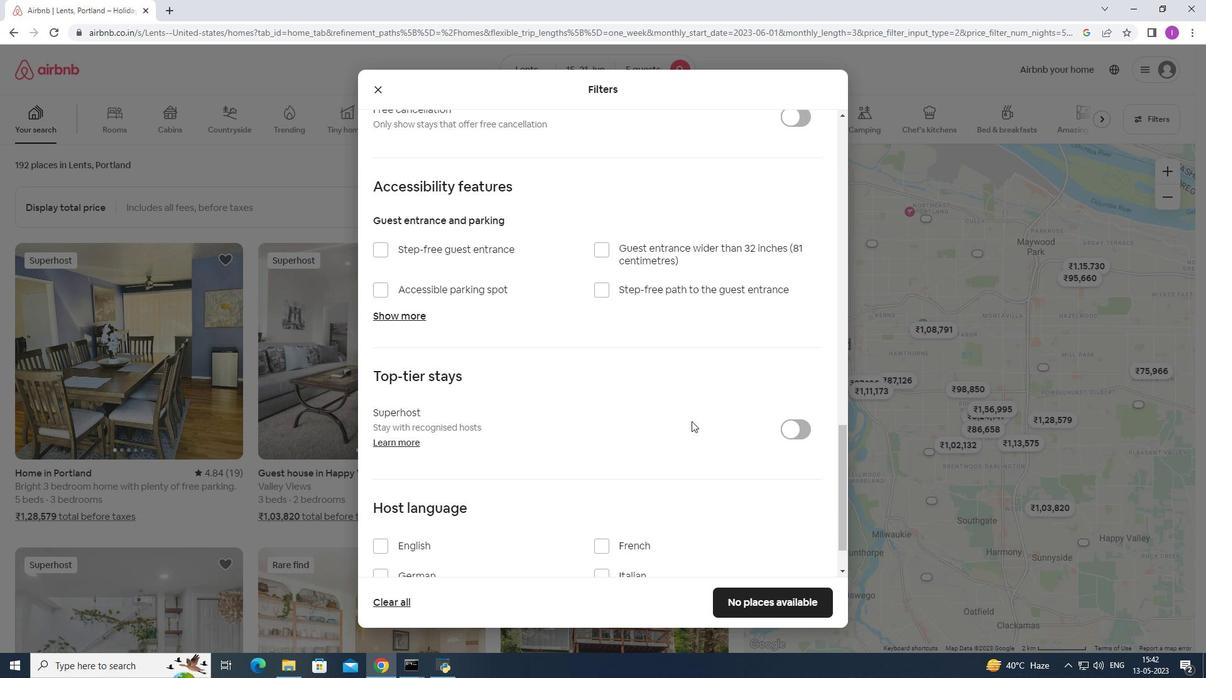
Action: Mouse scrolled (692, 421) with delta (0, 0)
Screenshot: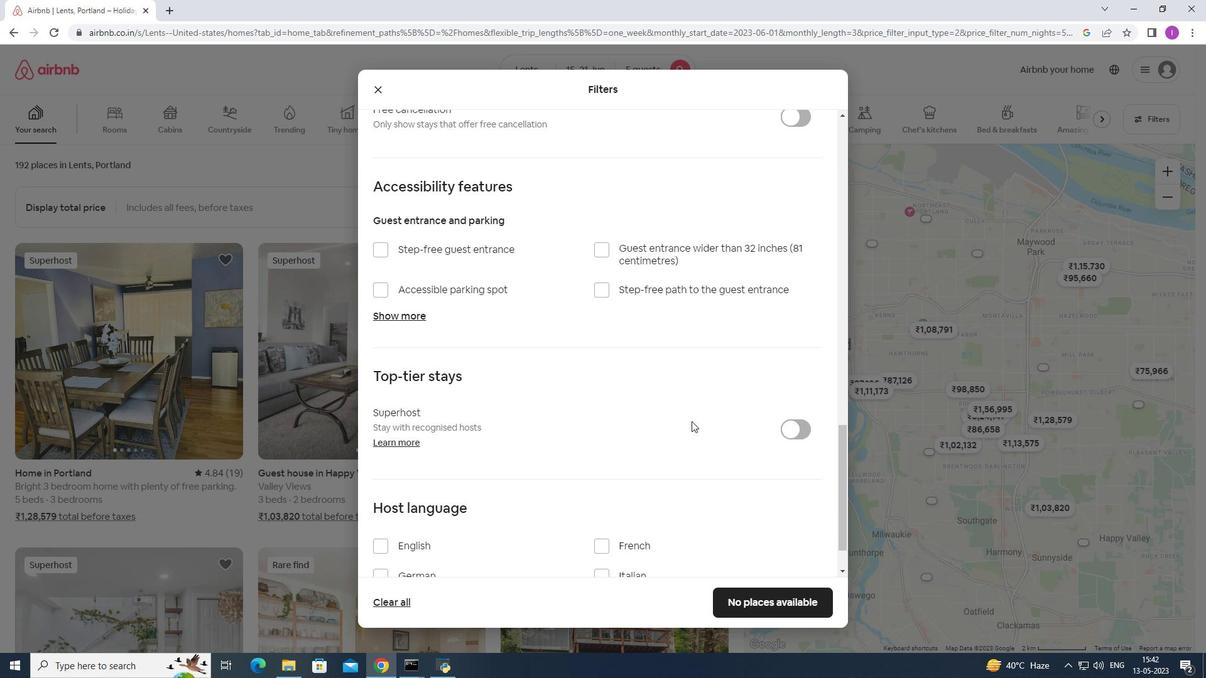 
Action: Mouse scrolled (692, 421) with delta (0, 0)
Screenshot: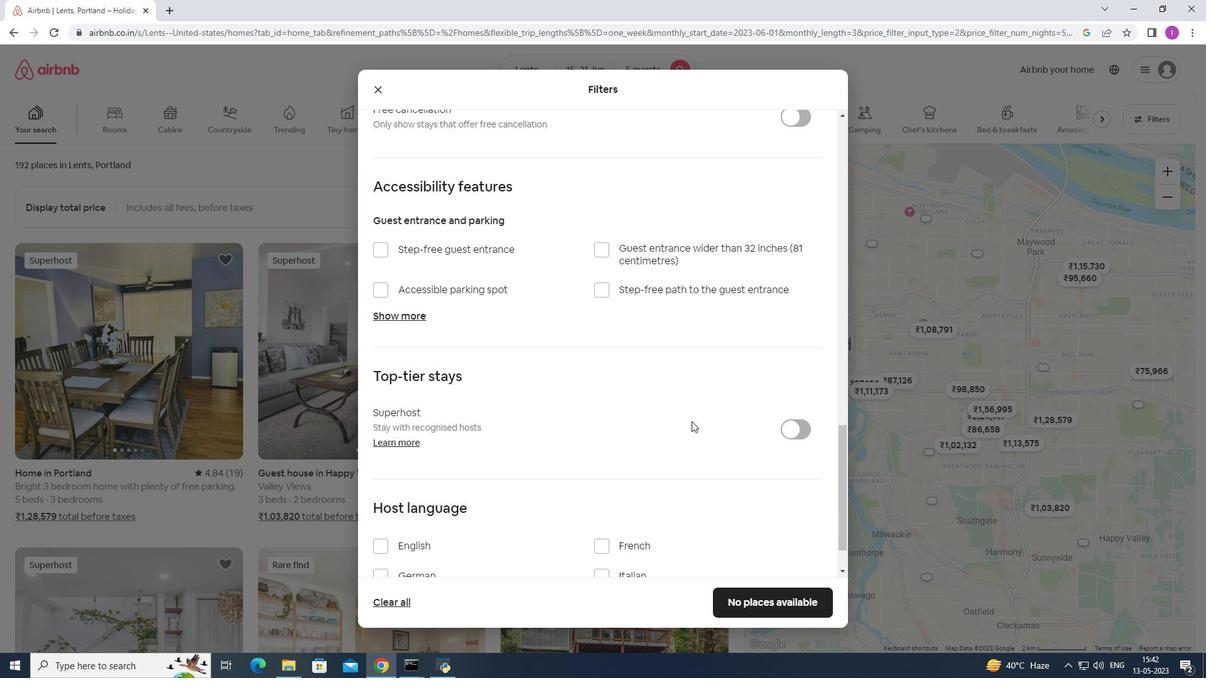
Action: Mouse scrolled (692, 421) with delta (0, 0)
Screenshot: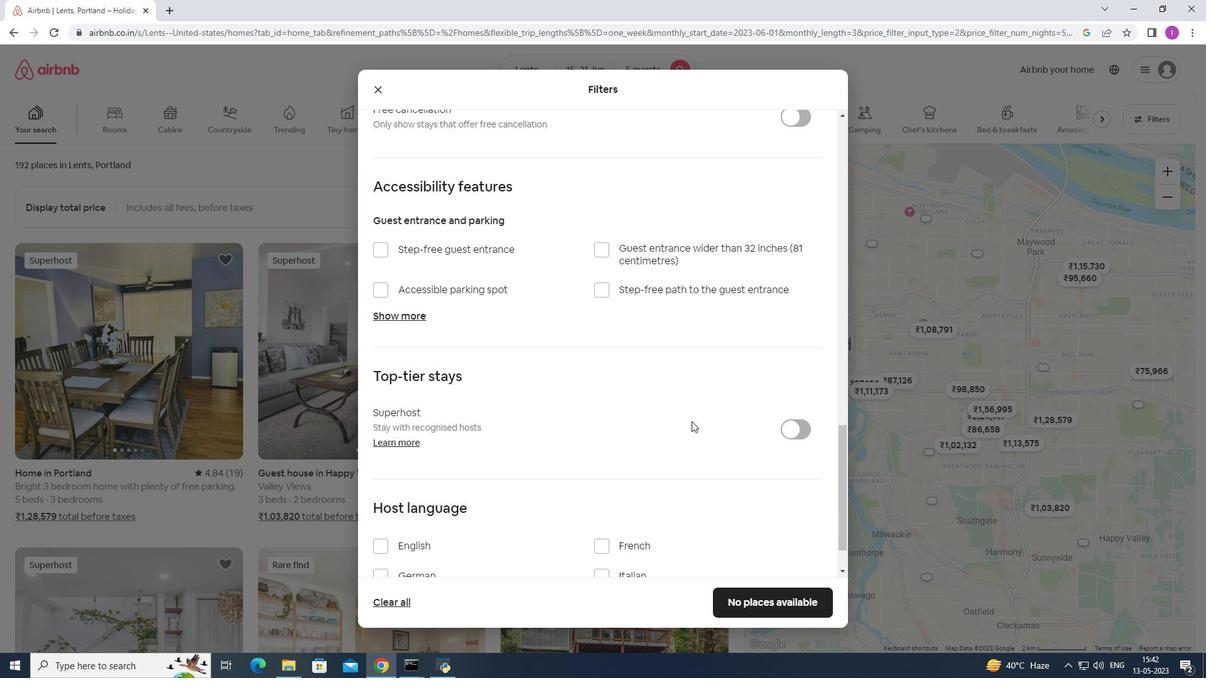 
Action: Mouse moved to (692, 418)
Screenshot: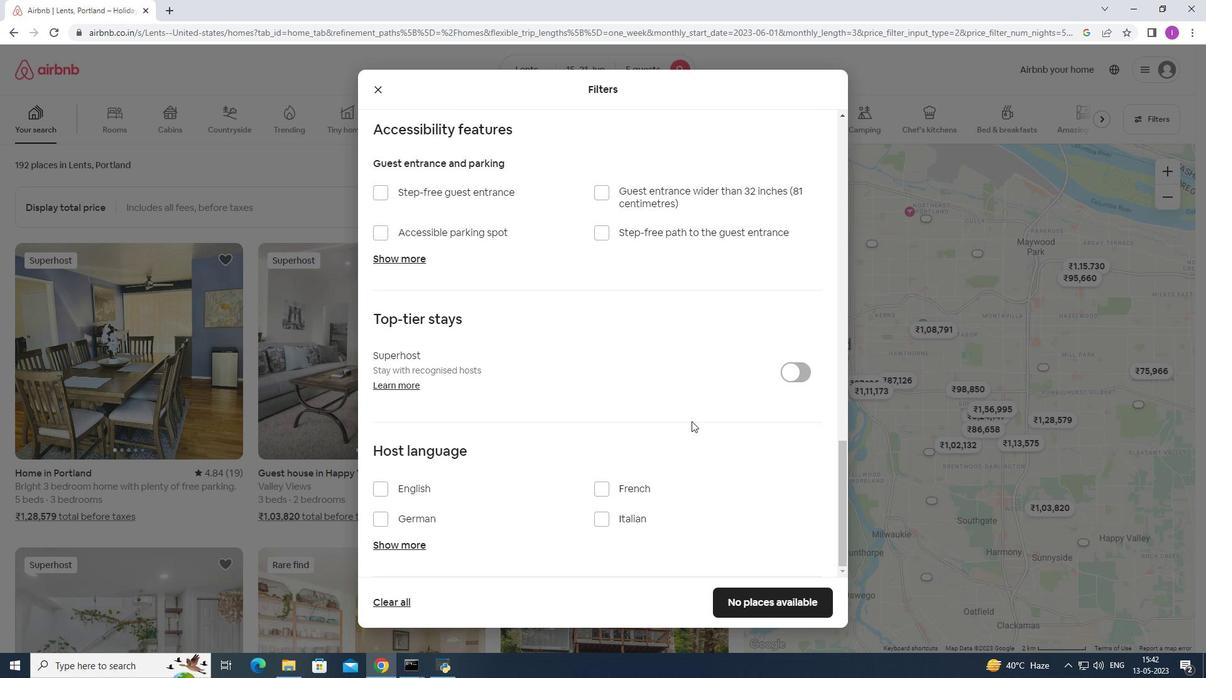 
Action: Mouse scrolled (692, 417) with delta (0, 0)
Screenshot: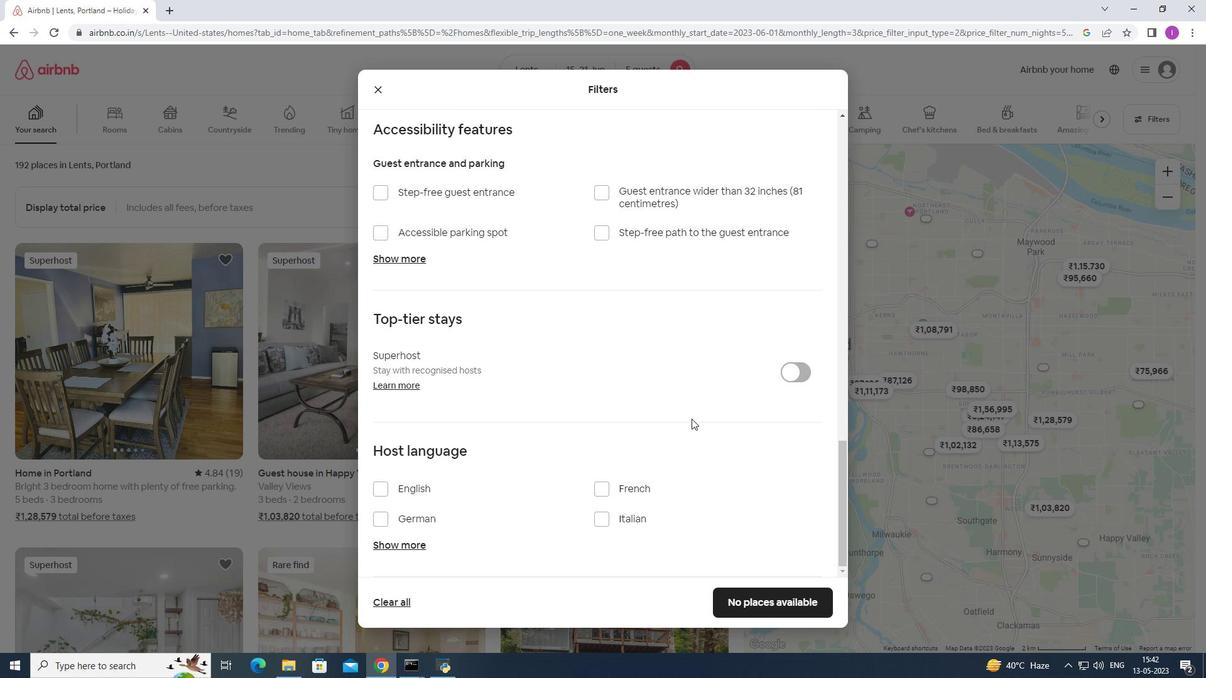 
Action: Mouse scrolled (692, 417) with delta (0, 0)
Screenshot: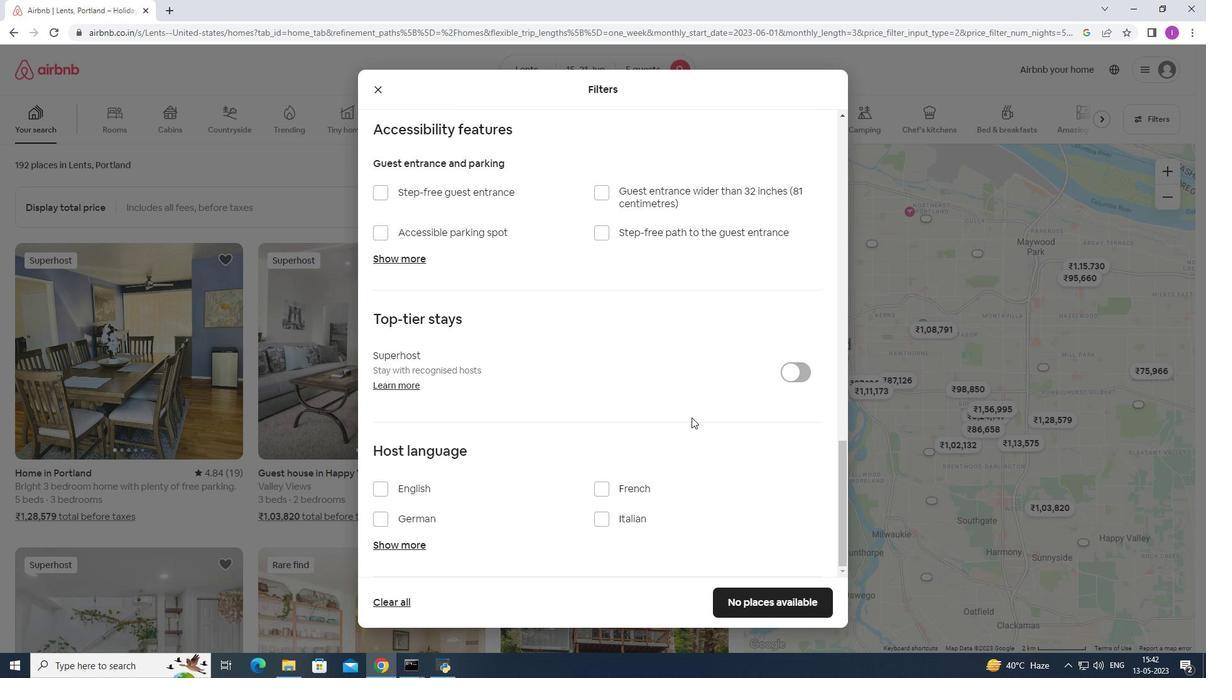 
Action: Mouse scrolled (692, 417) with delta (0, 0)
Screenshot: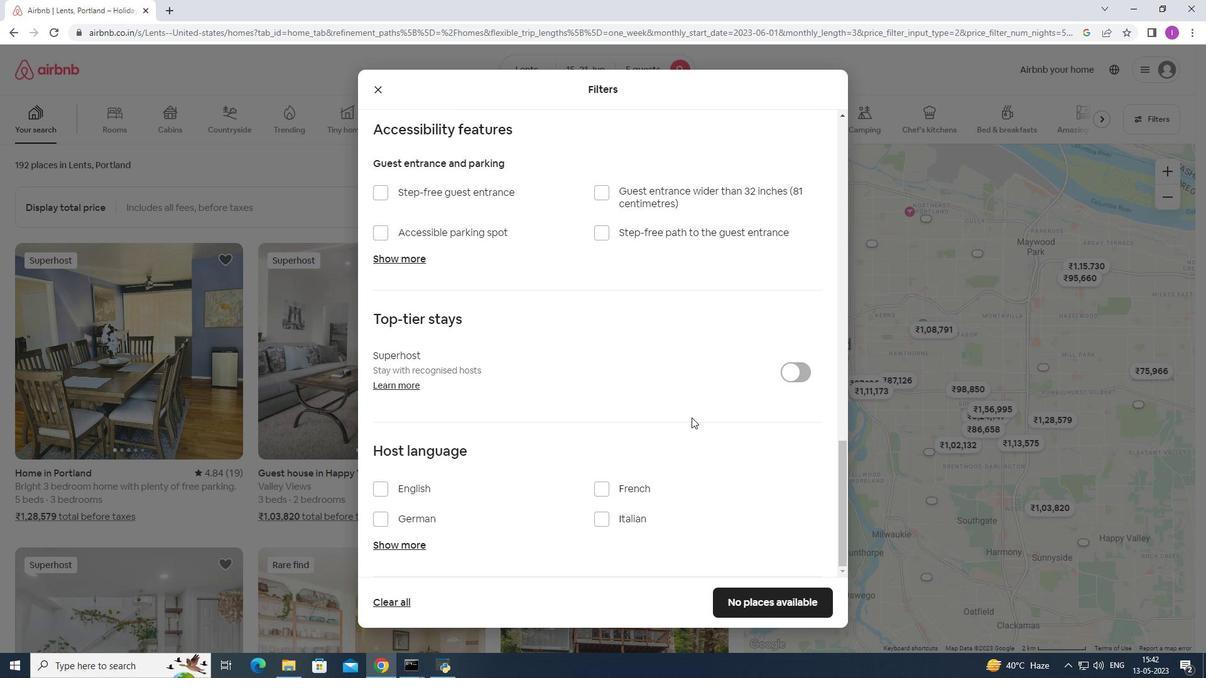 
Action: Mouse scrolled (692, 417) with delta (0, 0)
Screenshot: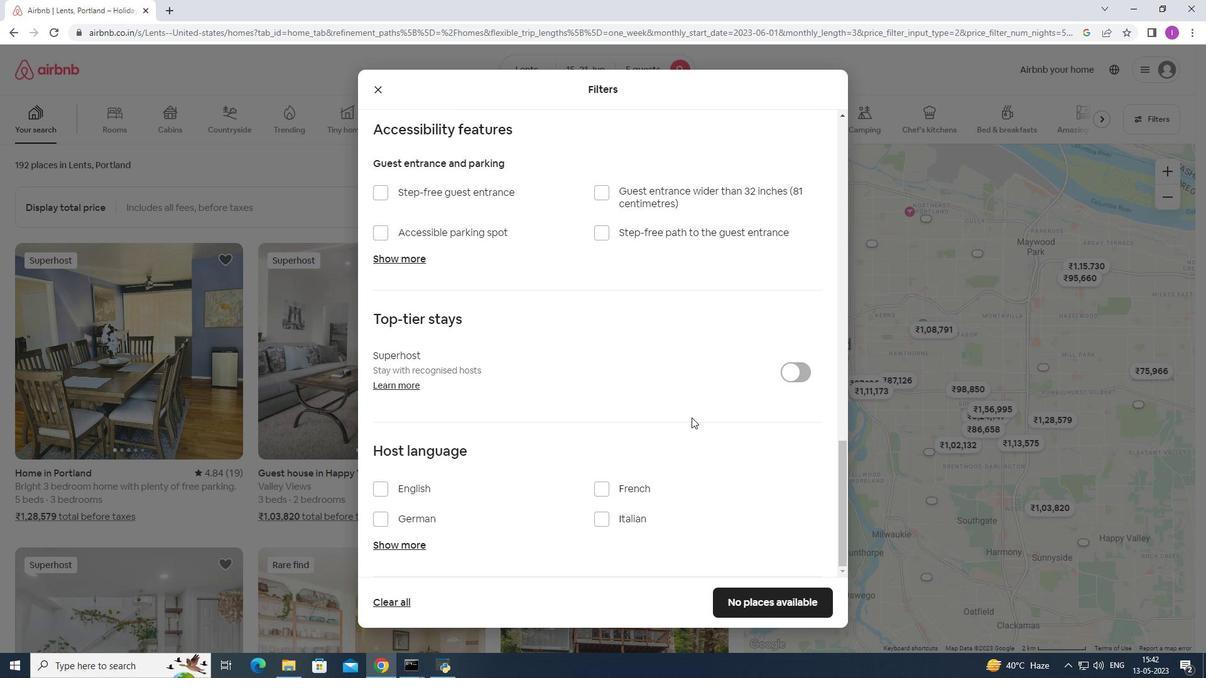 
Action: Mouse moved to (385, 488)
Screenshot: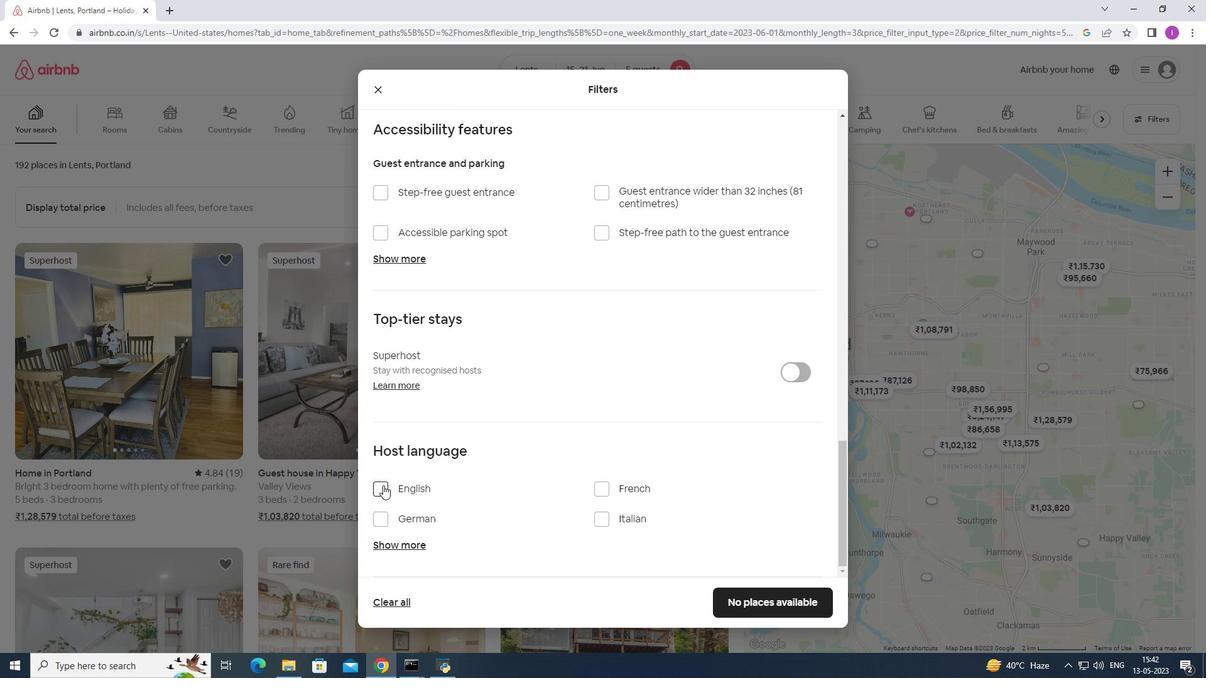 
Action: Mouse pressed left at (385, 488)
Screenshot: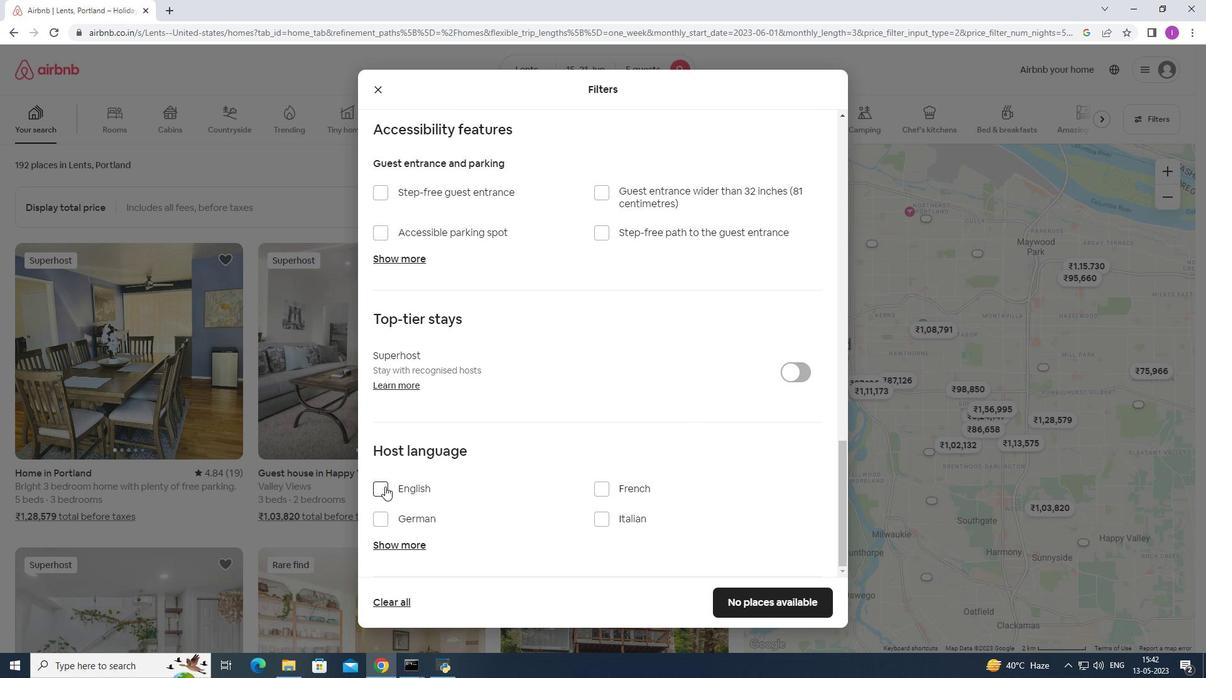 
Action: Mouse moved to (785, 604)
Screenshot: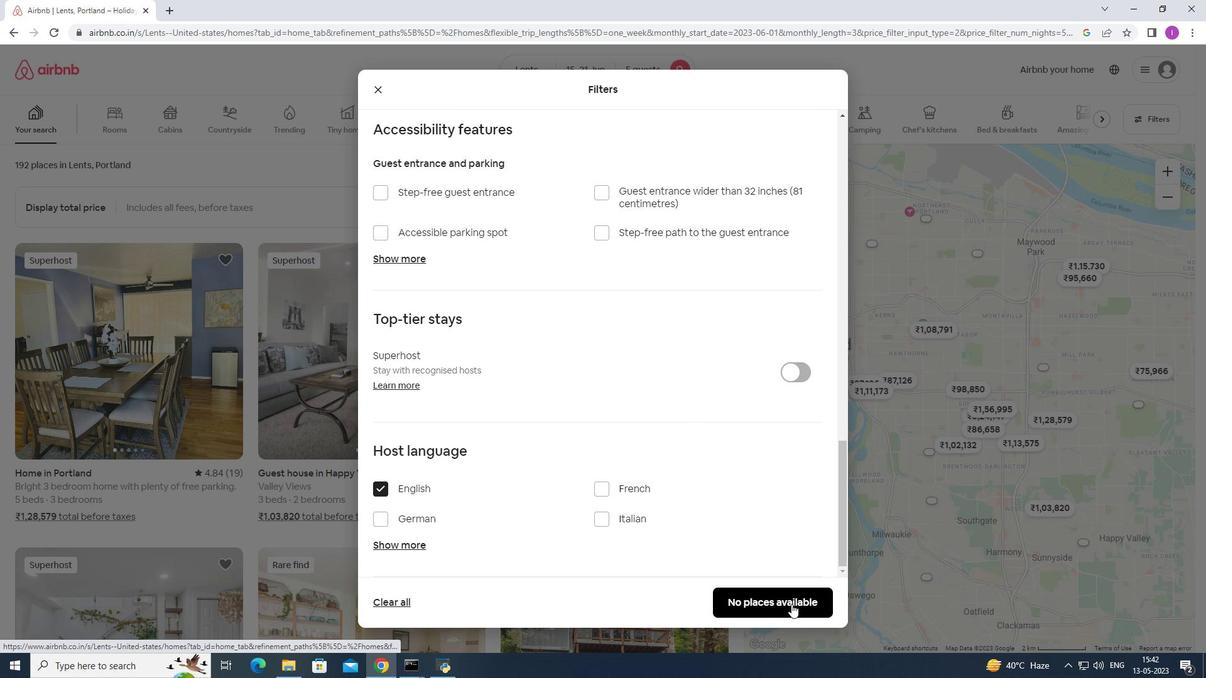 
Action: Mouse pressed left at (785, 604)
Screenshot: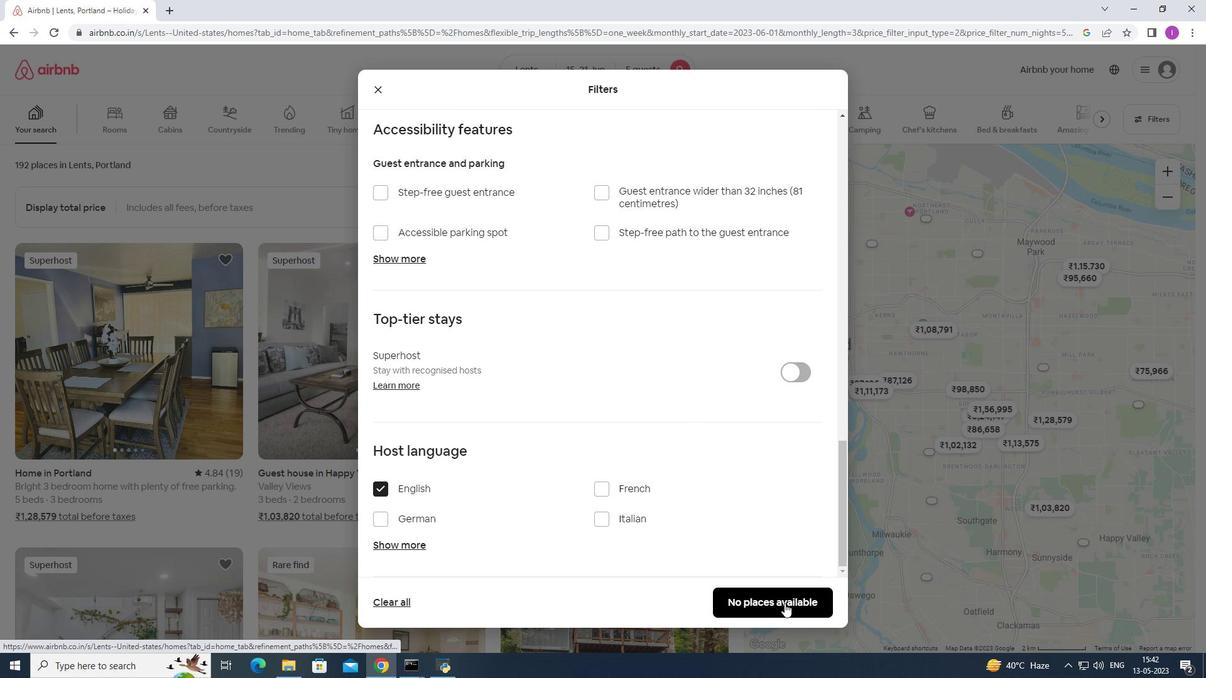 
Action: Mouse moved to (902, 567)
Screenshot: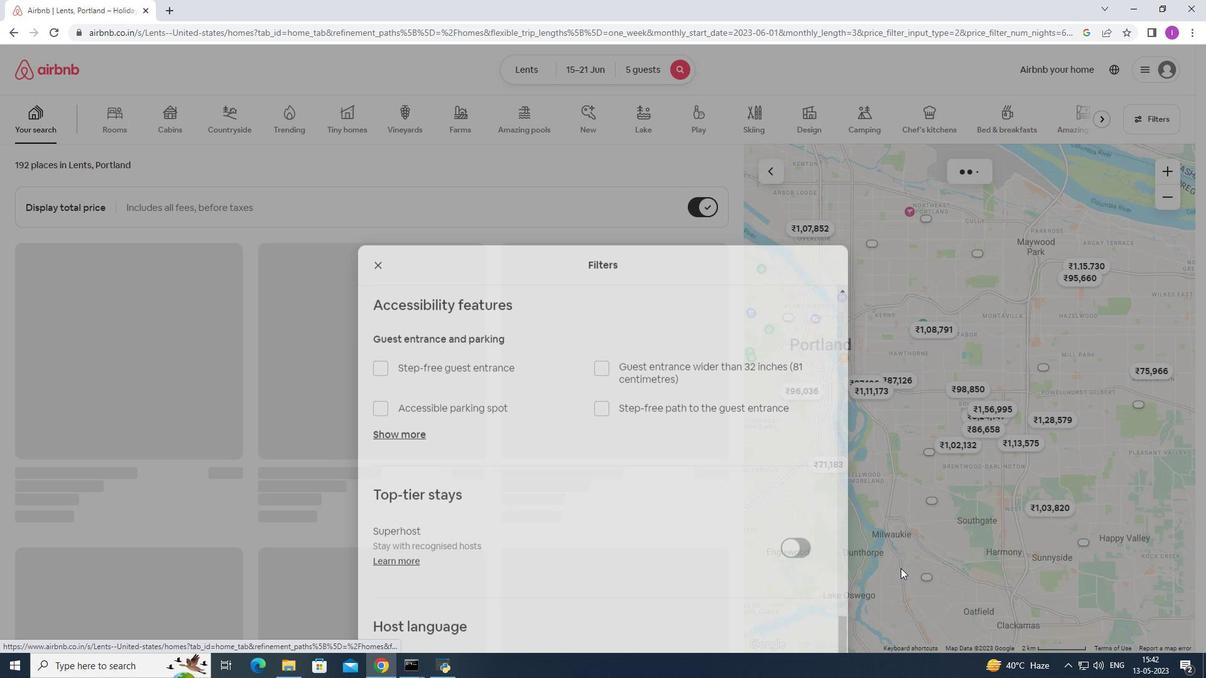 
